 Task: Look for space in Maaseik, Belgium from 5th September, 2023 to 12th September, 2023 for 2 adults in price range Rs.10000 to Rs.15000.  With 1  bedroom having 1 bed and 1 bathroom. Property type can be hotel. Amenities needed are: heating, . Booking option can be shelf check-in. Required host language is English.
Action: Mouse moved to (302, 235)
Screenshot: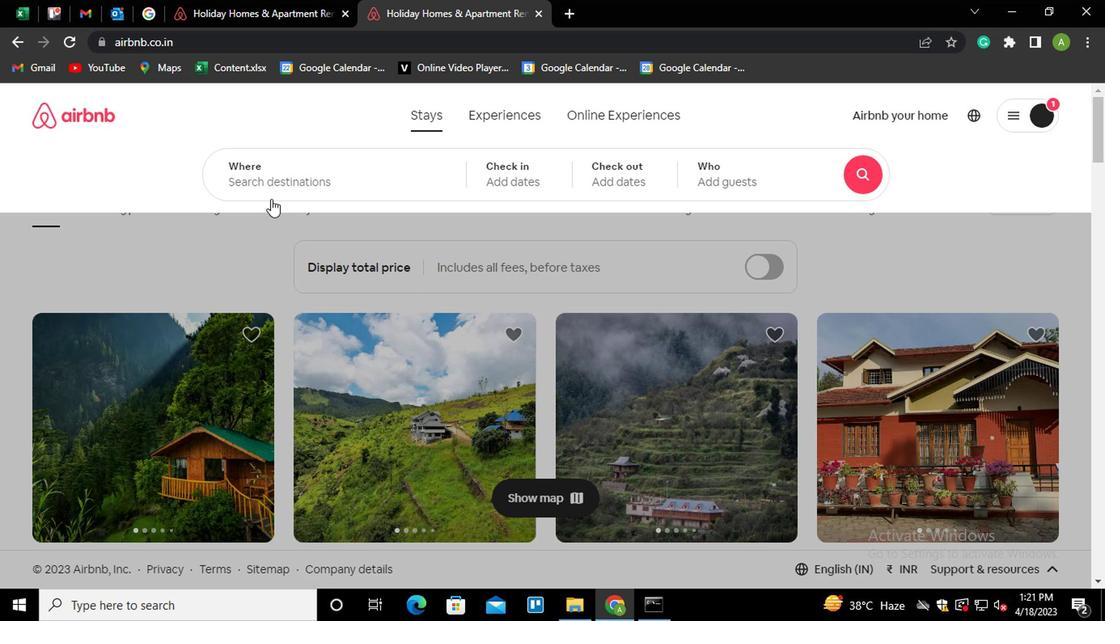 
Action: Mouse pressed left at (302, 235)
Screenshot: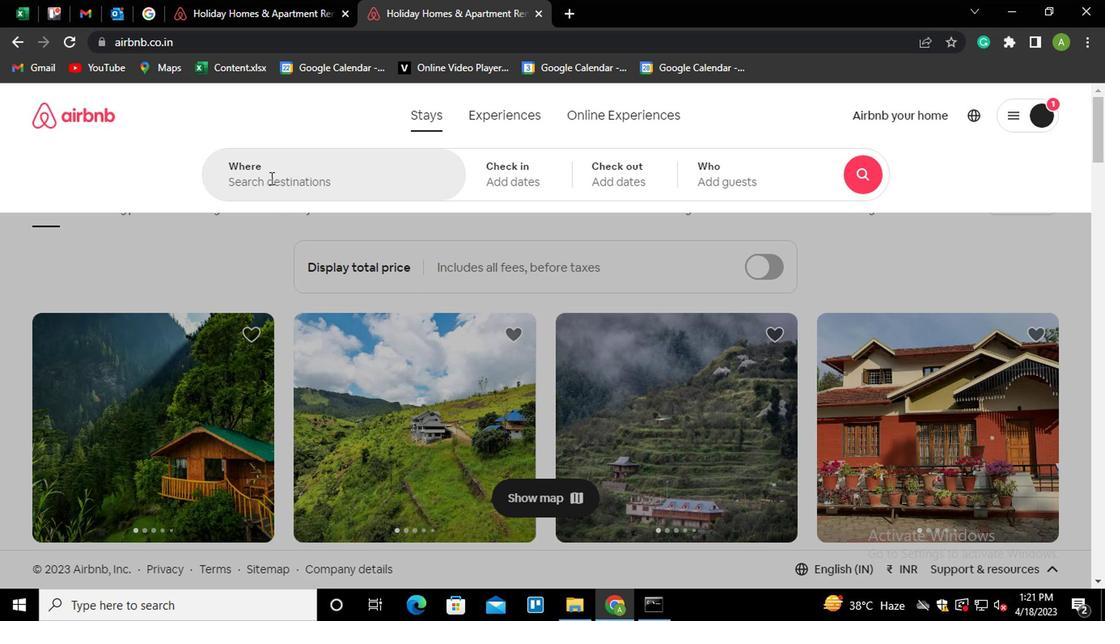 
Action: Mouse moved to (319, 254)
Screenshot: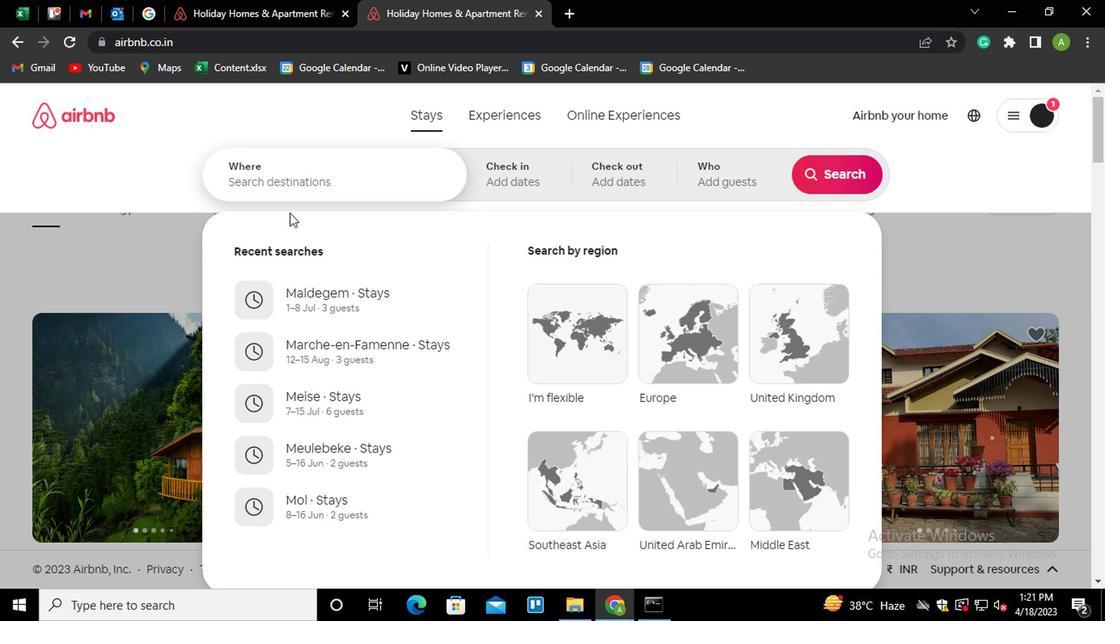 
Action: Key pressed <Key.shift>M
Screenshot: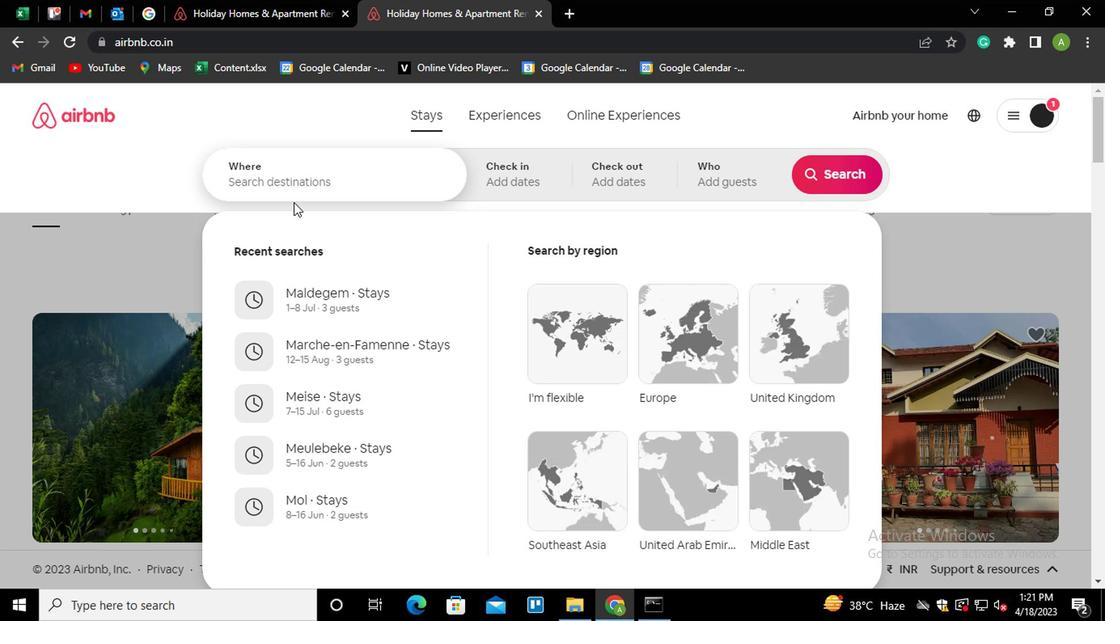 
Action: Mouse moved to (320, 253)
Screenshot: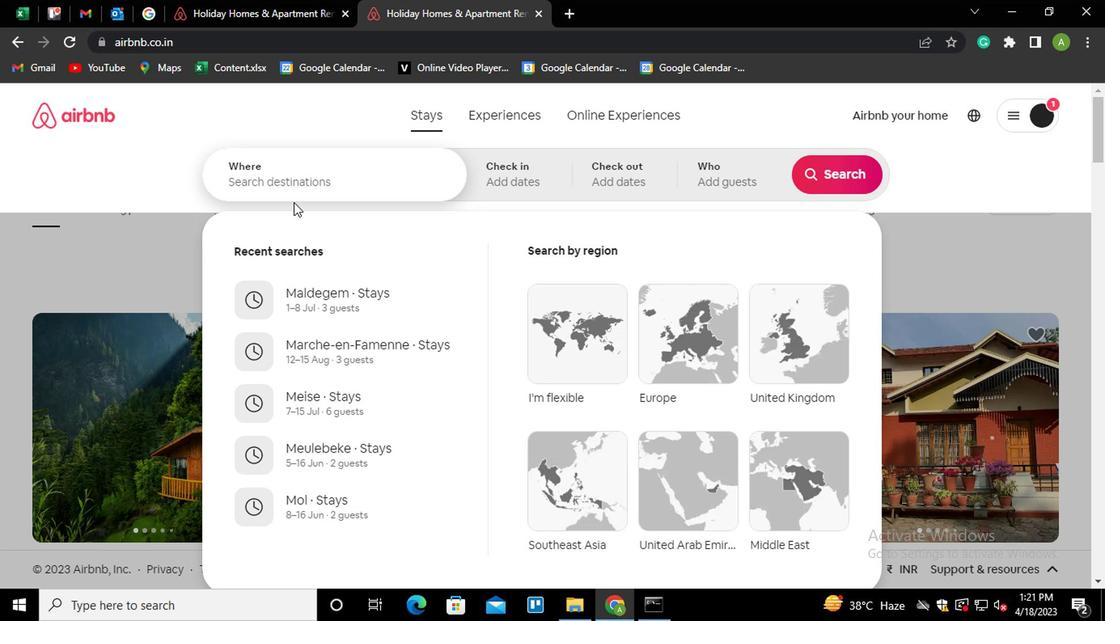 
Action: Key pressed AASEIK,<Key.space><Key.shift><Key.shift><Key.shift><Key.shift><Key.shift><Key.shift><Key.shift><Key.shift><Key.shift><Key.shift><Key.shift><Key.shift><Key.shift><Key.shift><Key.shift><Key.shift><Key.shift><Key.shift><Key.shift><Key.shift>B
Screenshot: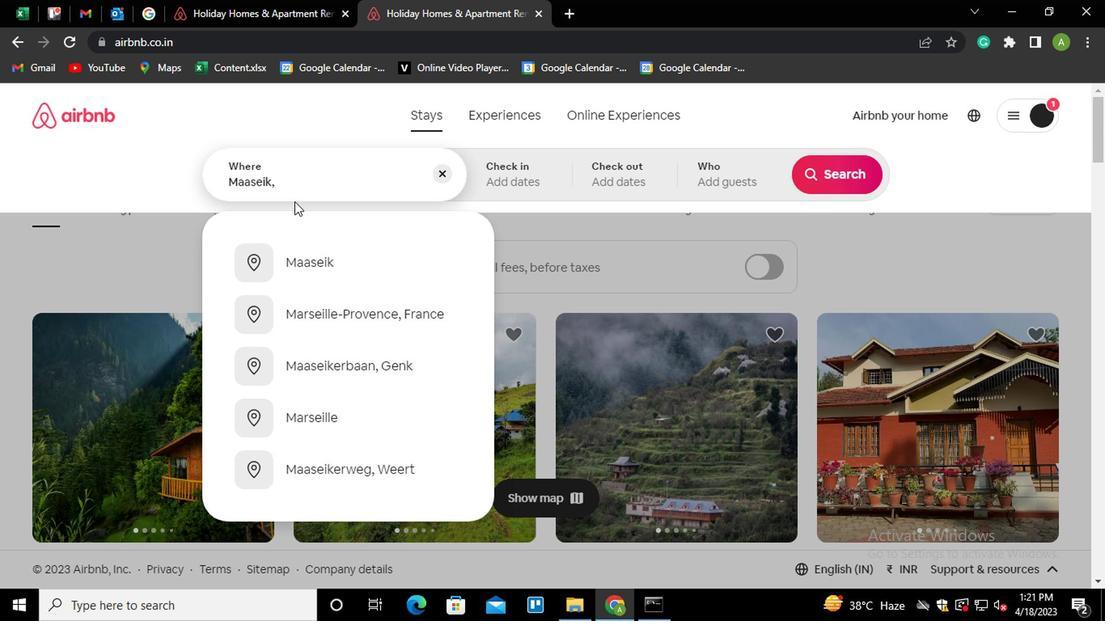 
Action: Mouse moved to (351, 304)
Screenshot: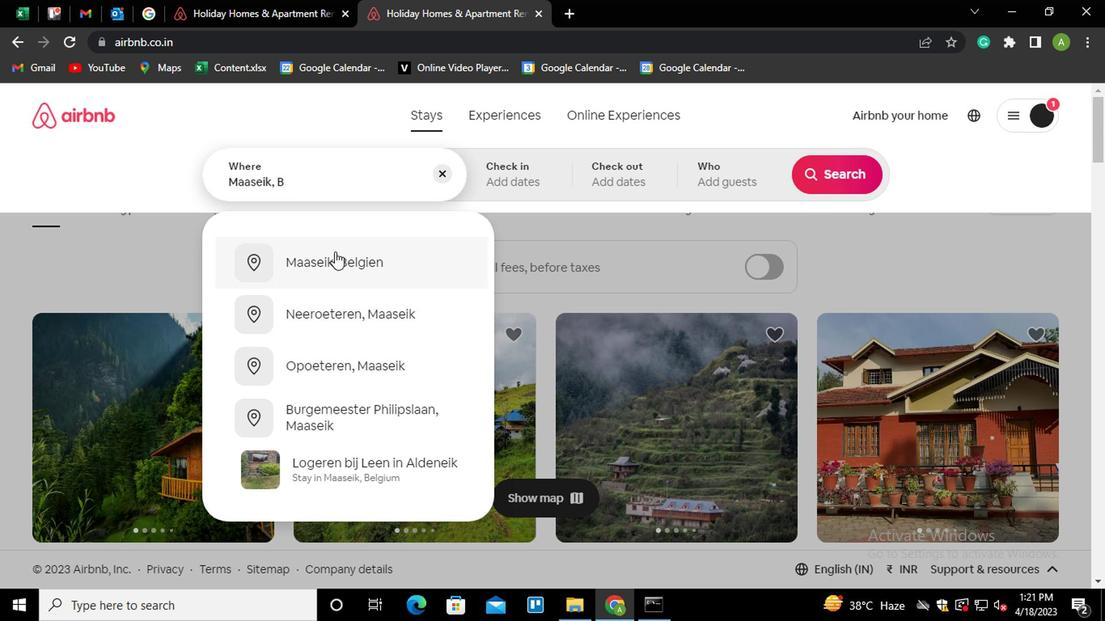
Action: Mouse pressed left at (351, 304)
Screenshot: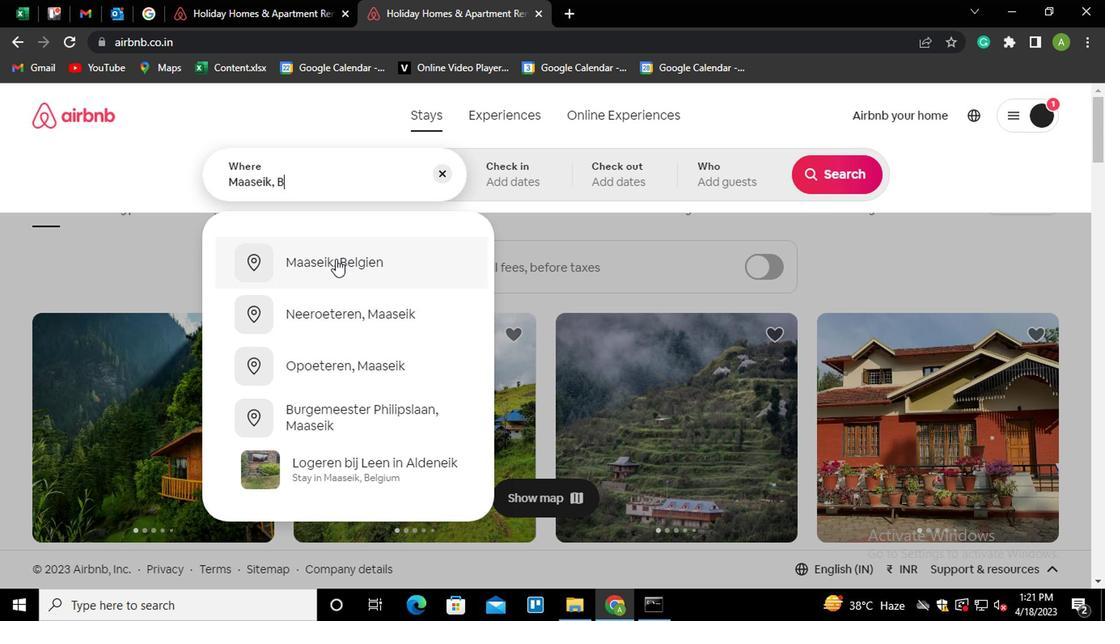 
Action: Mouse moved to (704, 327)
Screenshot: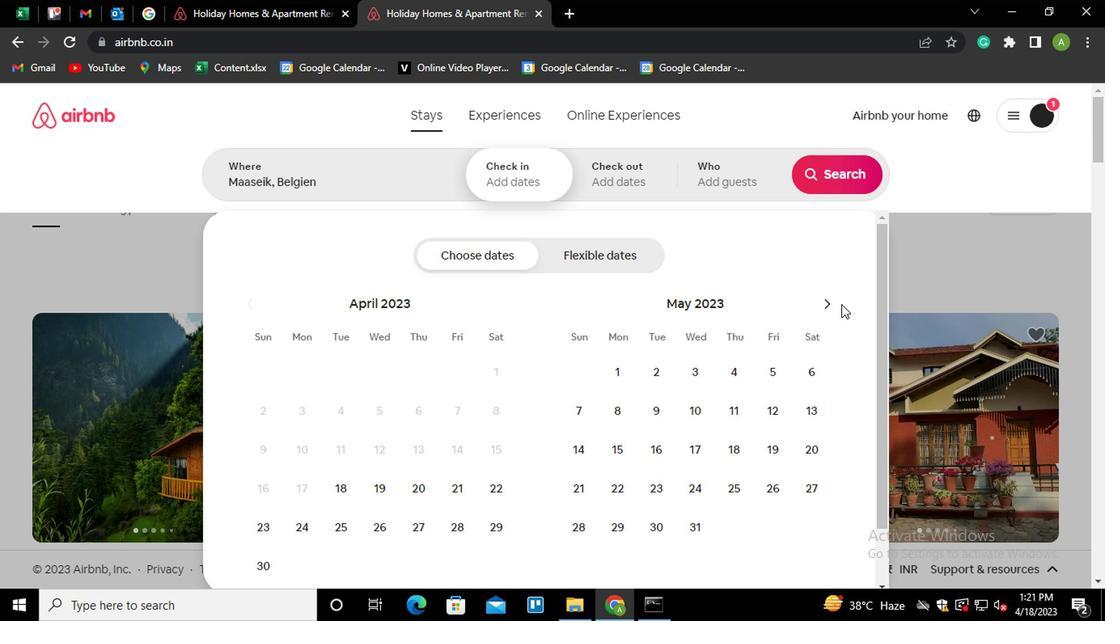 
Action: Mouse pressed left at (704, 327)
Screenshot: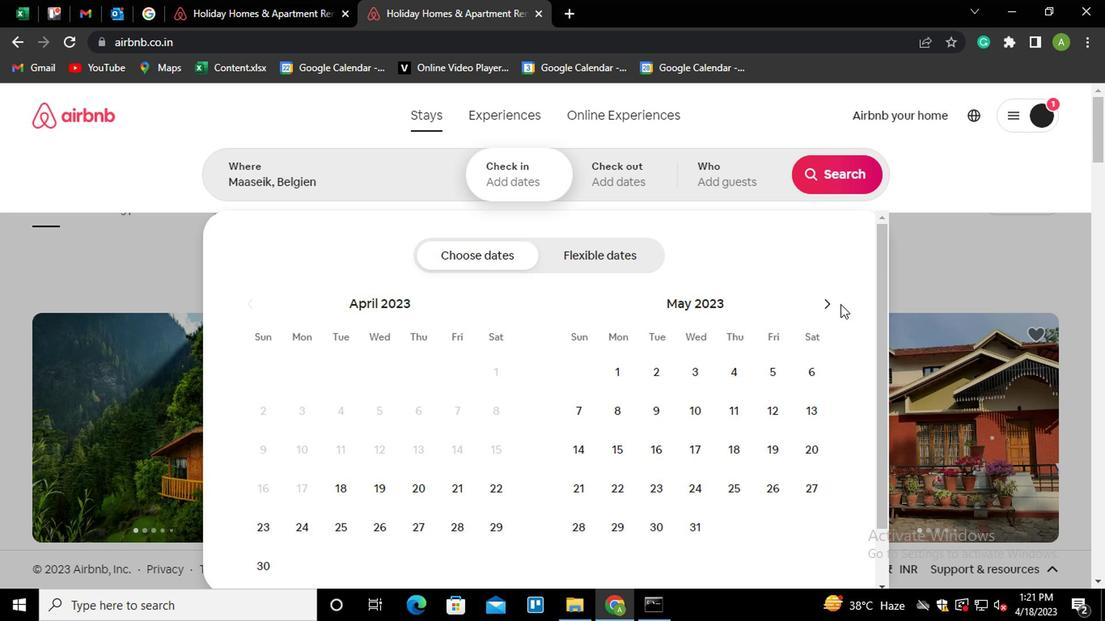 
Action: Mouse moved to (703, 327)
Screenshot: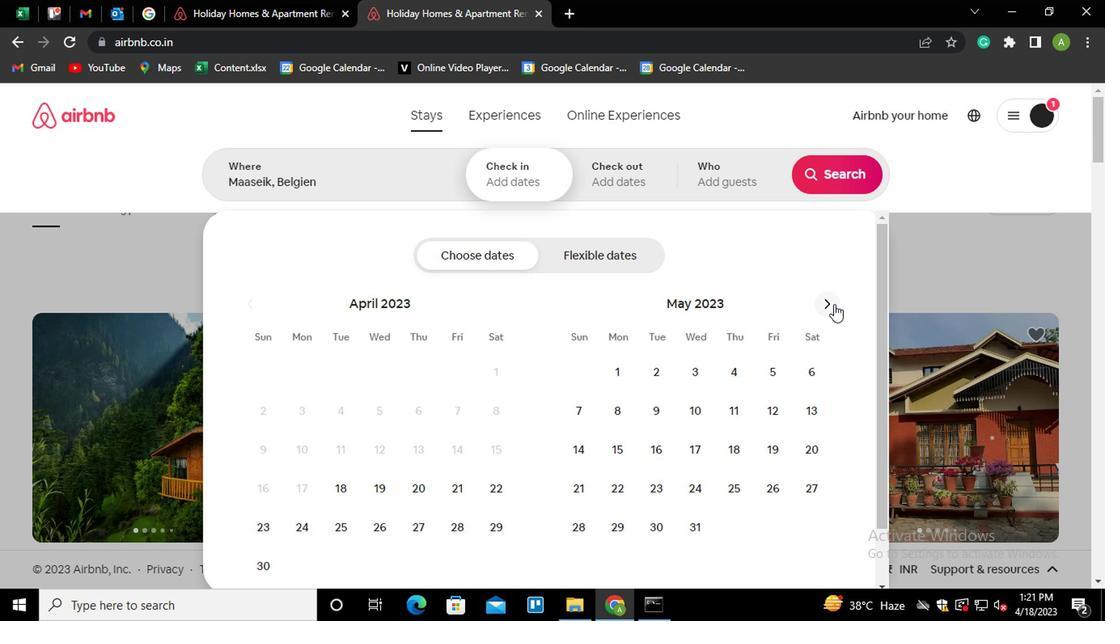 
Action: Mouse pressed left at (703, 327)
Screenshot: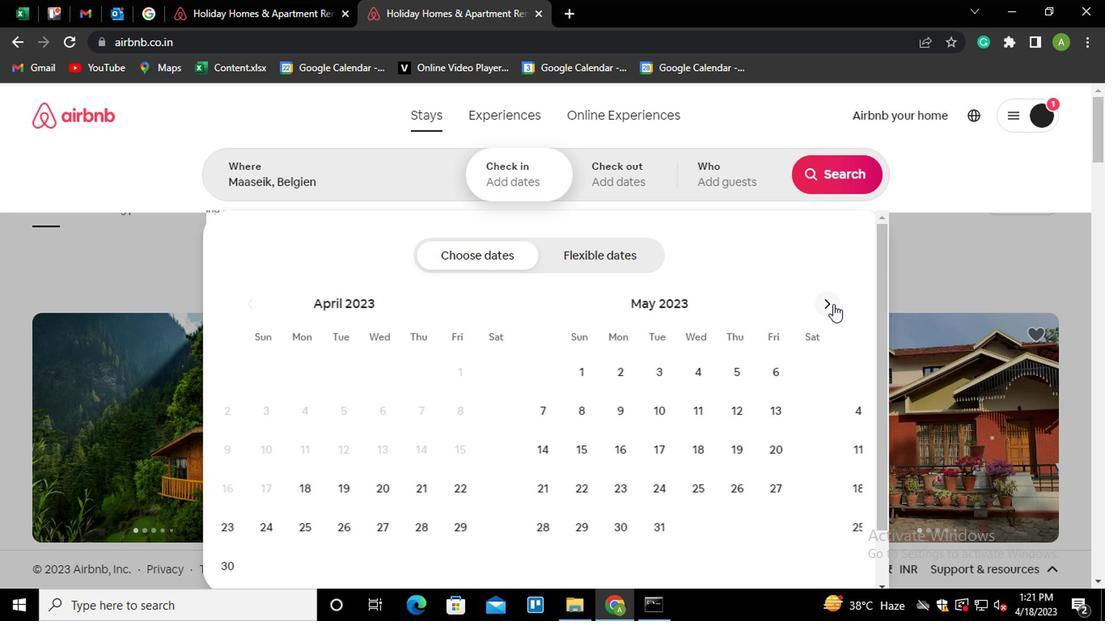 
Action: Mouse pressed left at (703, 327)
Screenshot: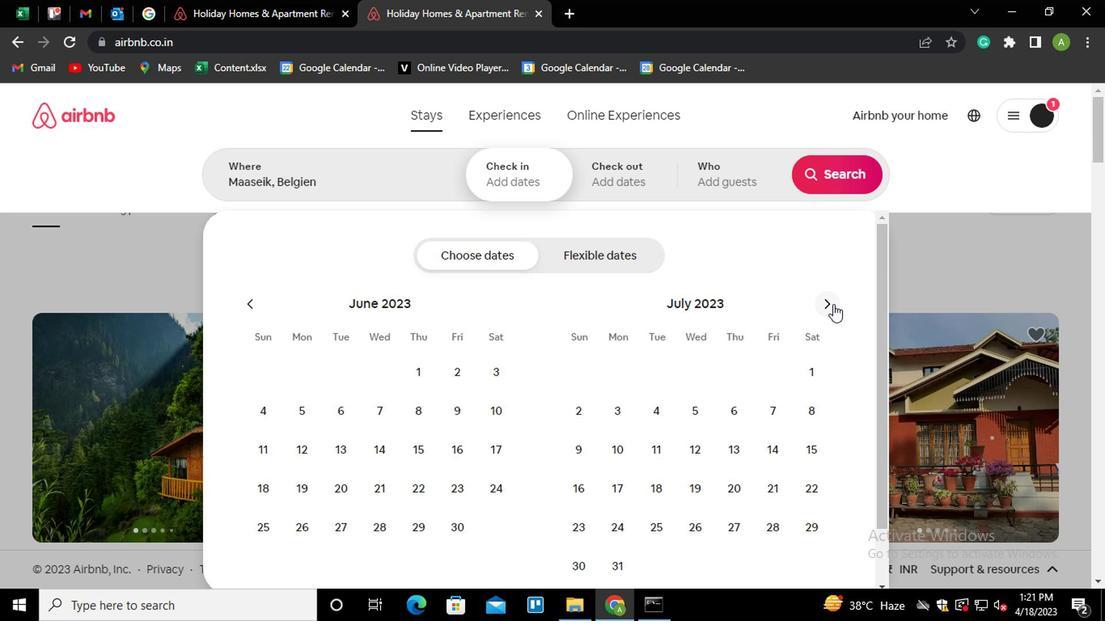 
Action: Mouse moved to (703, 326)
Screenshot: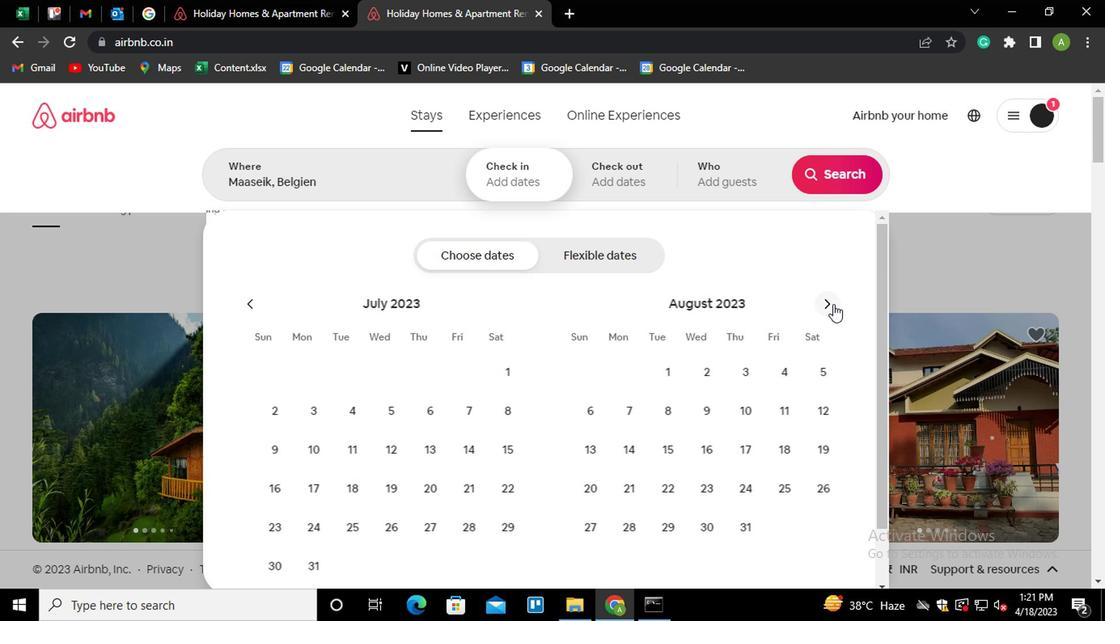 
Action: Mouse pressed left at (703, 326)
Screenshot: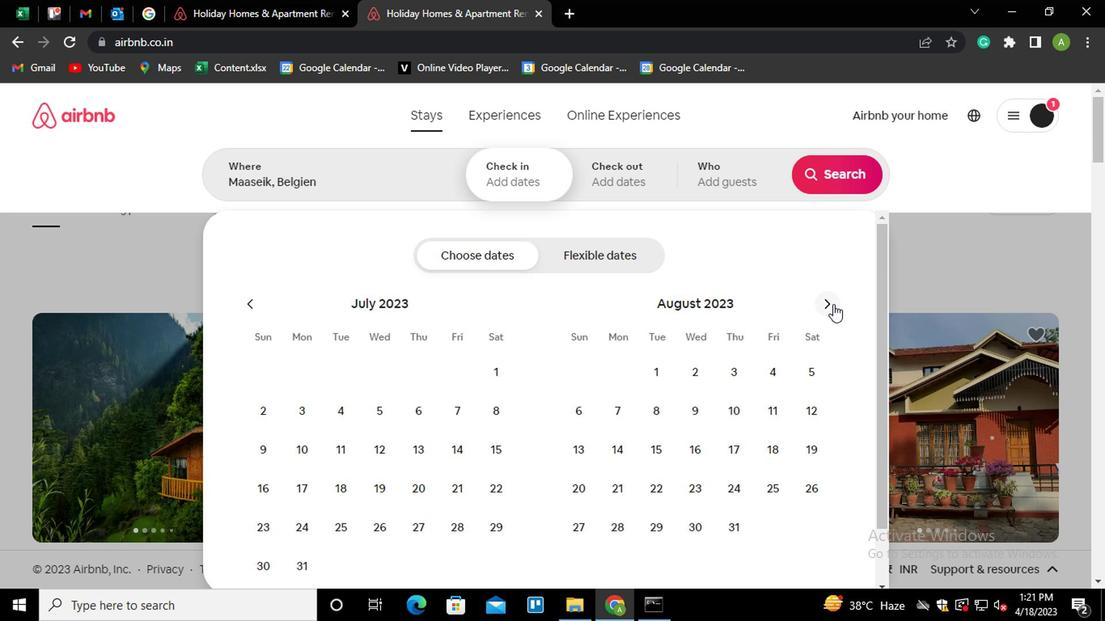 
Action: Mouse moved to (567, 404)
Screenshot: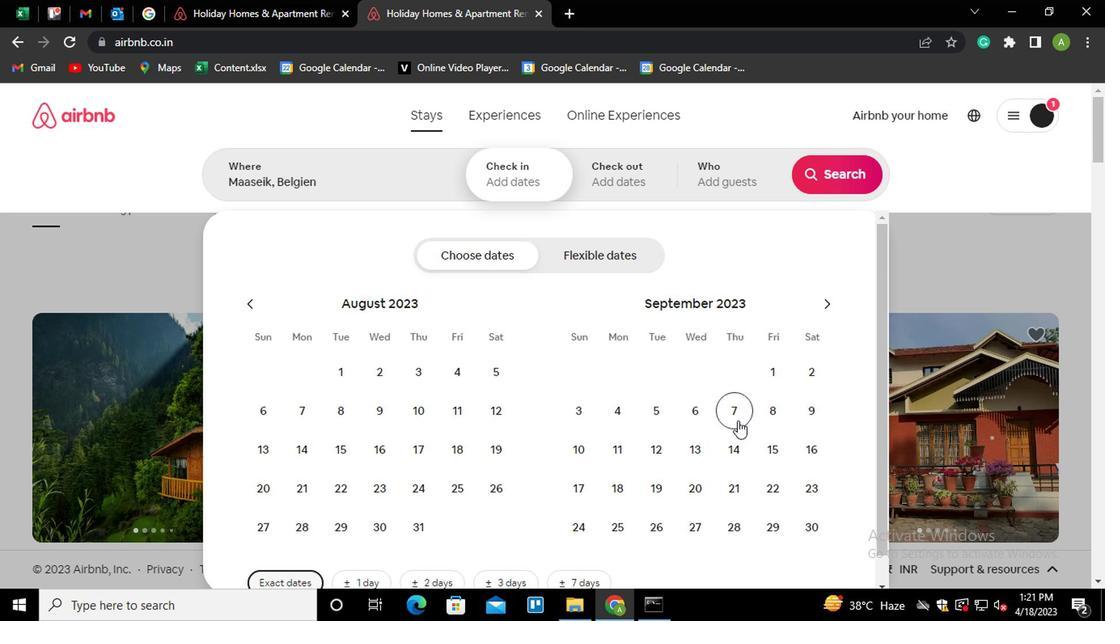
Action: Mouse pressed left at (567, 404)
Screenshot: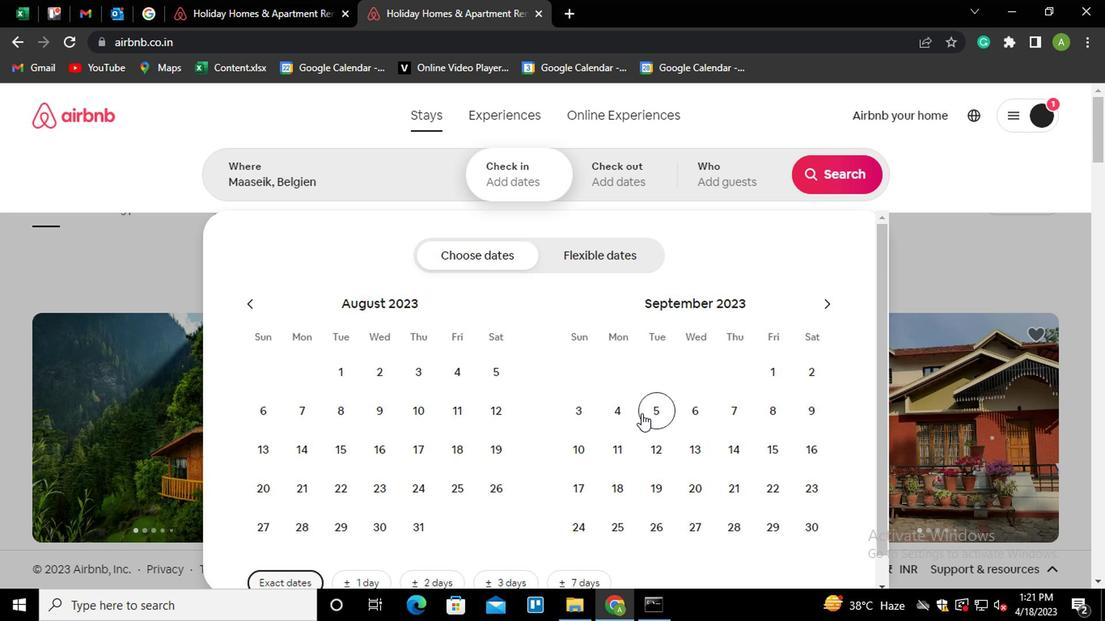 
Action: Mouse moved to (586, 422)
Screenshot: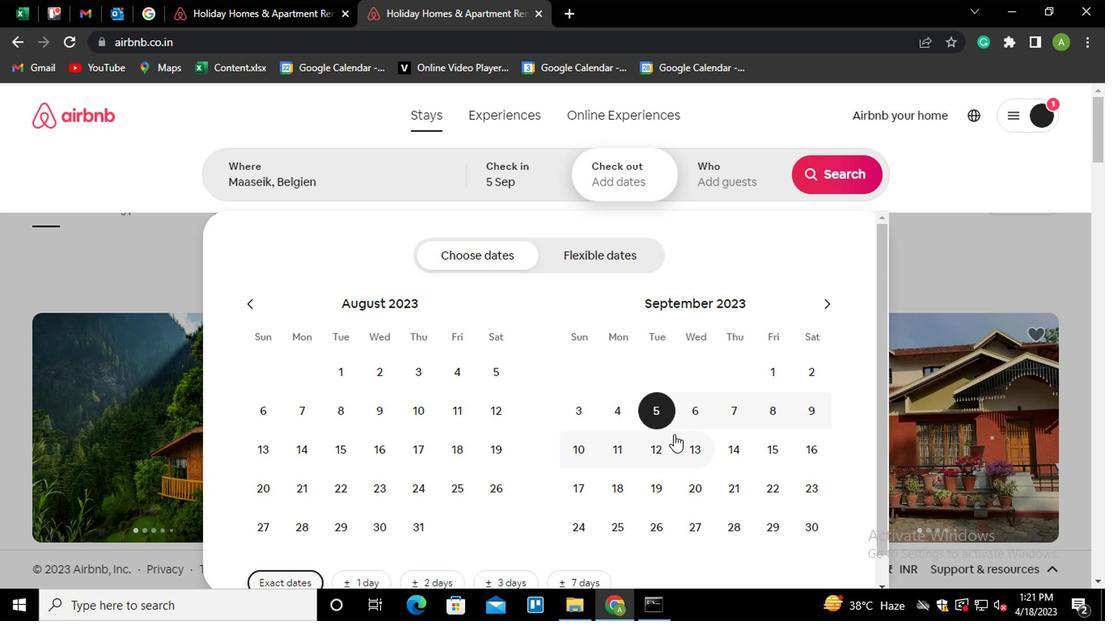 
Action: Mouse pressed left at (586, 422)
Screenshot: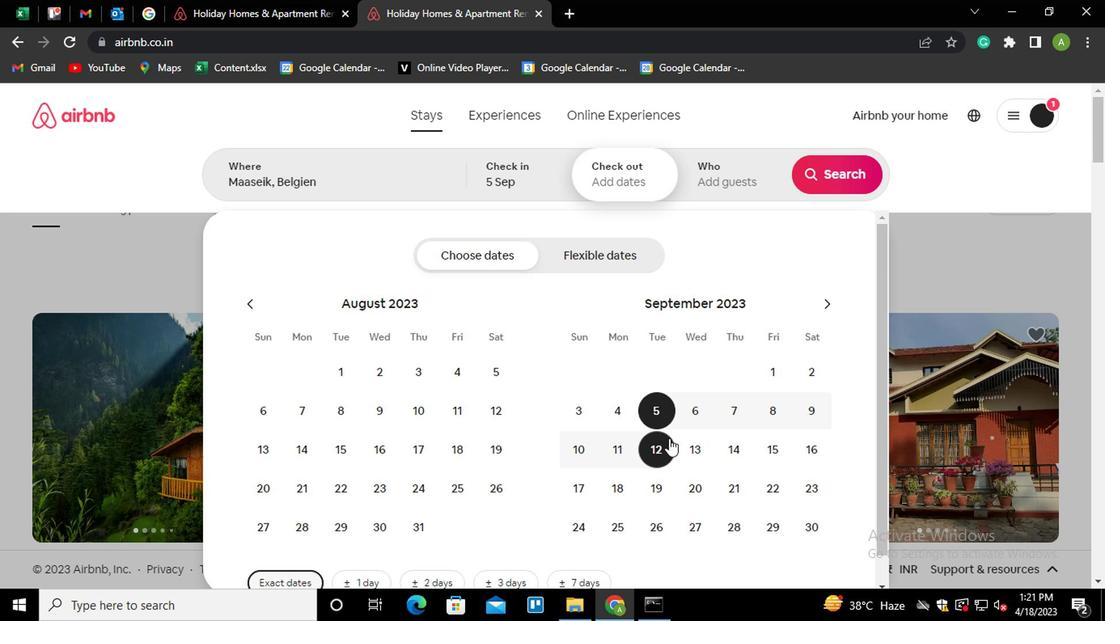 
Action: Mouse moved to (638, 247)
Screenshot: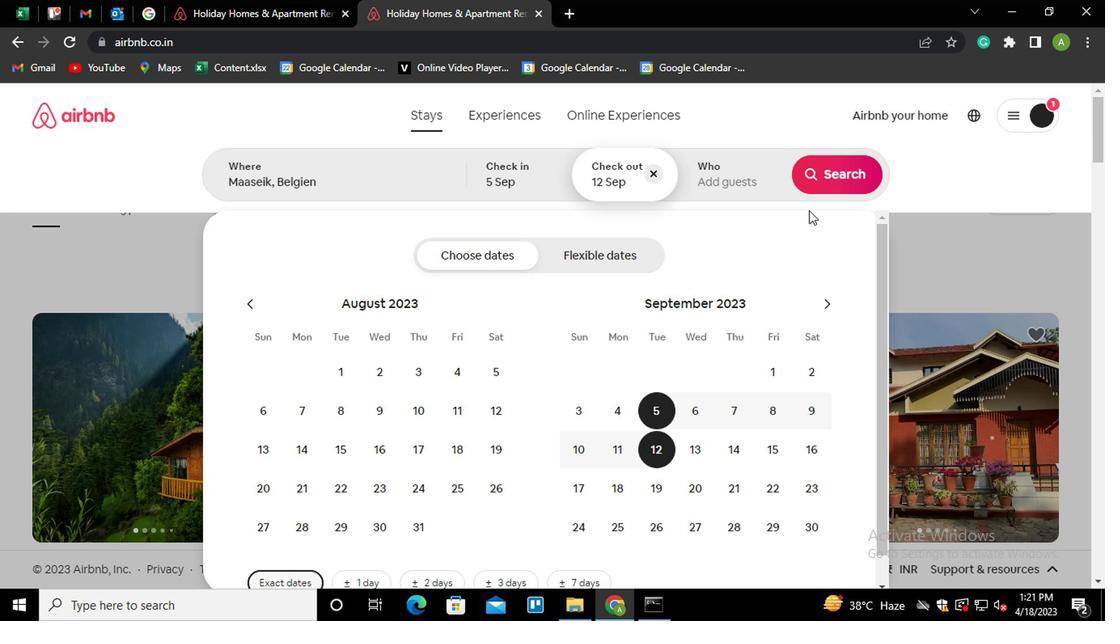 
Action: Mouse pressed left at (638, 247)
Screenshot: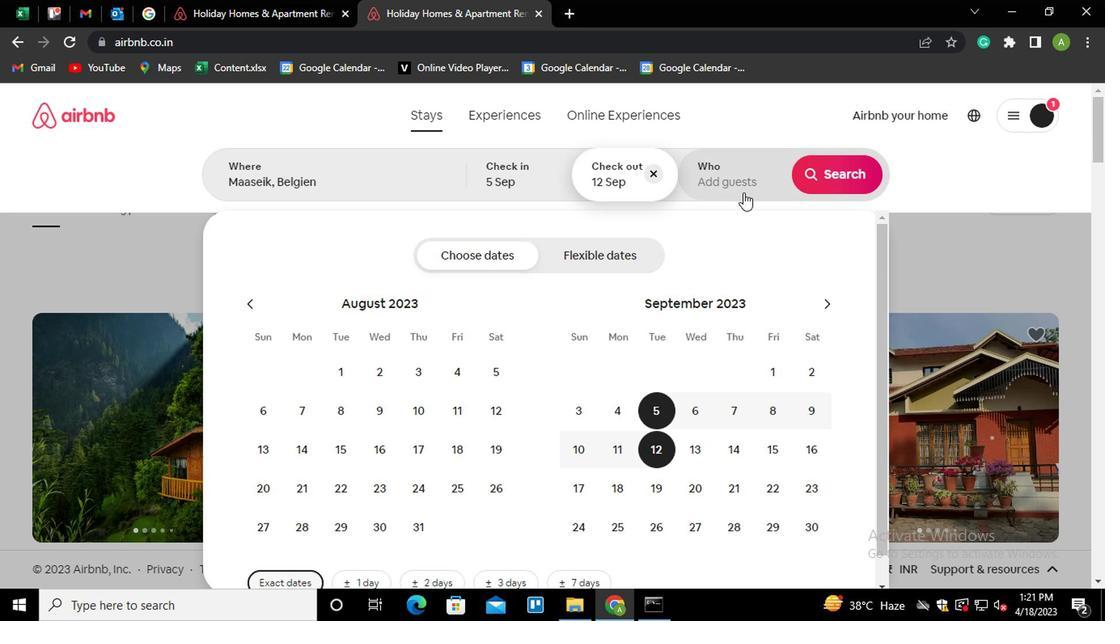 
Action: Mouse moved to (707, 295)
Screenshot: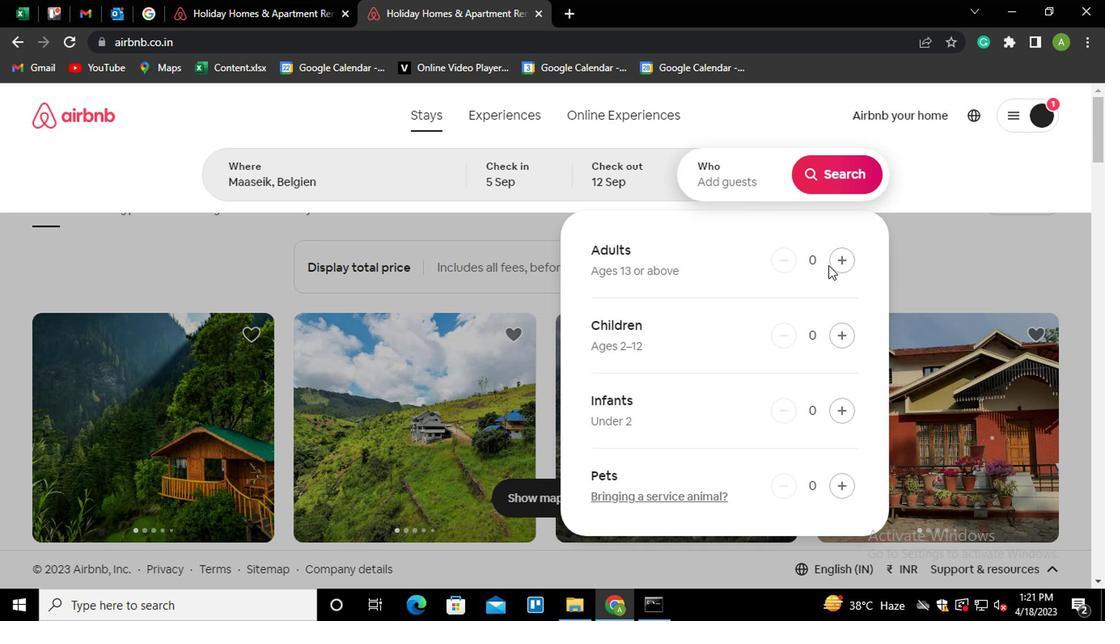 
Action: Mouse pressed left at (707, 295)
Screenshot: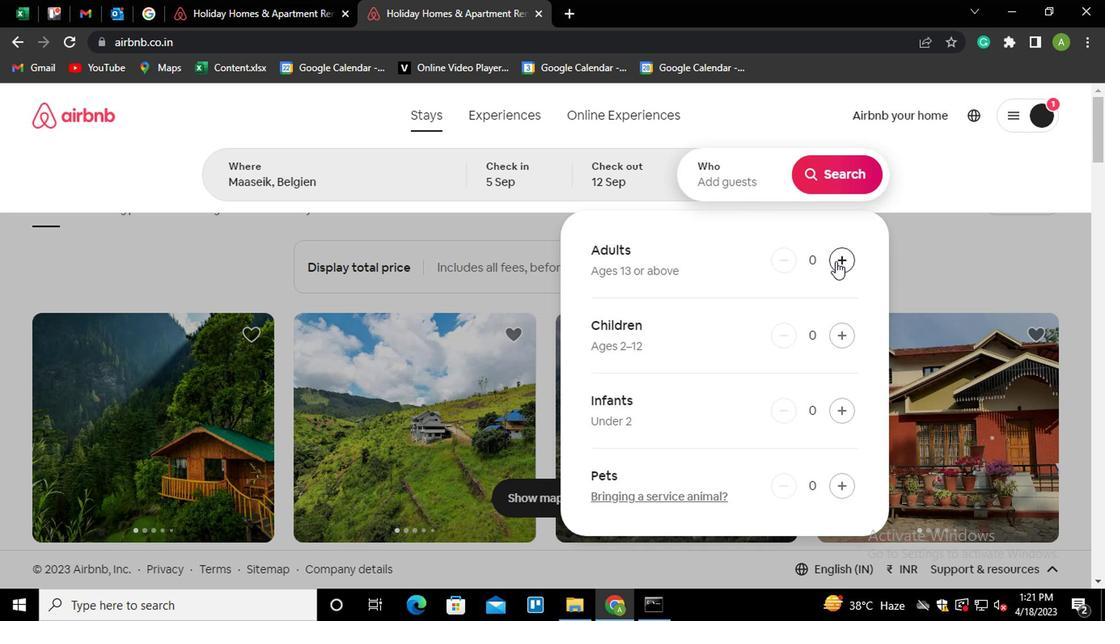 
Action: Mouse moved to (707, 295)
Screenshot: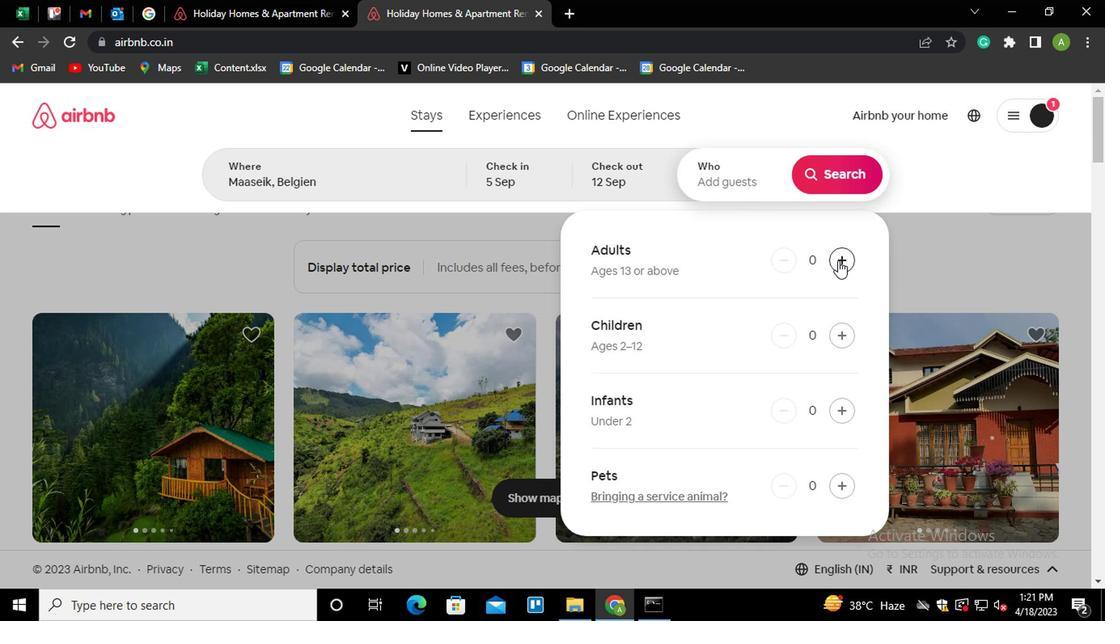 
Action: Mouse pressed left at (707, 295)
Screenshot: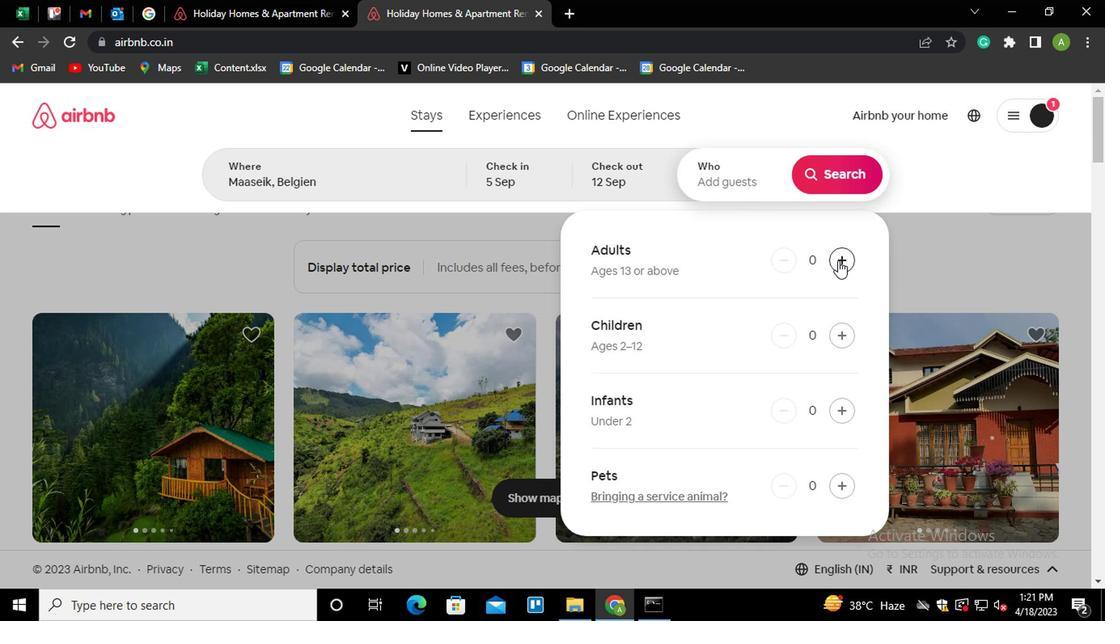 
Action: Mouse moved to (700, 233)
Screenshot: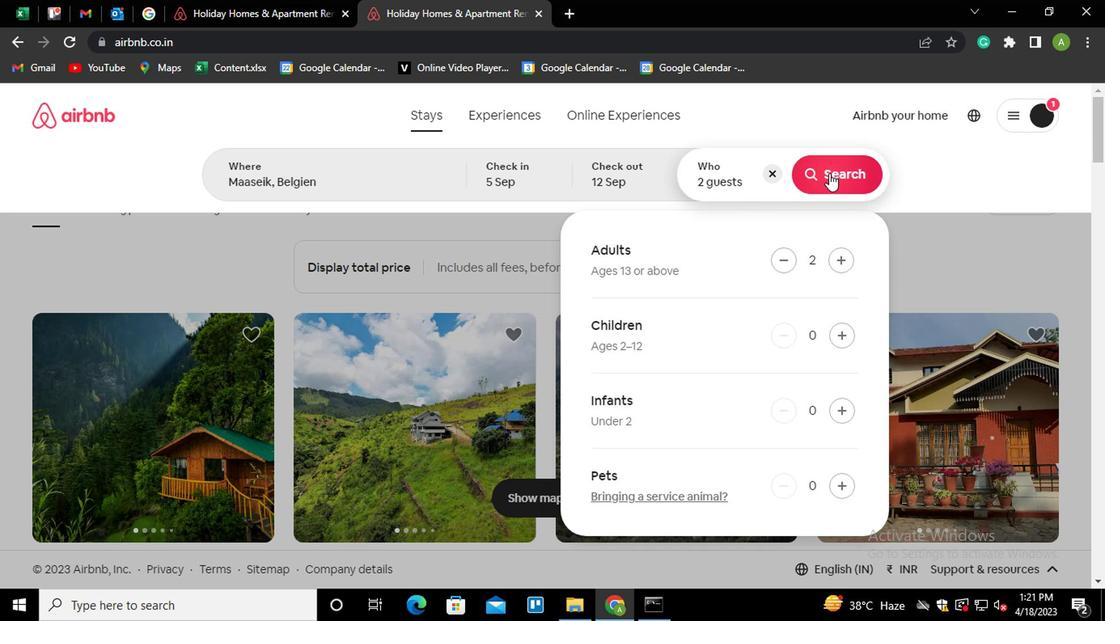 
Action: Mouse pressed left at (700, 233)
Screenshot: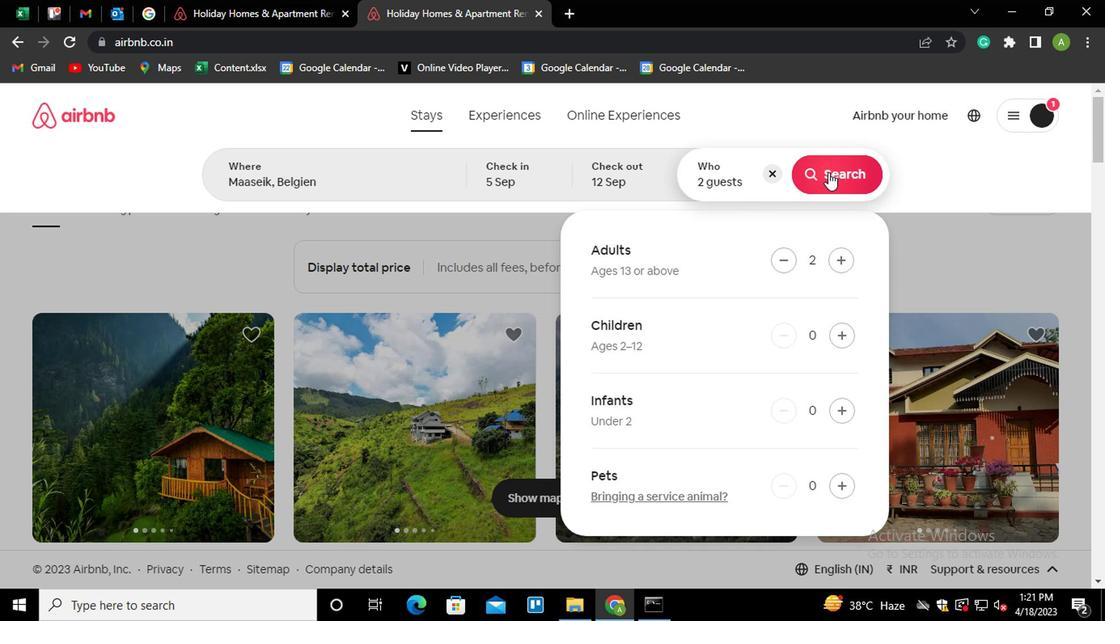 
Action: Mouse moved to (844, 230)
Screenshot: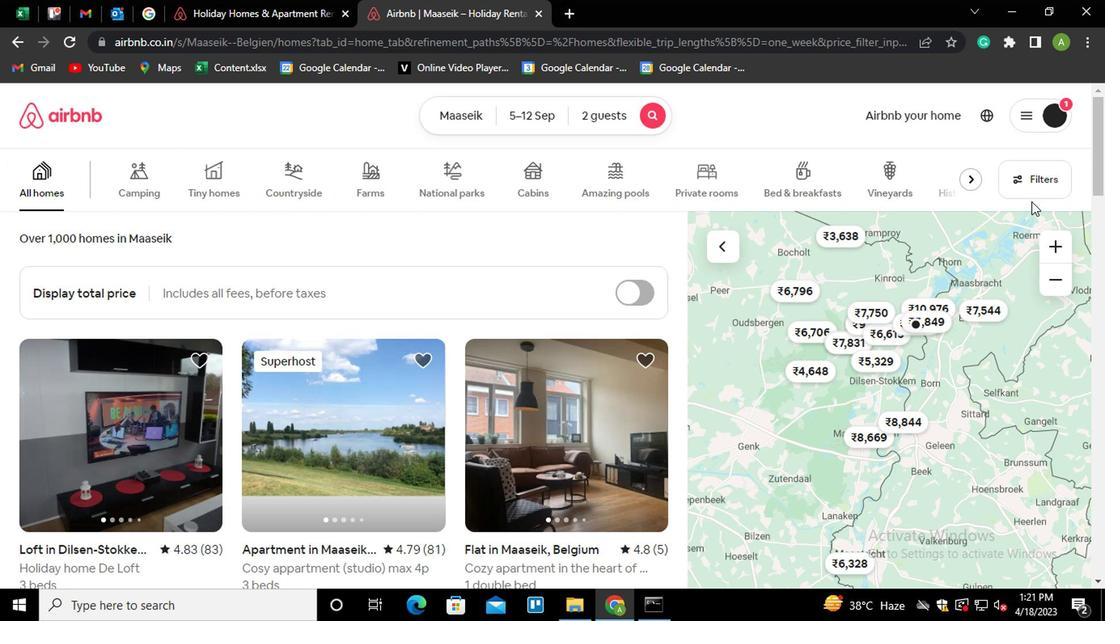
Action: Mouse pressed left at (844, 230)
Screenshot: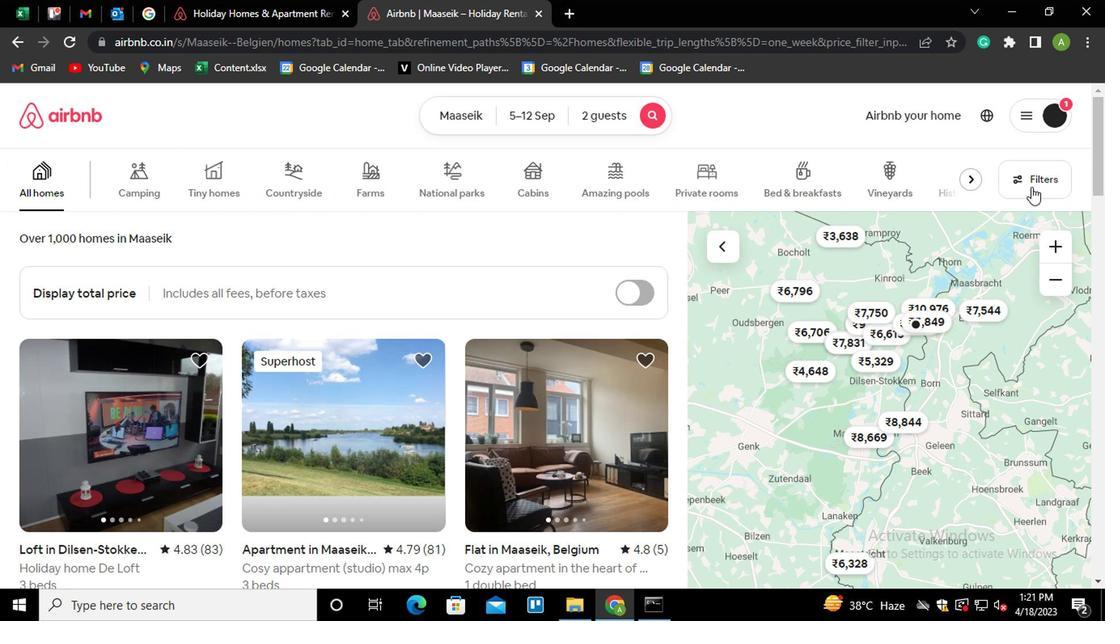 
Action: Mouse moved to (404, 381)
Screenshot: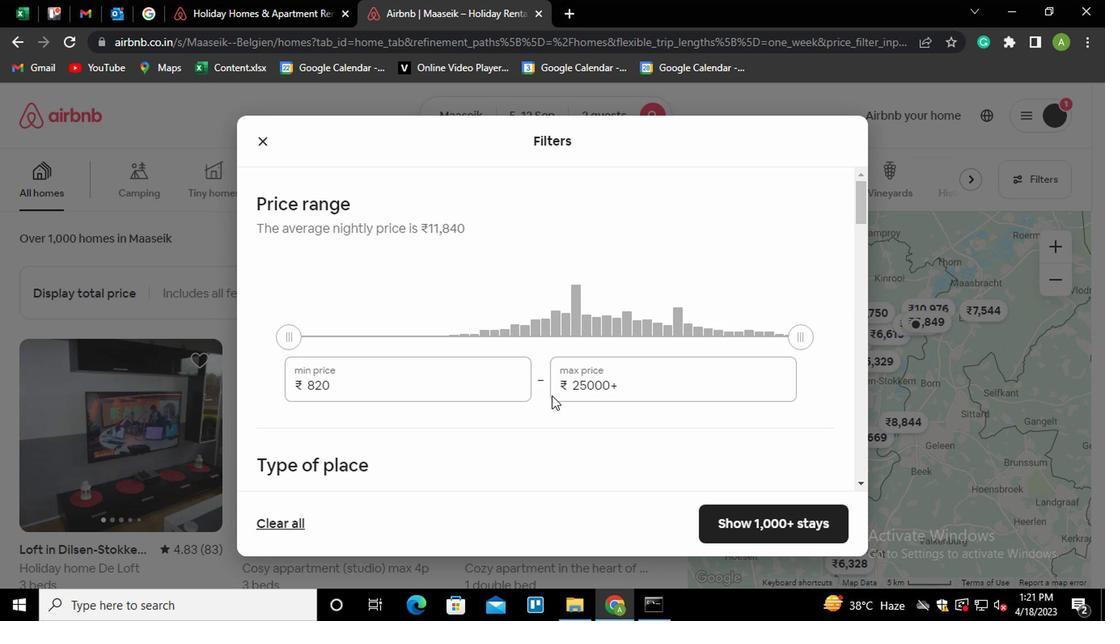 
Action: Mouse pressed left at (404, 381)
Screenshot: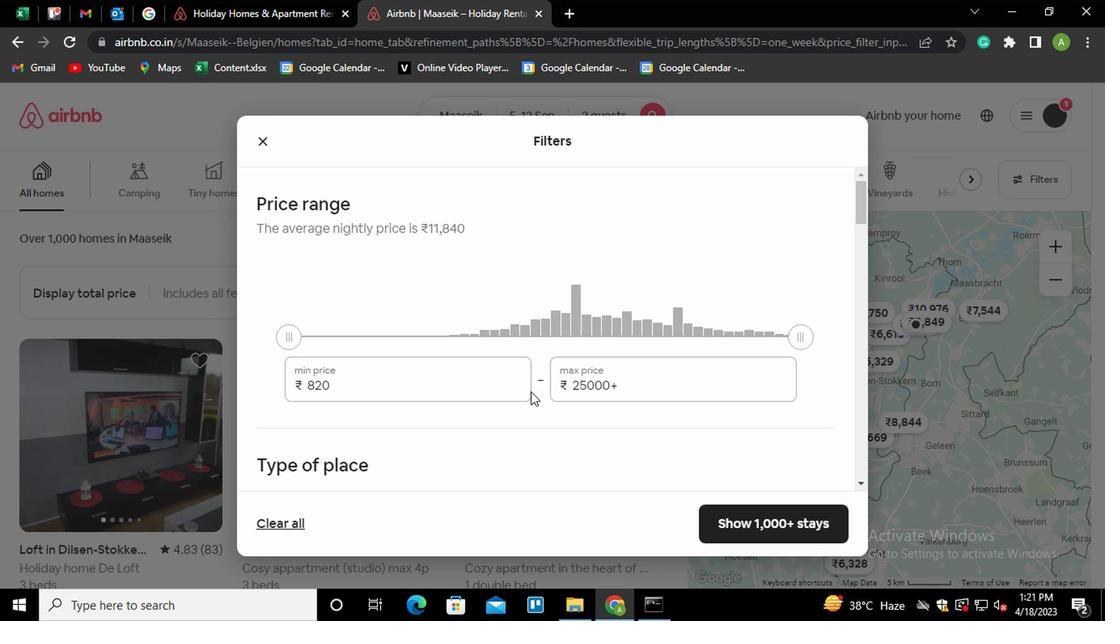 
Action: Mouse moved to (404, 381)
Screenshot: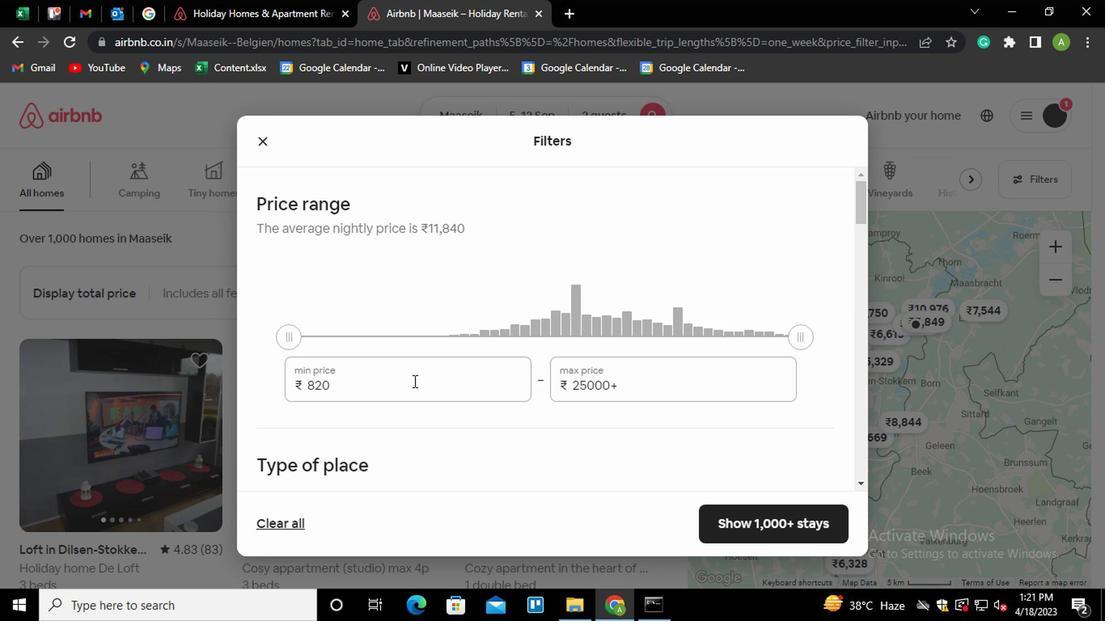
Action: Key pressed <Key.shift_r><Key.home>10000
Screenshot: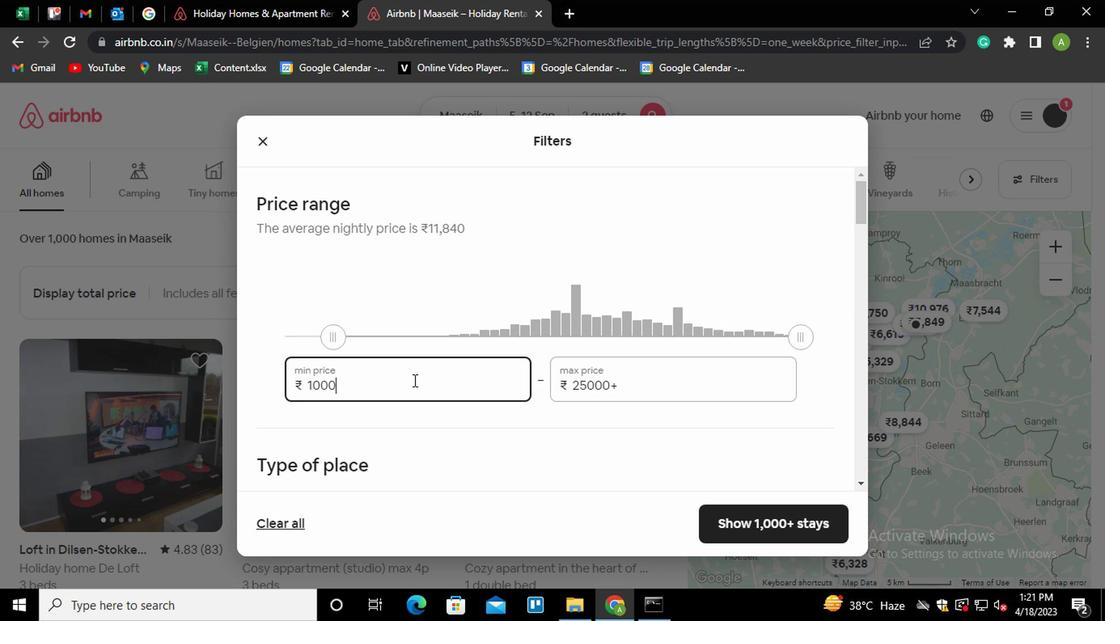 
Action: Mouse moved to (573, 388)
Screenshot: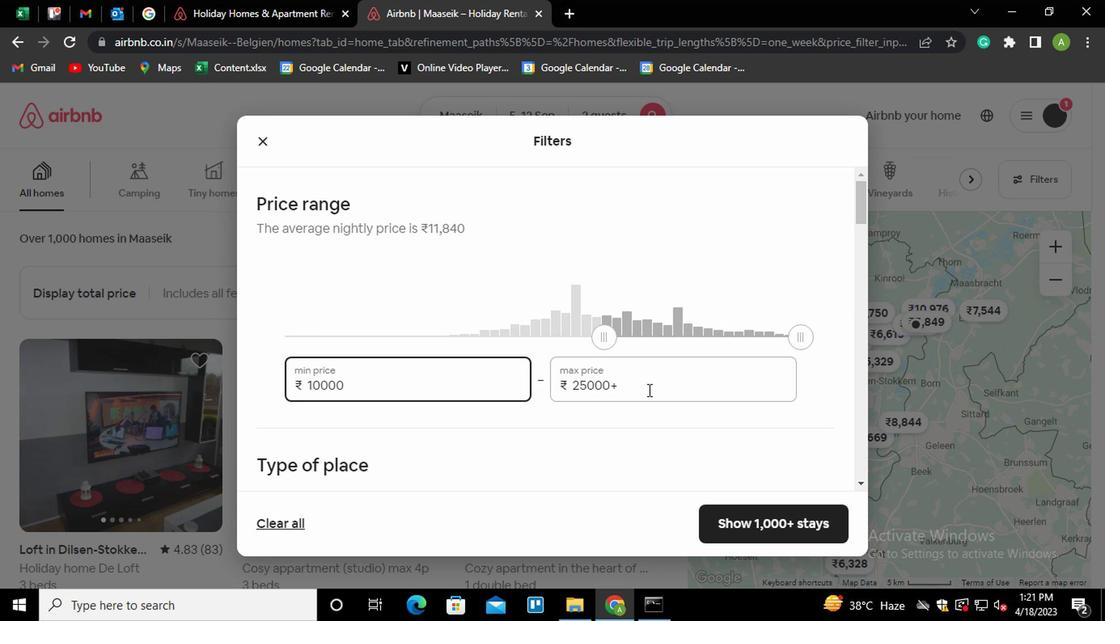 
Action: Mouse pressed left at (573, 388)
Screenshot: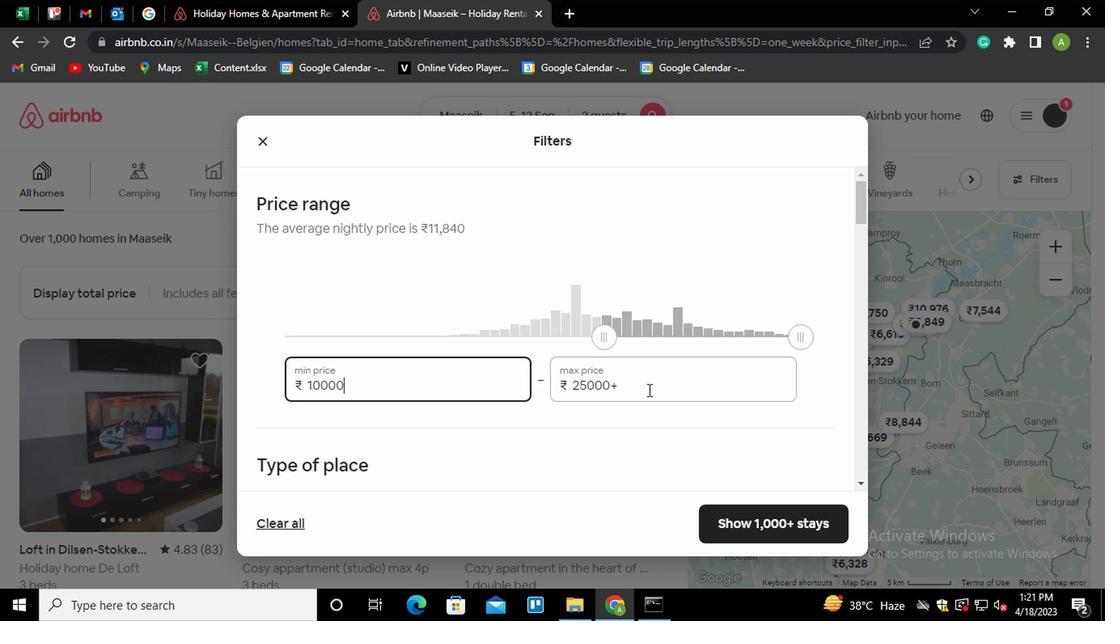 
Action: Key pressed <Key.shift_r><Key.home>15000
Screenshot: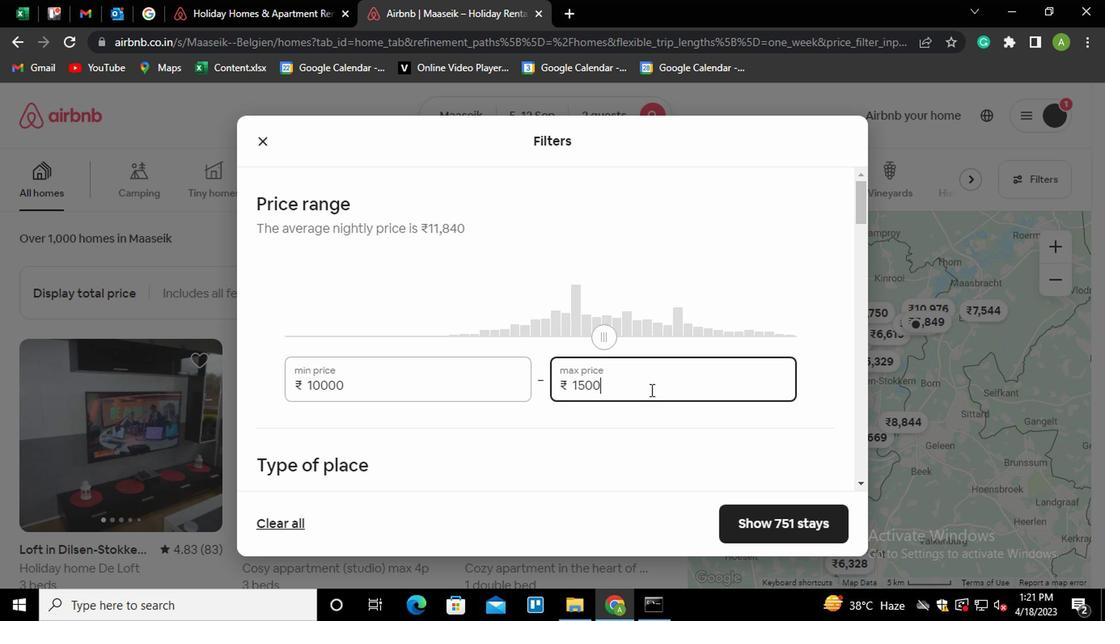 
Action: Mouse moved to (559, 411)
Screenshot: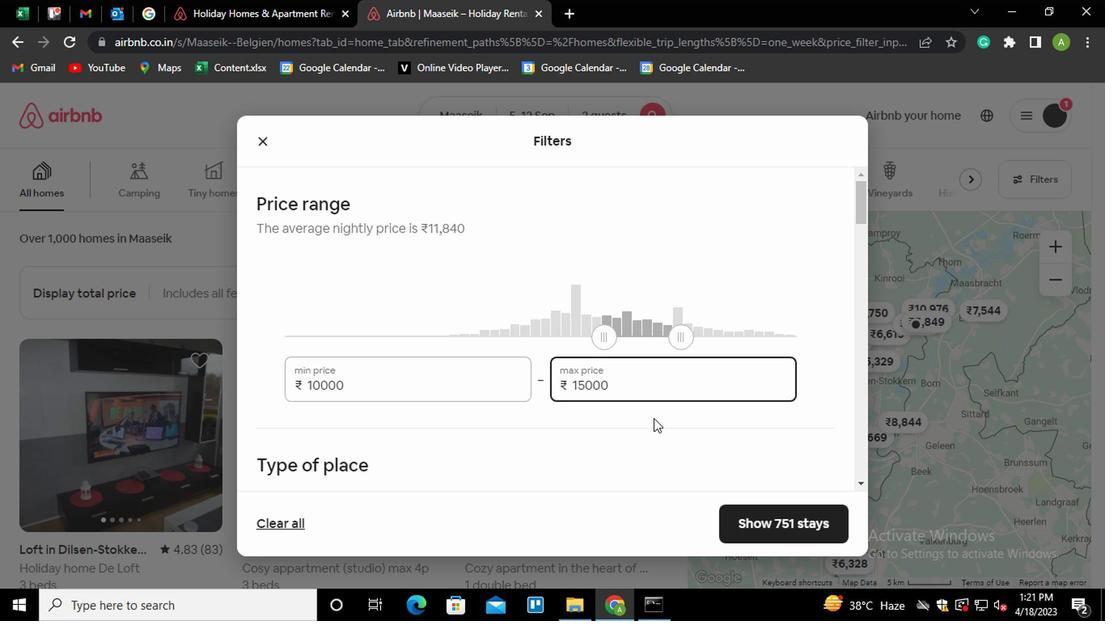 
Action: Mouse scrolled (559, 410) with delta (0, 0)
Screenshot: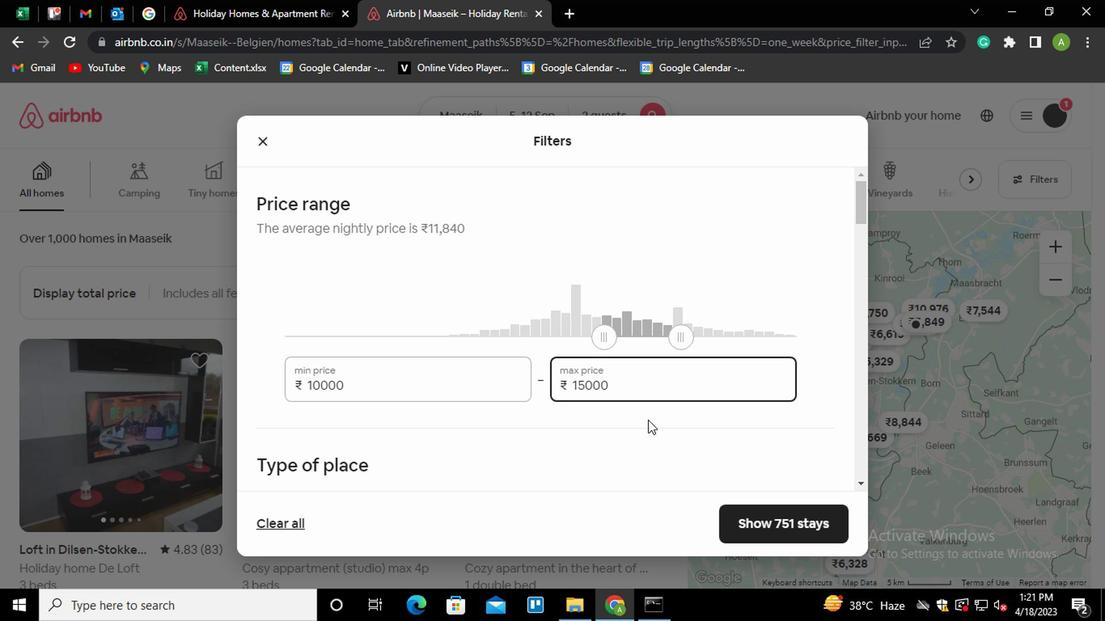 
Action: Mouse scrolled (559, 410) with delta (0, 0)
Screenshot: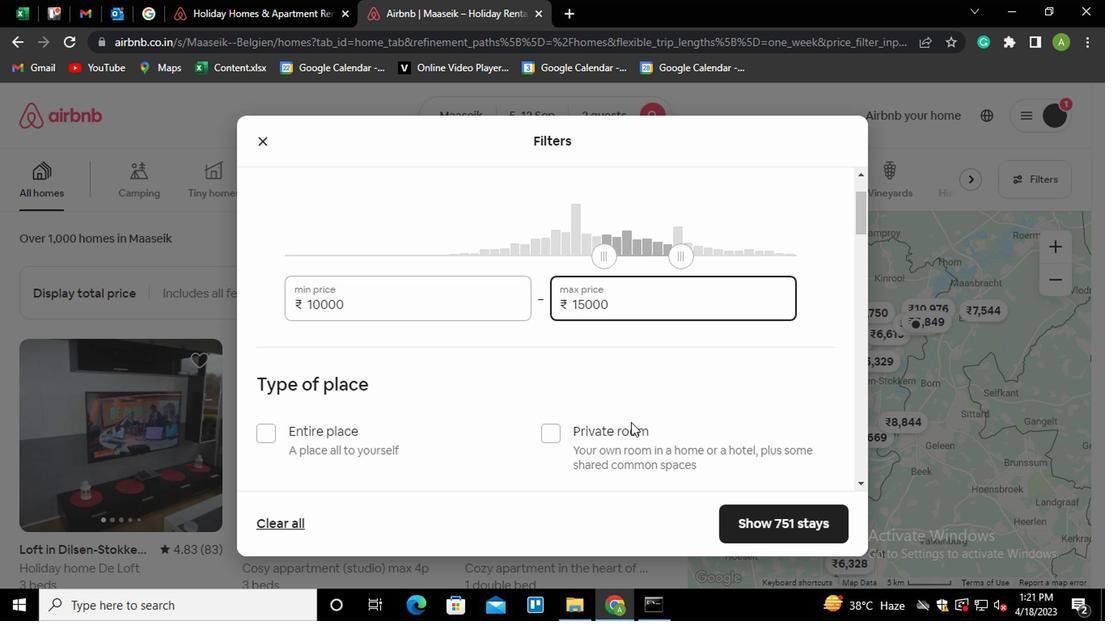 
Action: Mouse moved to (507, 411)
Screenshot: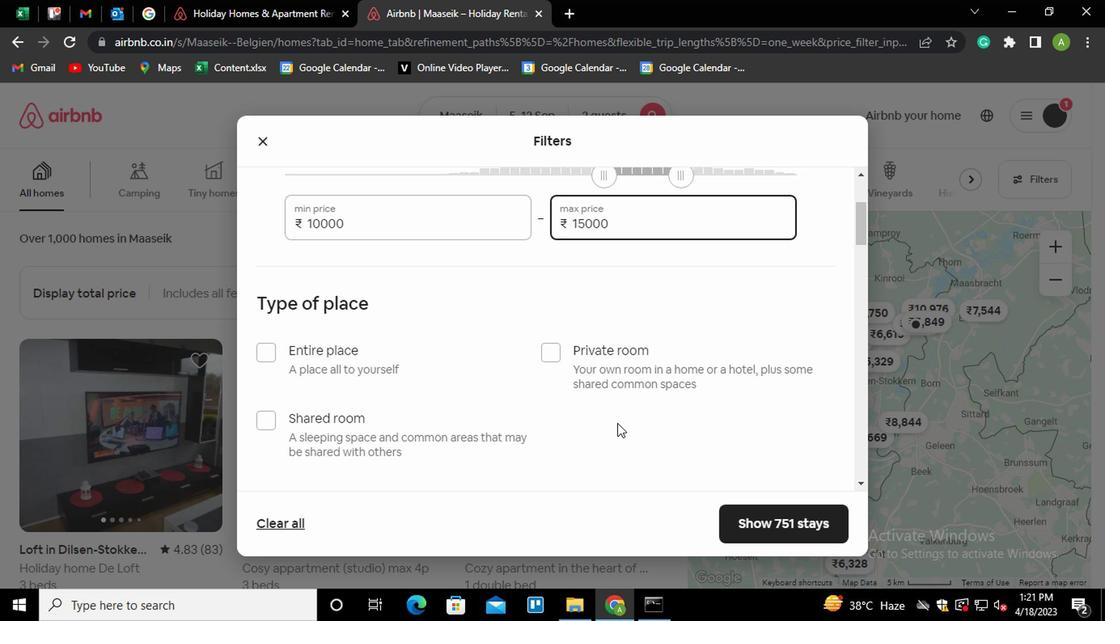 
Action: Mouse scrolled (507, 411) with delta (0, 0)
Screenshot: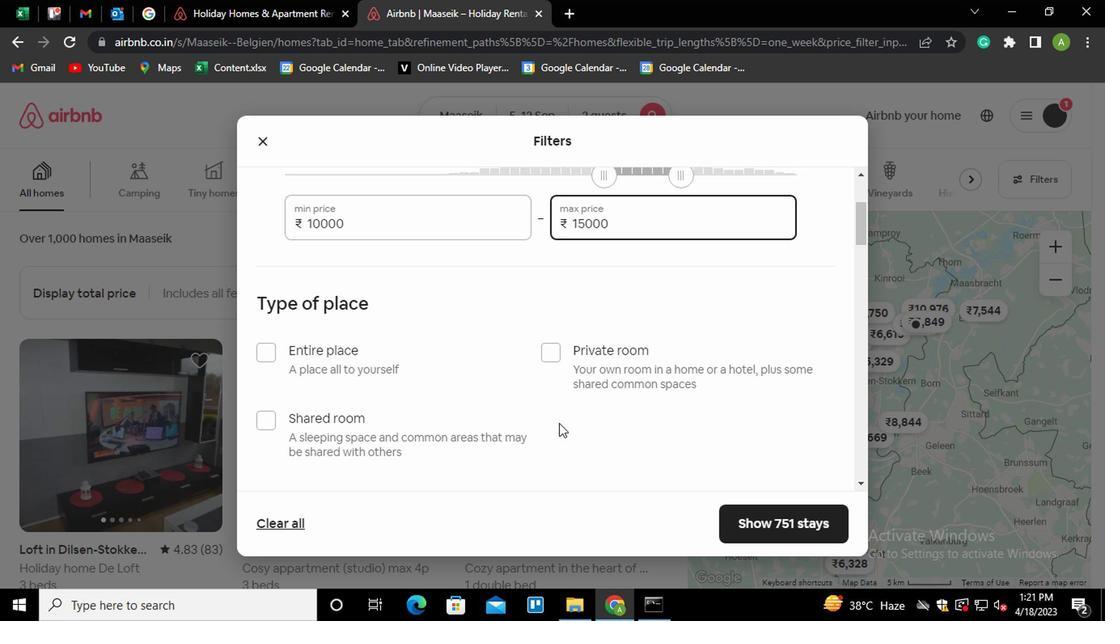 
Action: Mouse moved to (509, 411)
Screenshot: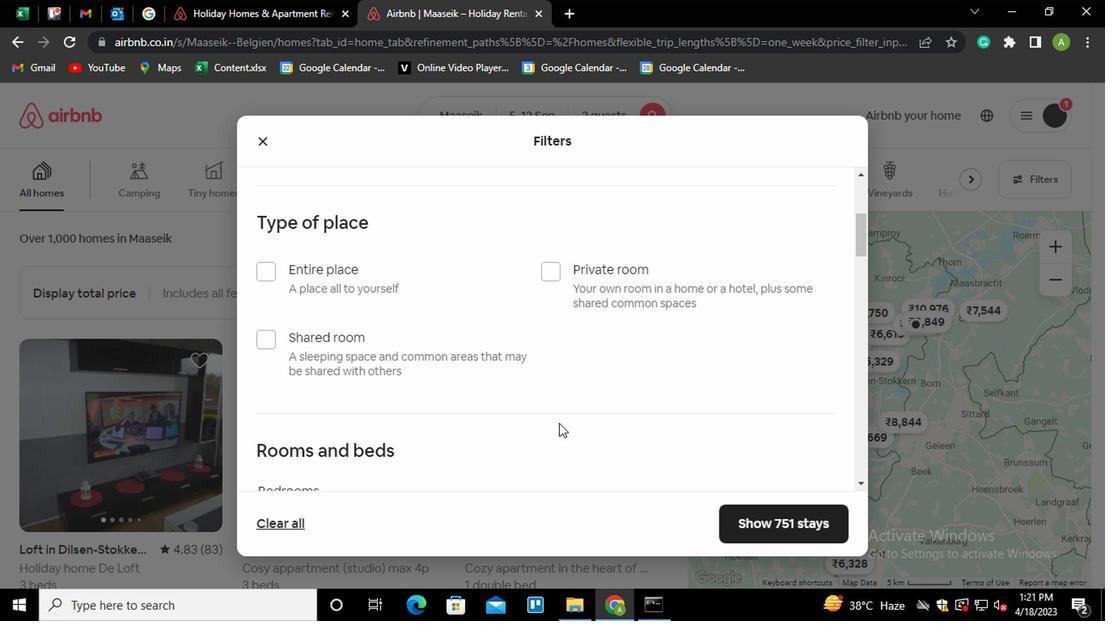 
Action: Mouse scrolled (509, 411) with delta (0, 0)
Screenshot: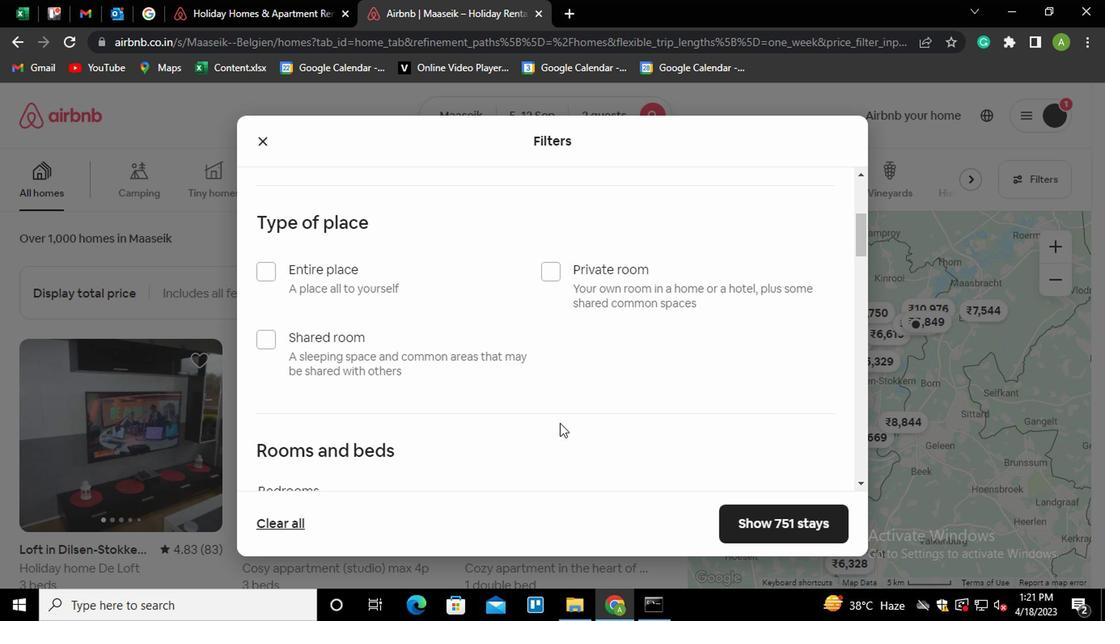 
Action: Mouse moved to (504, 416)
Screenshot: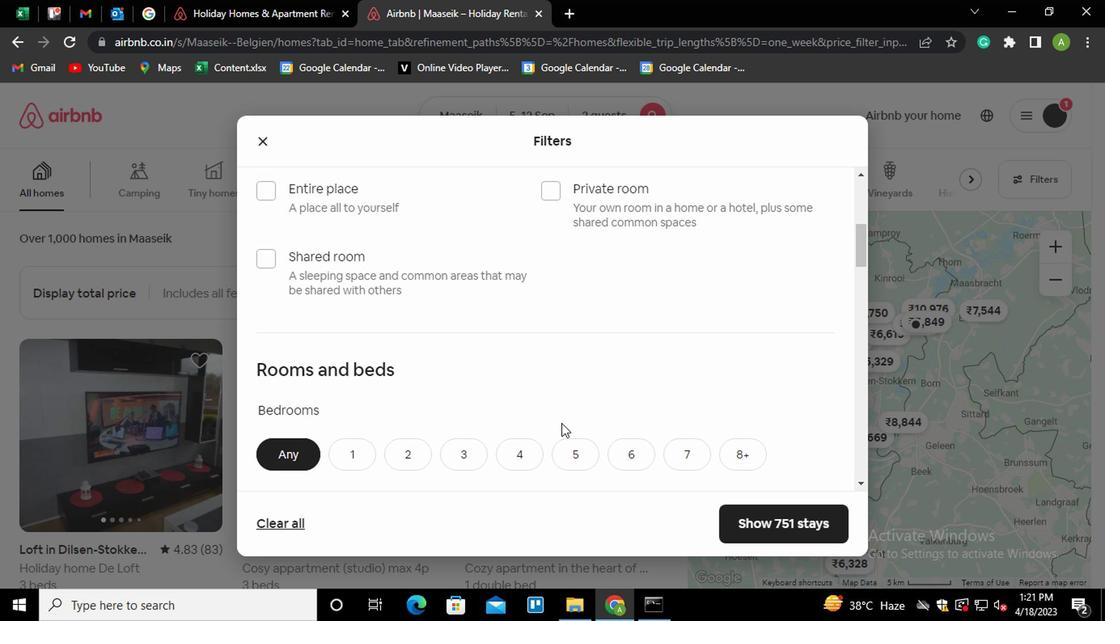 
Action: Mouse scrolled (504, 416) with delta (0, 0)
Screenshot: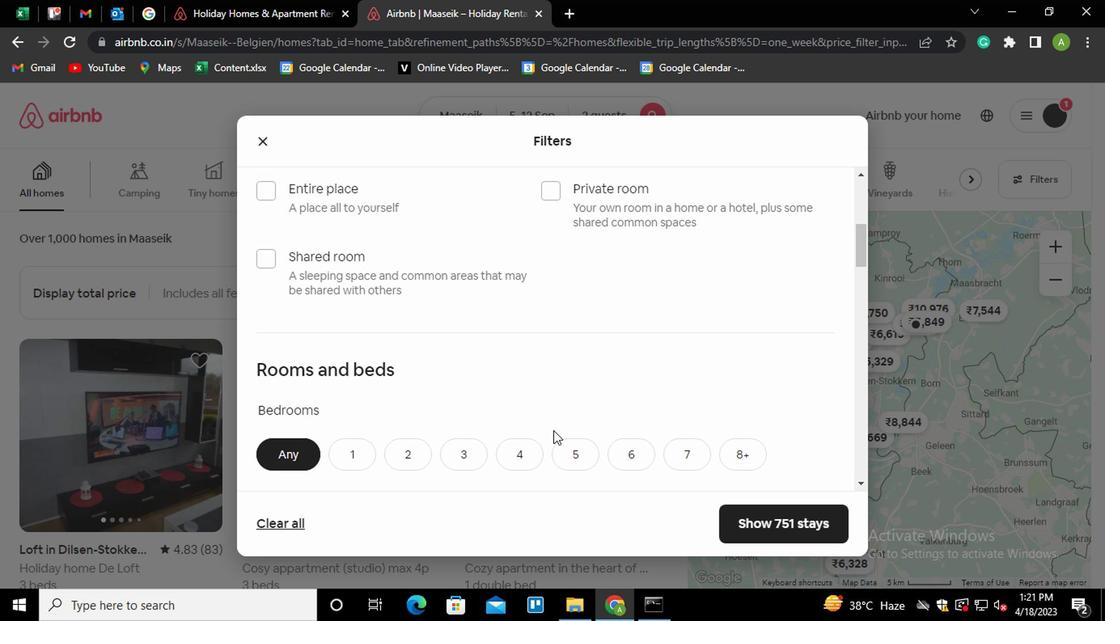 
Action: Mouse moved to (364, 369)
Screenshot: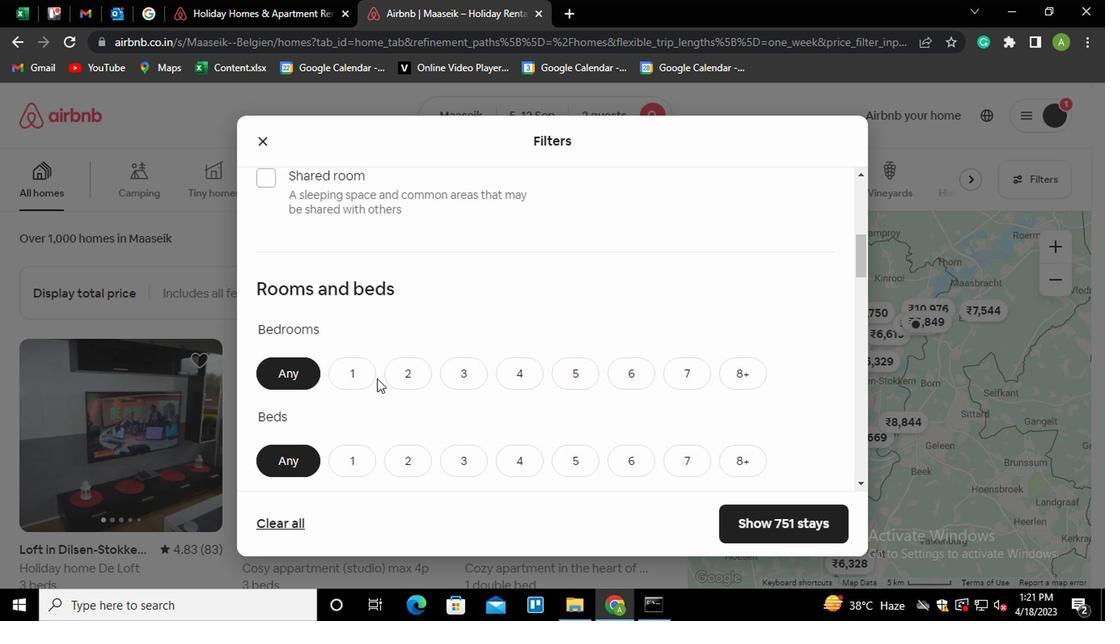 
Action: Mouse pressed left at (364, 369)
Screenshot: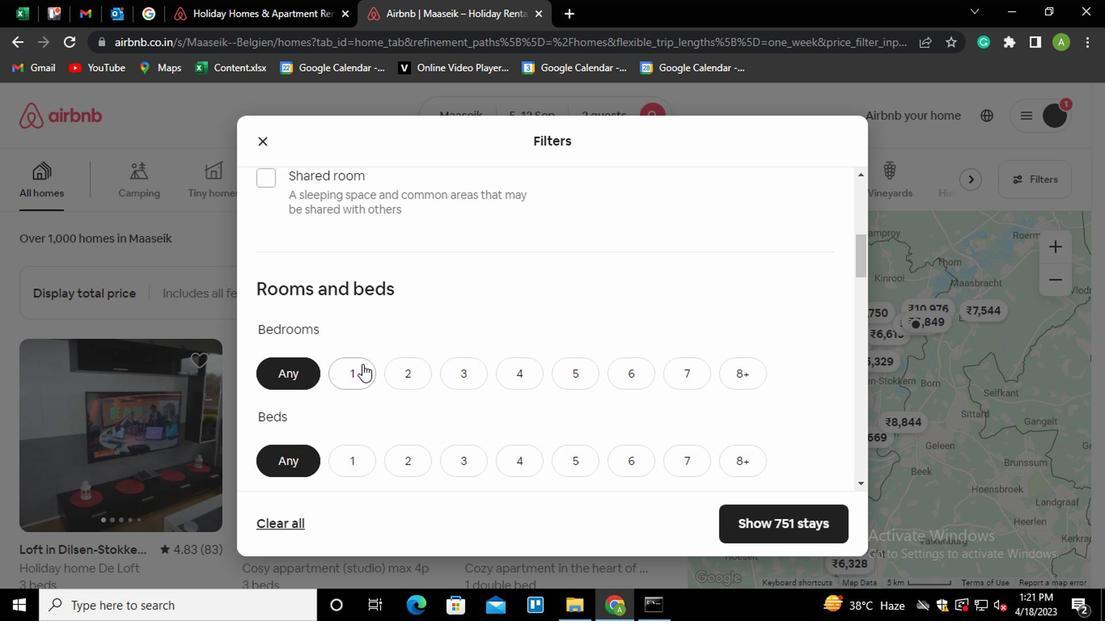 
Action: Mouse moved to (407, 365)
Screenshot: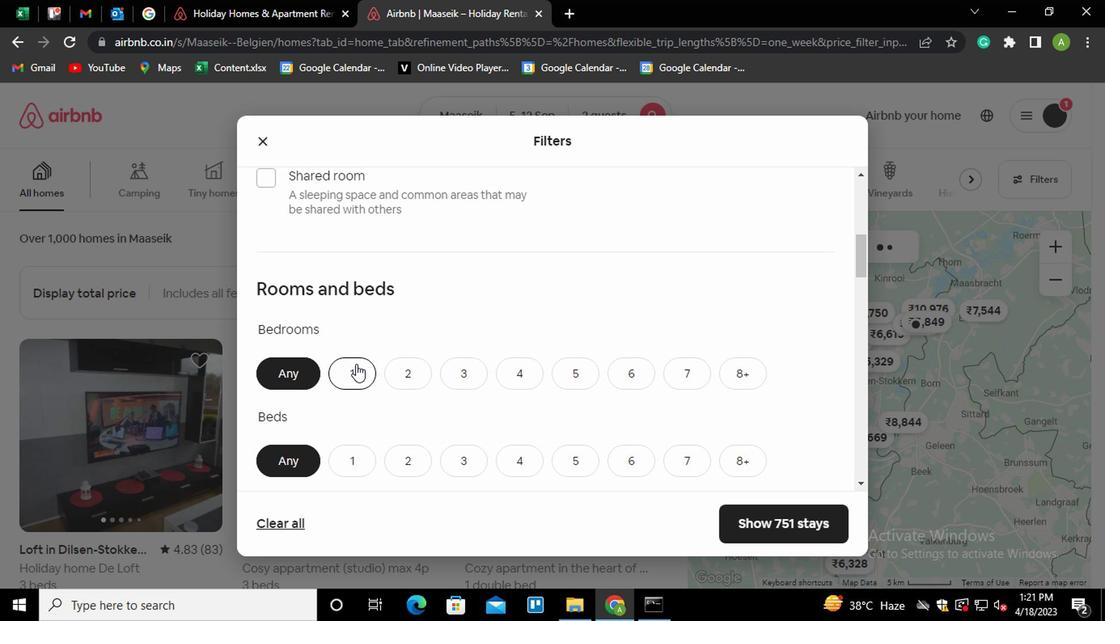 
Action: Mouse scrolled (407, 364) with delta (0, 0)
Screenshot: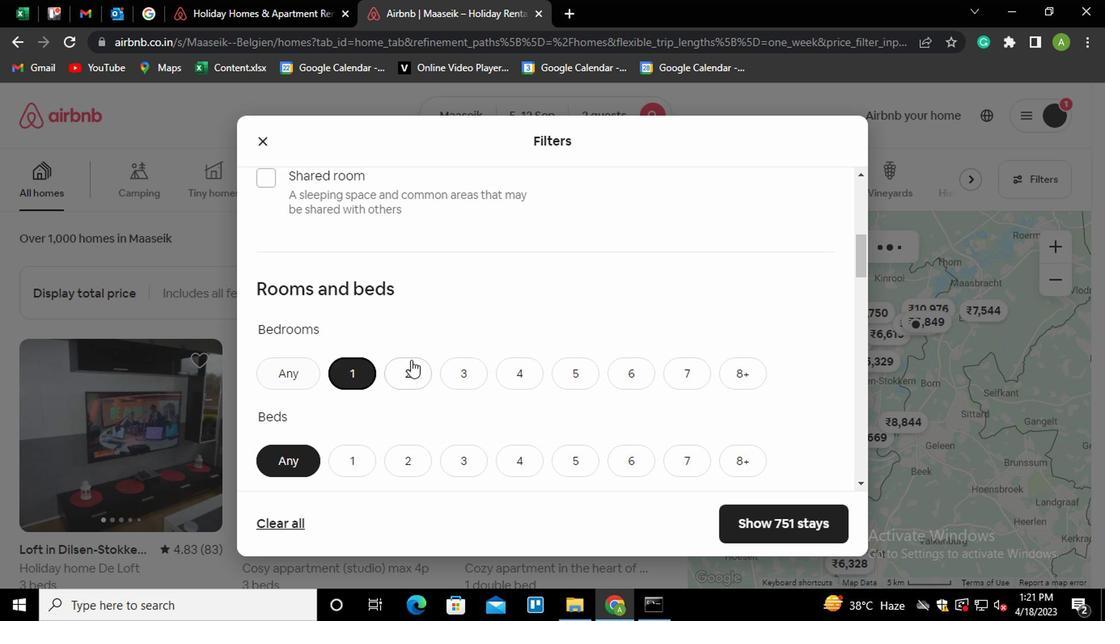 
Action: Mouse moved to (369, 381)
Screenshot: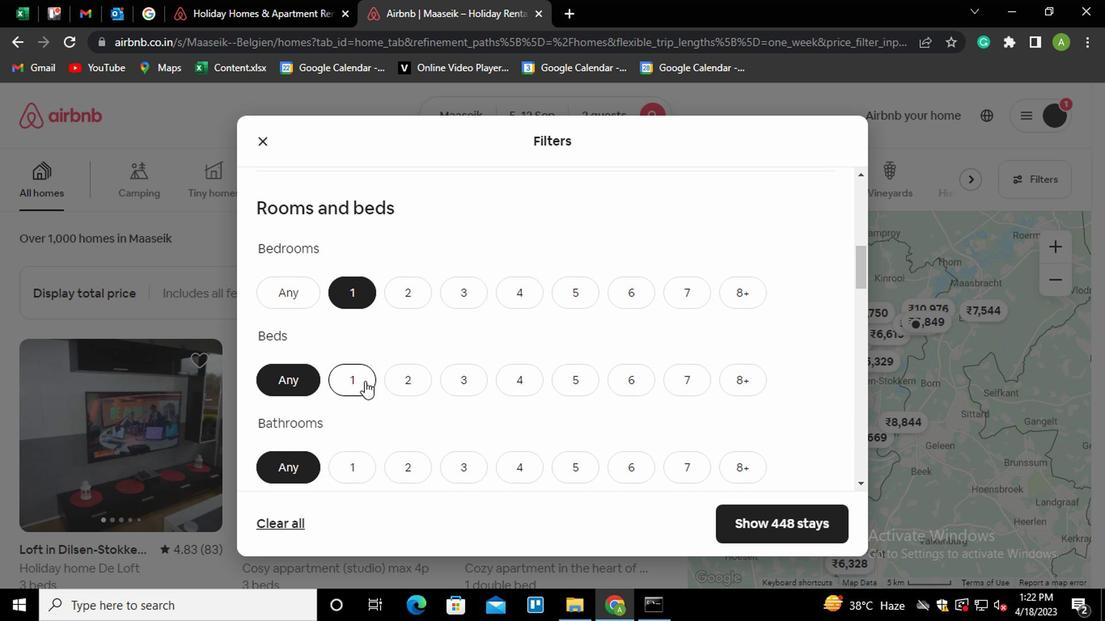 
Action: Mouse pressed left at (369, 381)
Screenshot: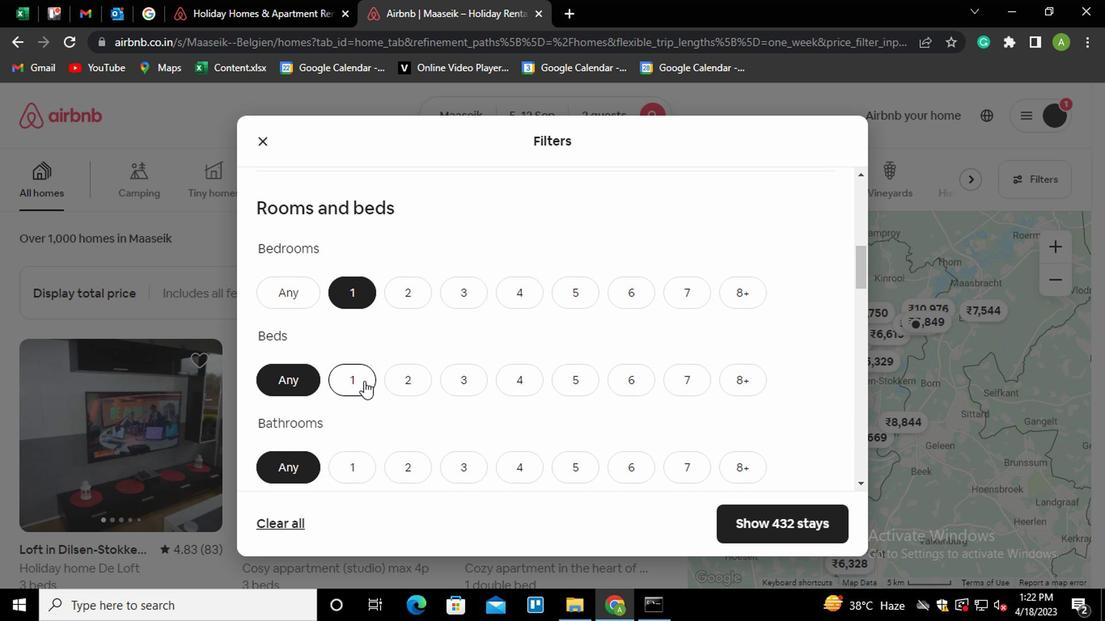 
Action: Mouse scrolled (369, 381) with delta (0, 0)
Screenshot: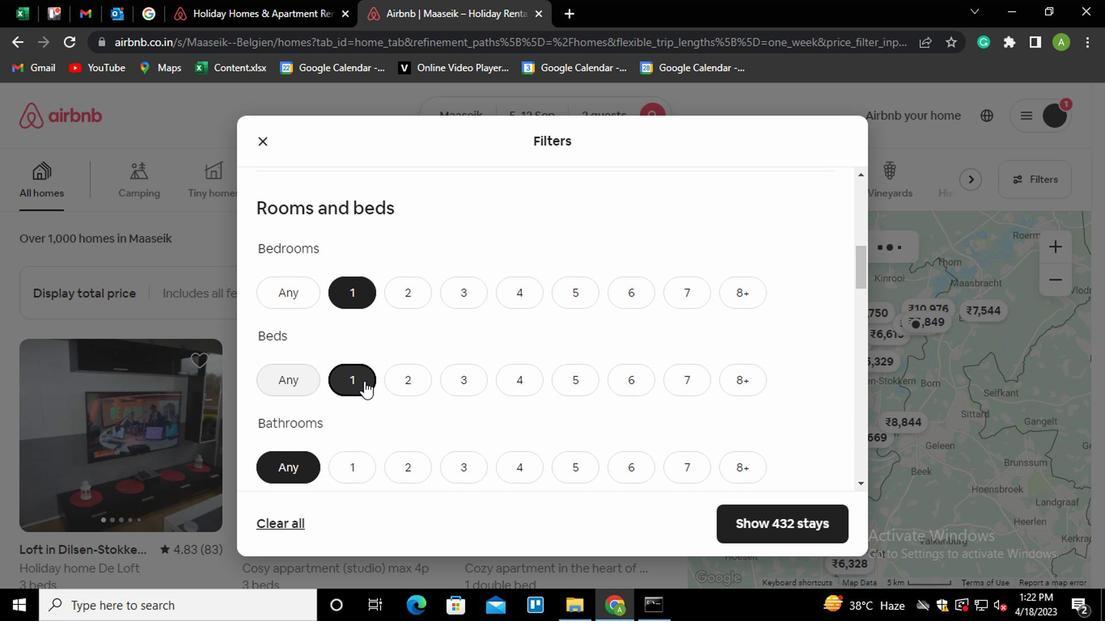 
Action: Mouse pressed left at (369, 381)
Screenshot: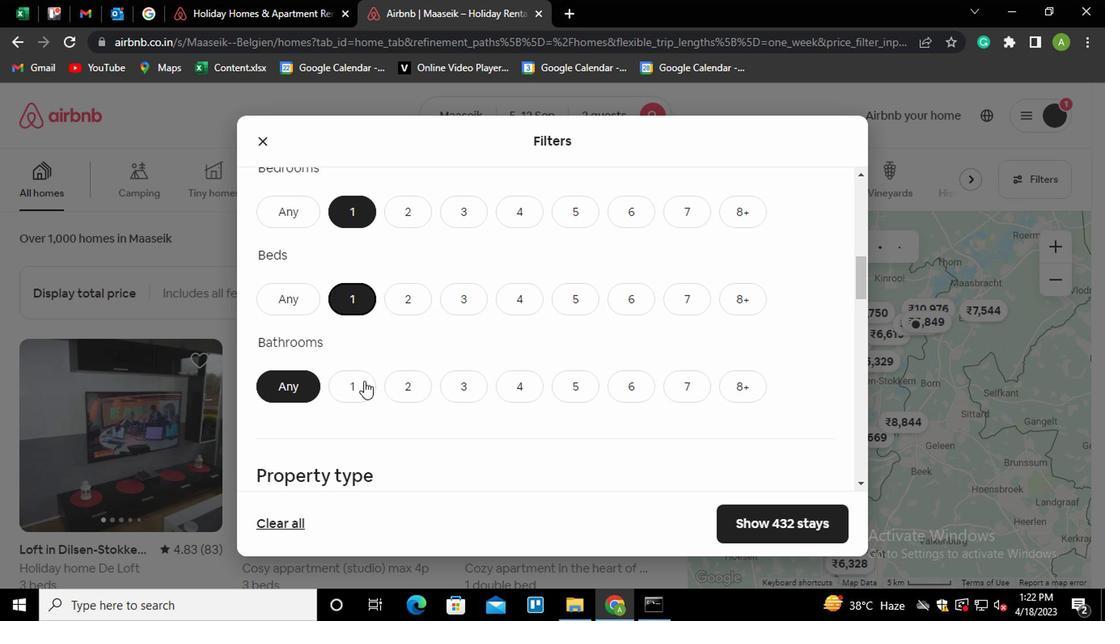 
Action: Mouse moved to (431, 392)
Screenshot: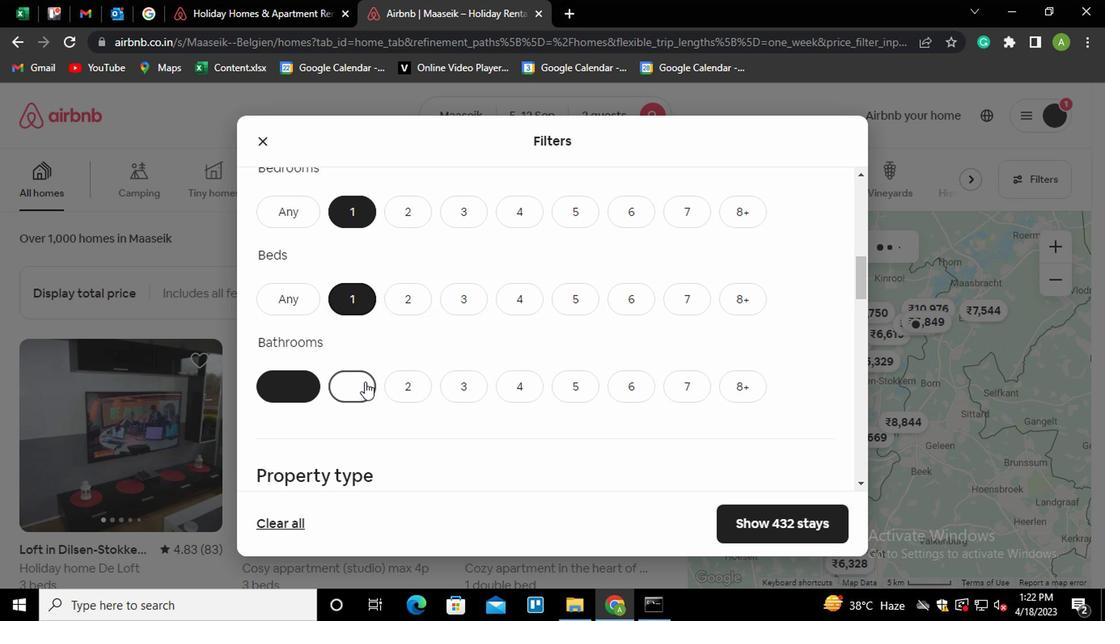 
Action: Mouse scrolled (431, 392) with delta (0, 0)
Screenshot: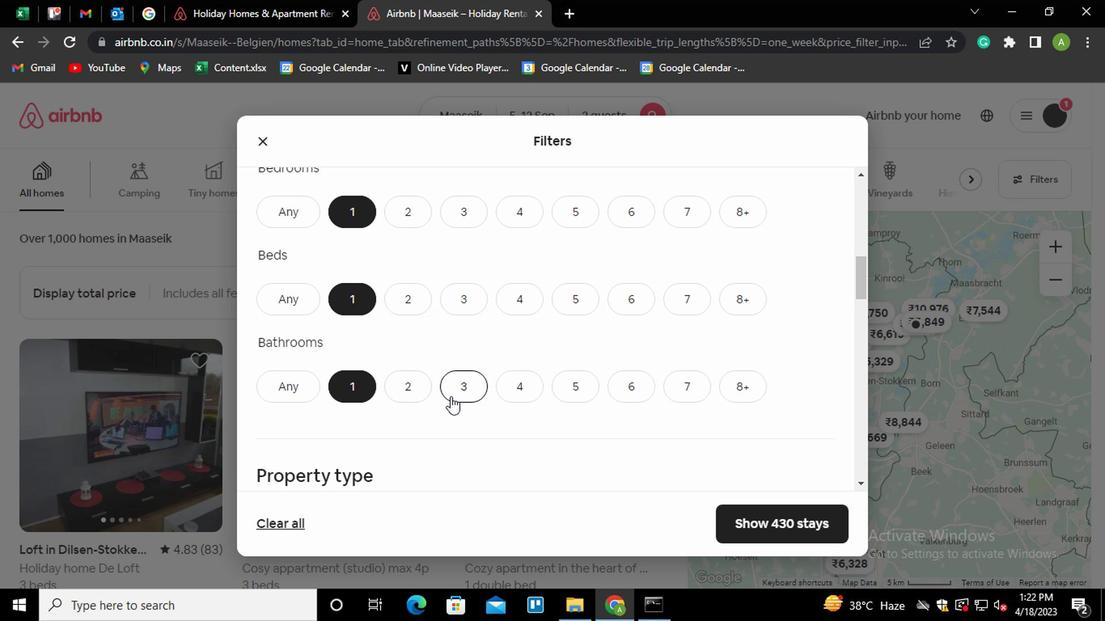 
Action: Mouse scrolled (431, 392) with delta (0, 0)
Screenshot: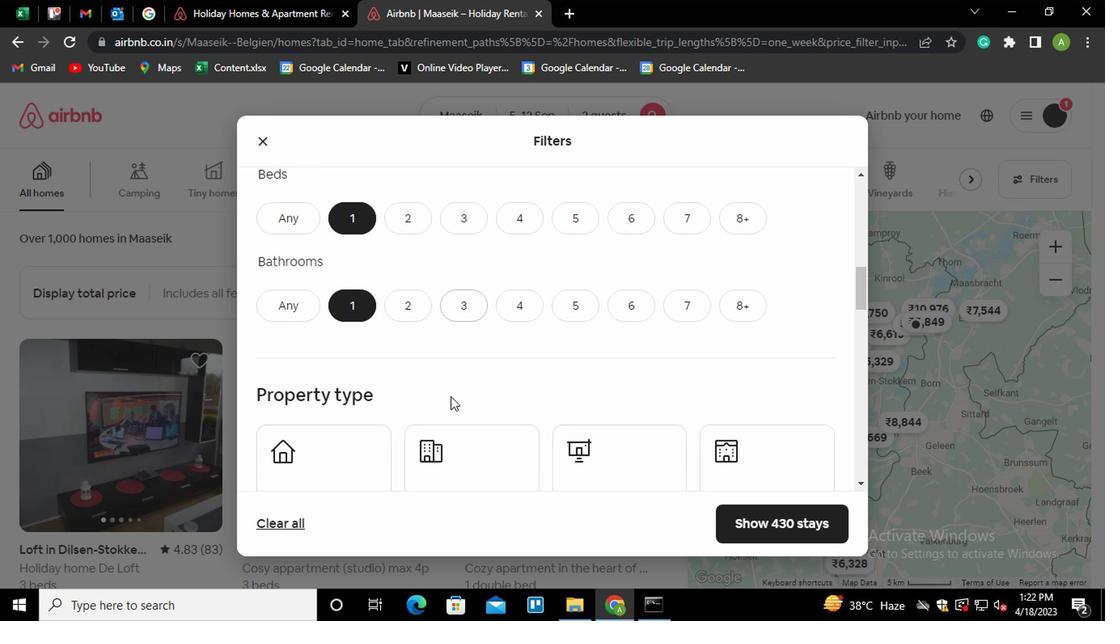 
Action: Mouse moved to (333, 401)
Screenshot: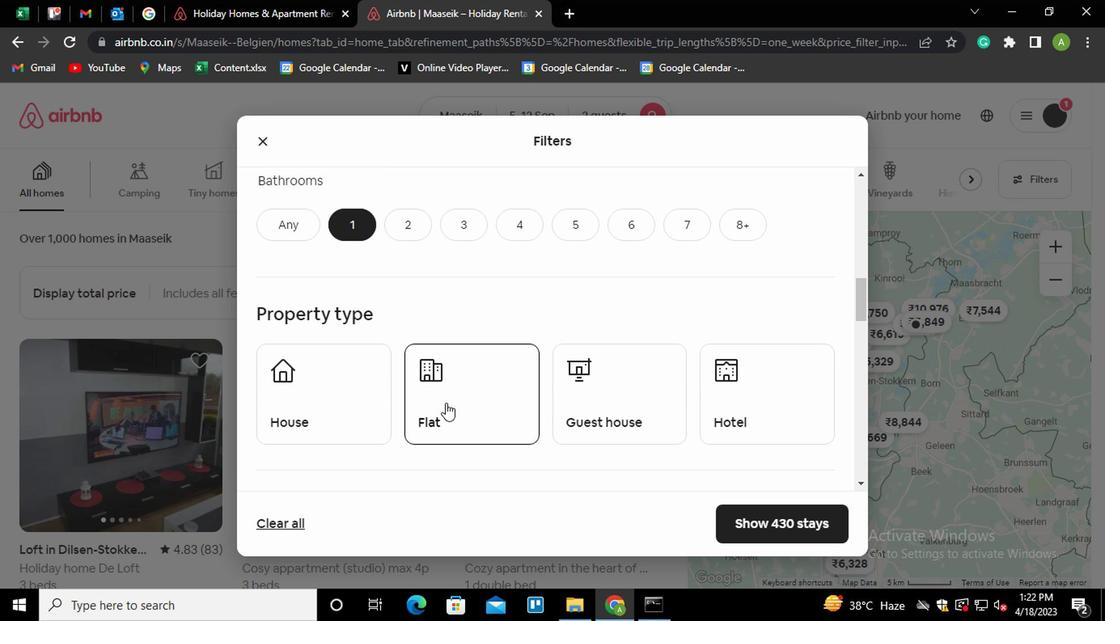 
Action: Mouse pressed left at (333, 401)
Screenshot: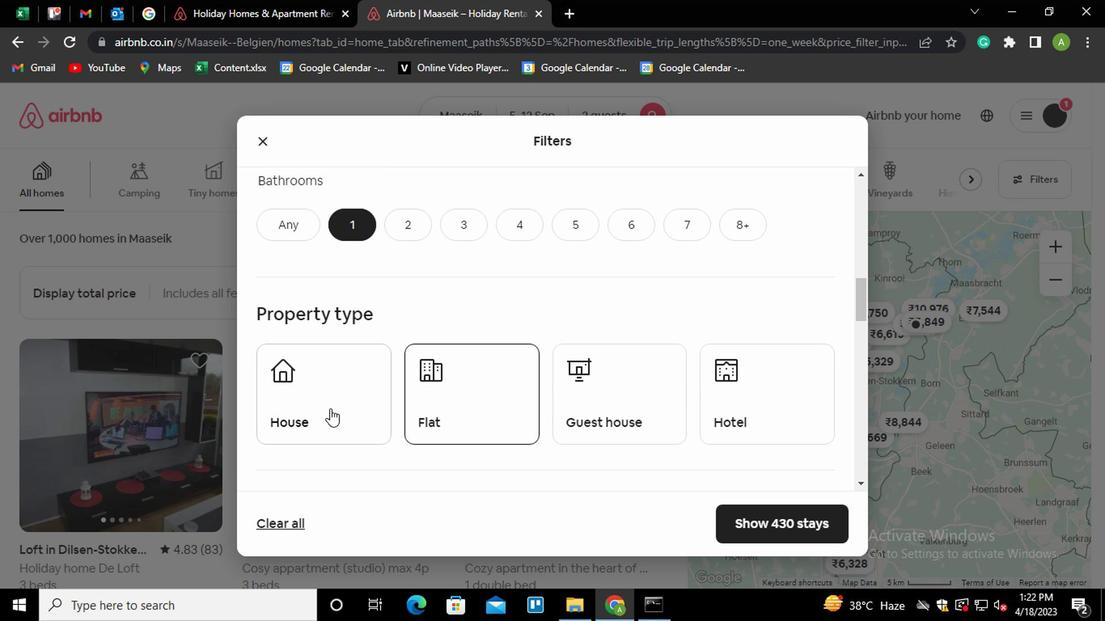 
Action: Mouse moved to (612, 397)
Screenshot: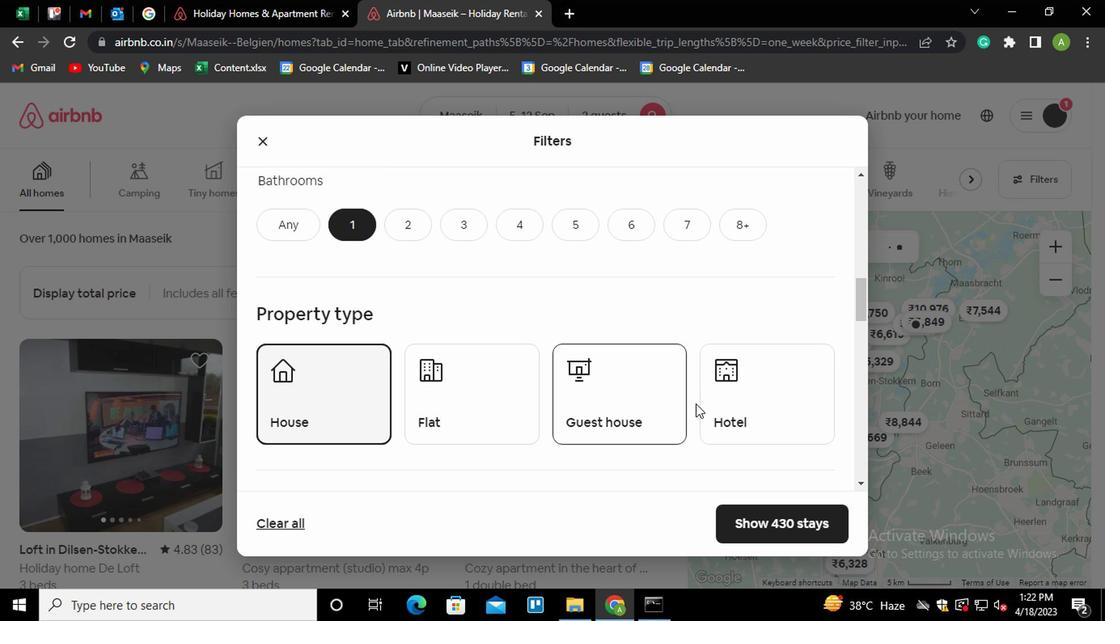 
Action: Mouse pressed left at (612, 397)
Screenshot: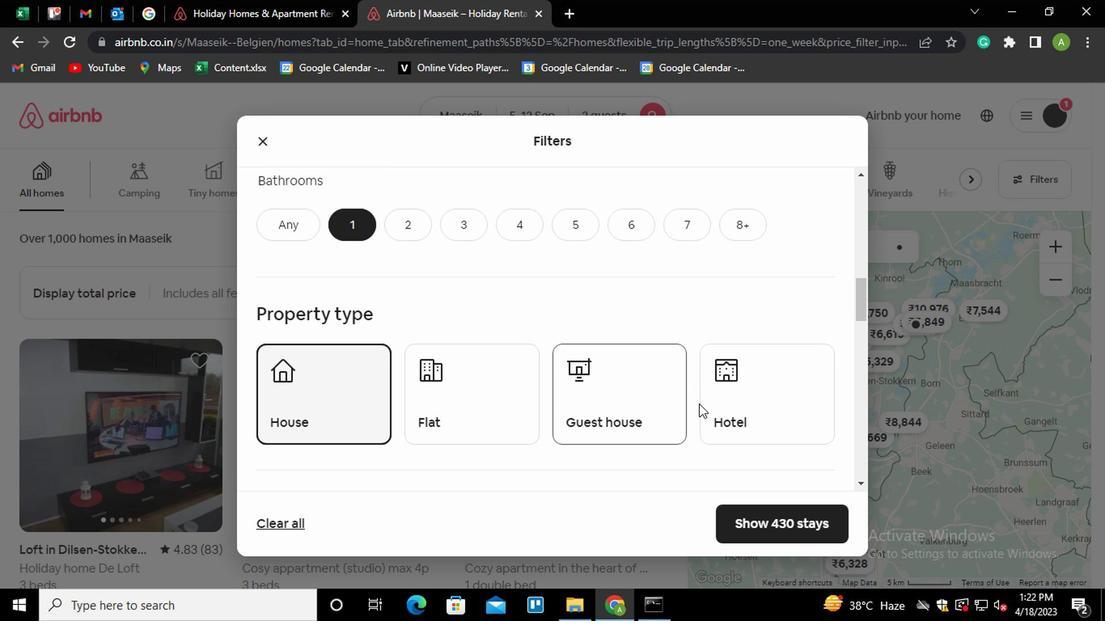 
Action: Mouse moved to (601, 402)
Screenshot: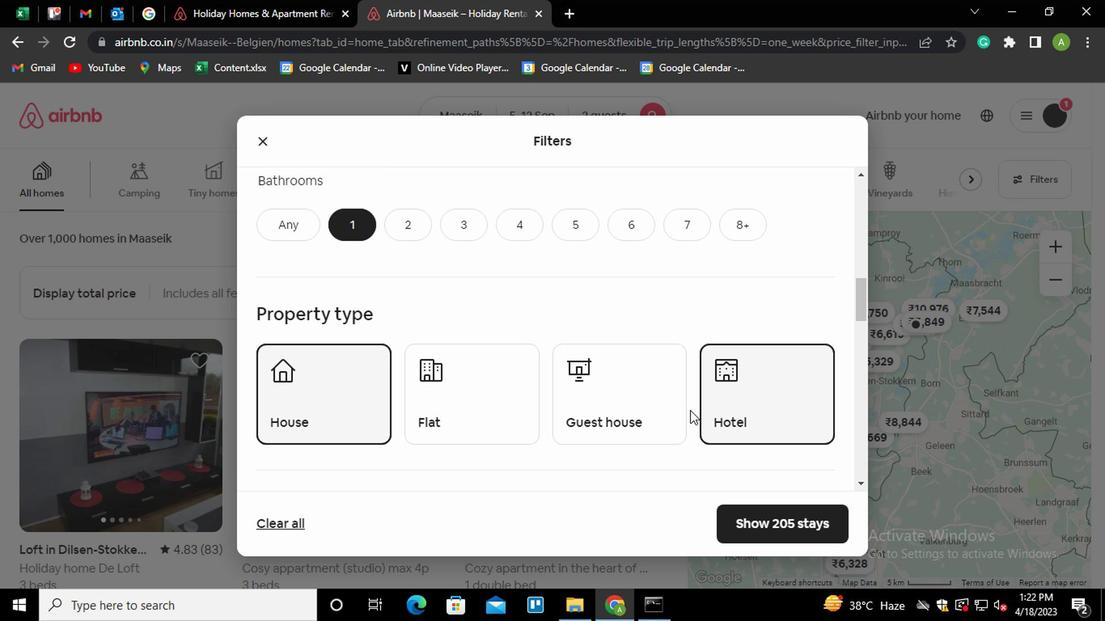 
Action: Mouse scrolled (601, 401) with delta (0, 0)
Screenshot: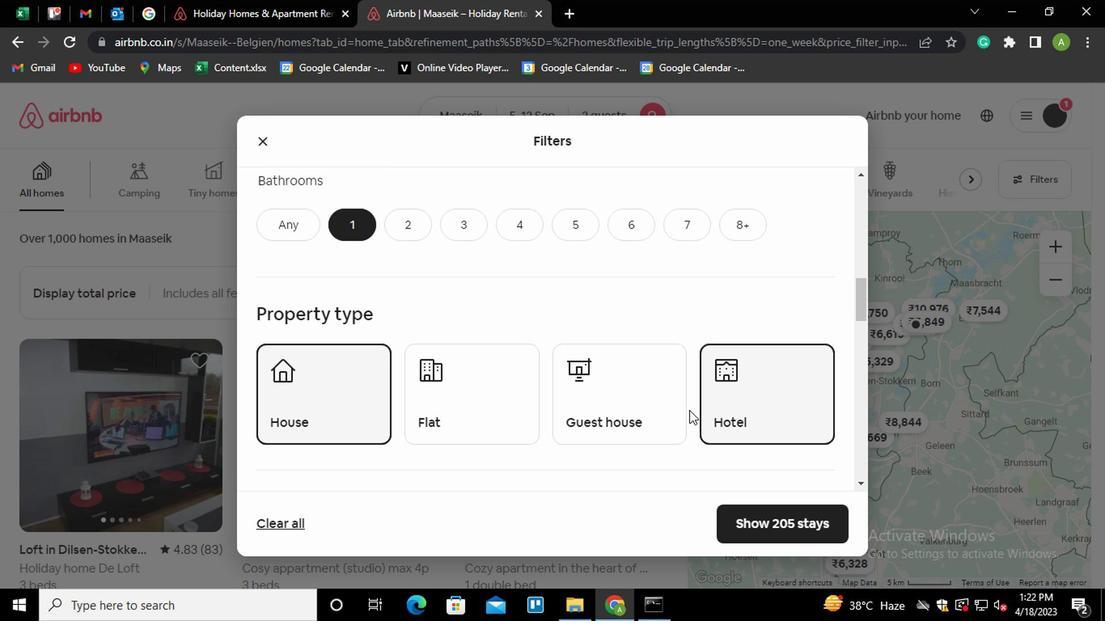 
Action: Mouse moved to (600, 402)
Screenshot: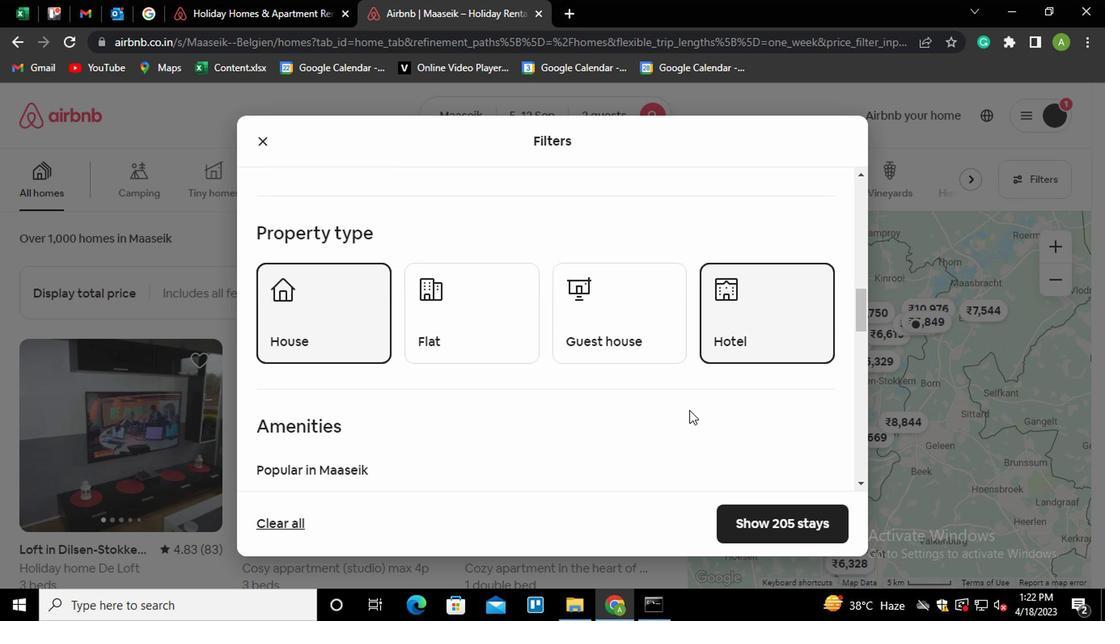 
Action: Mouse scrolled (600, 401) with delta (0, 0)
Screenshot: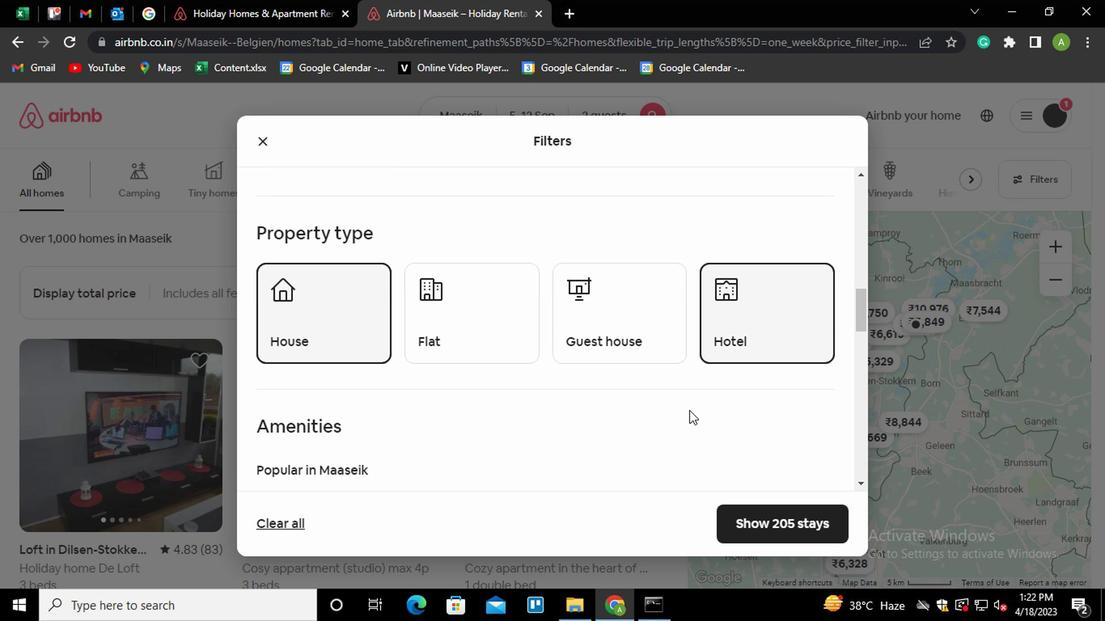 
Action: Mouse moved to (600, 402)
Screenshot: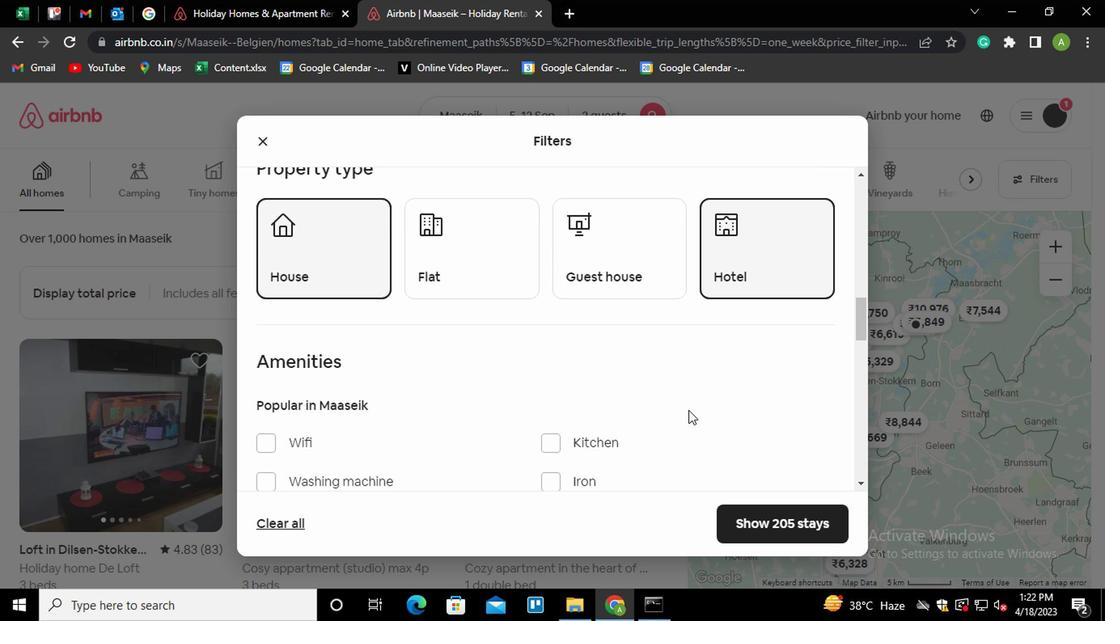 
Action: Mouse scrolled (600, 401) with delta (0, 0)
Screenshot: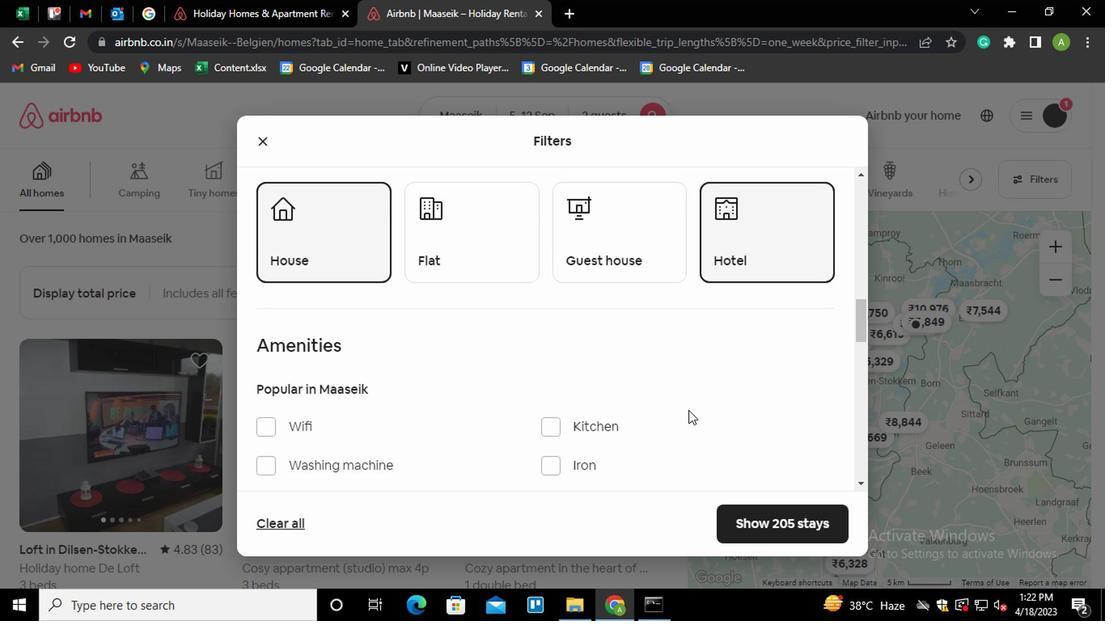 
Action: Mouse scrolled (600, 401) with delta (0, 0)
Screenshot: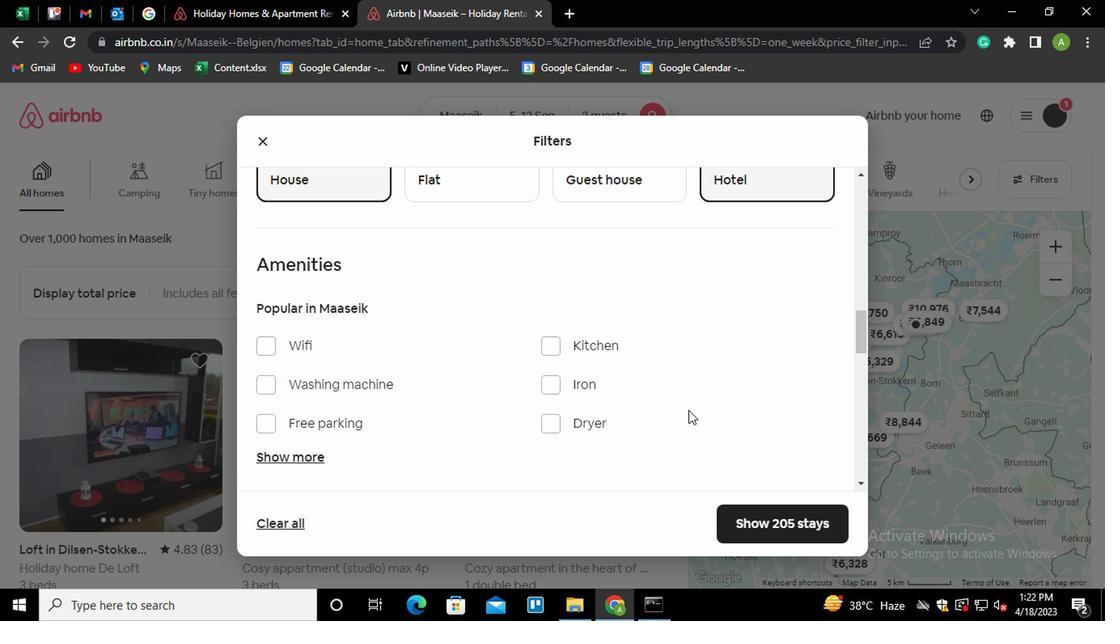 
Action: Mouse moved to (302, 377)
Screenshot: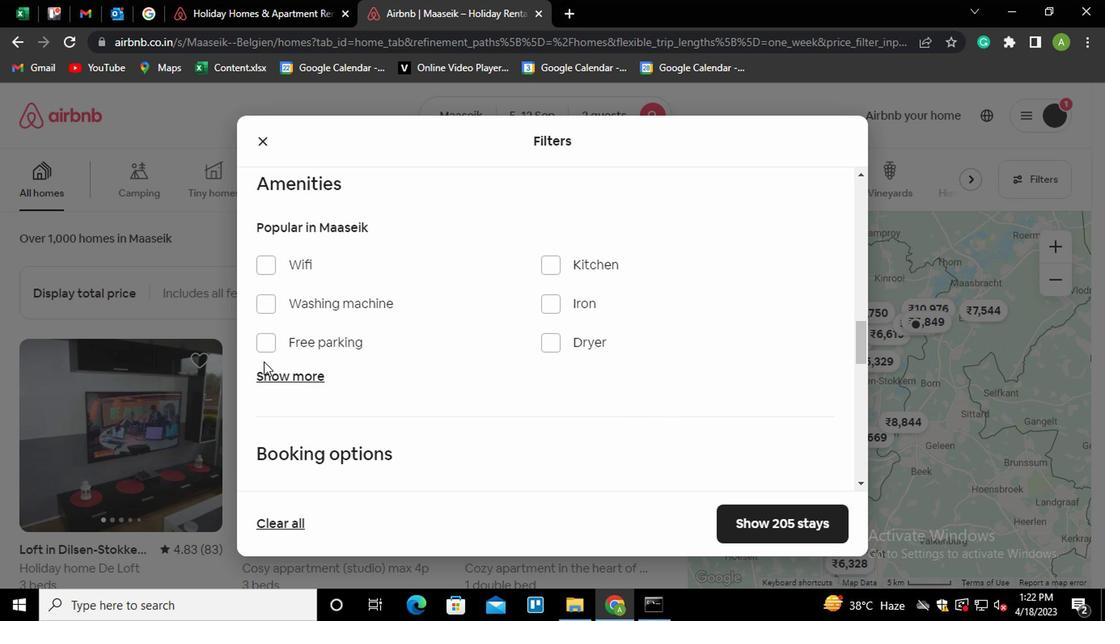 
Action: Mouse pressed left at (302, 377)
Screenshot: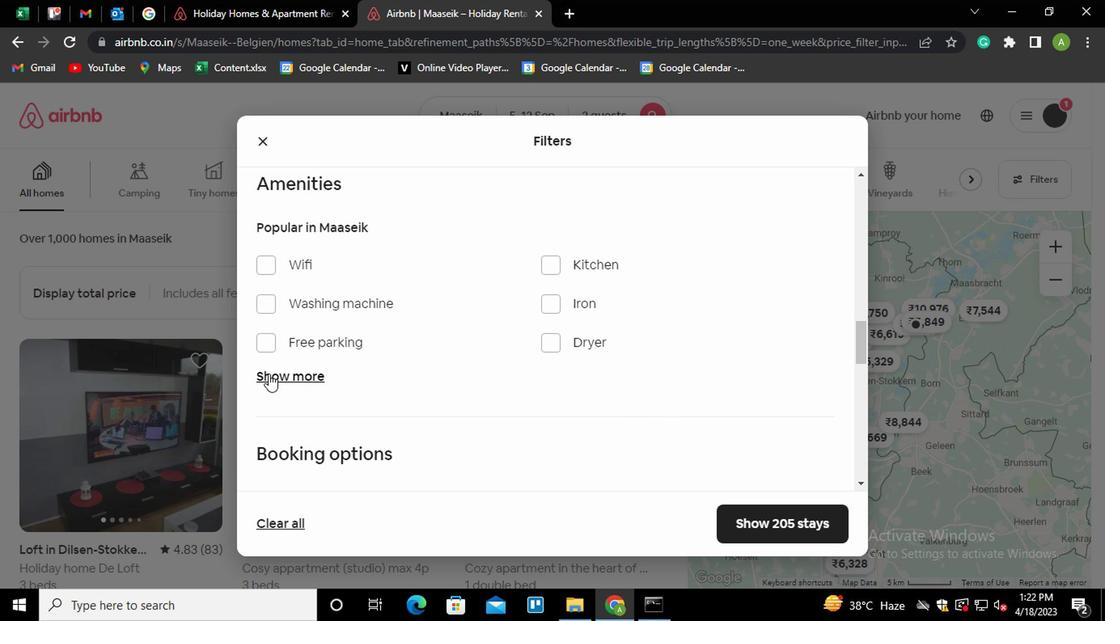 
Action: Mouse moved to (529, 415)
Screenshot: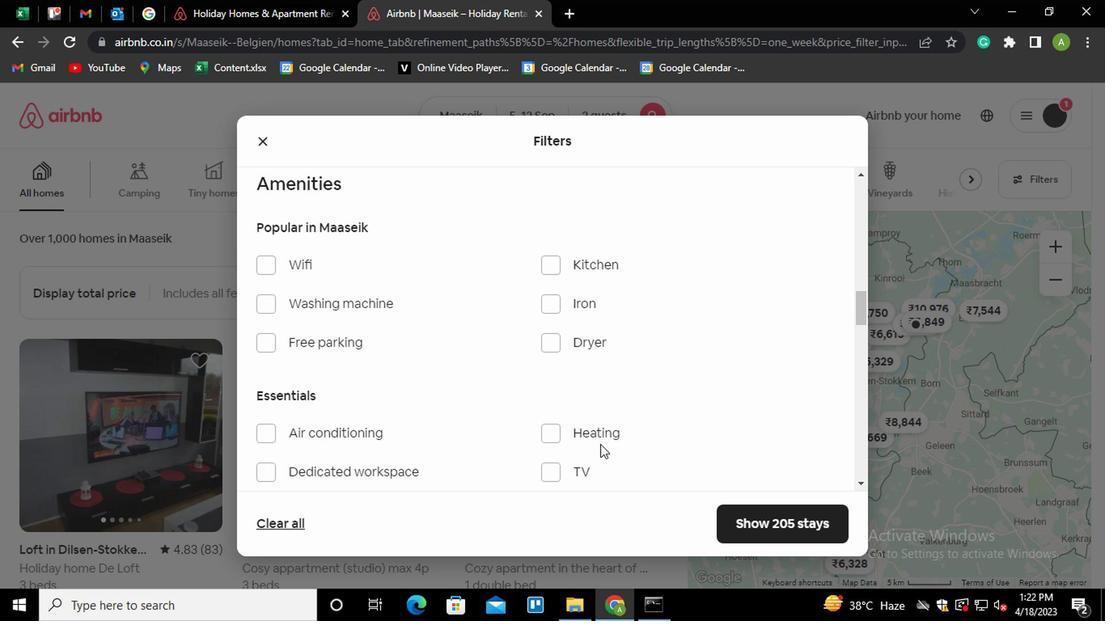 
Action: Mouse pressed left at (529, 415)
Screenshot: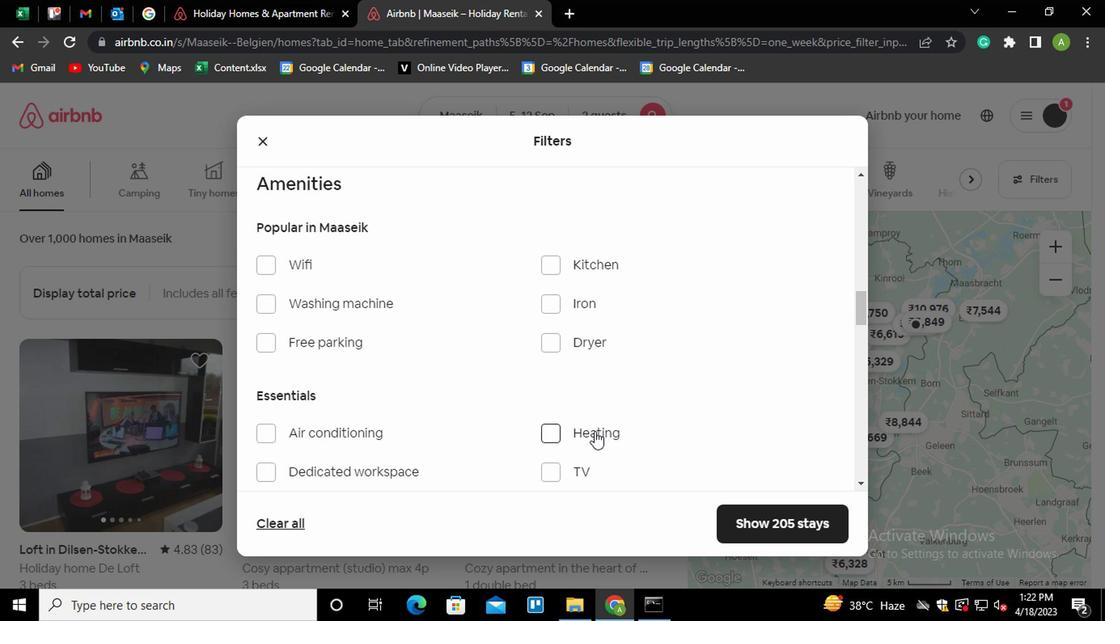 
Action: Mouse moved to (608, 403)
Screenshot: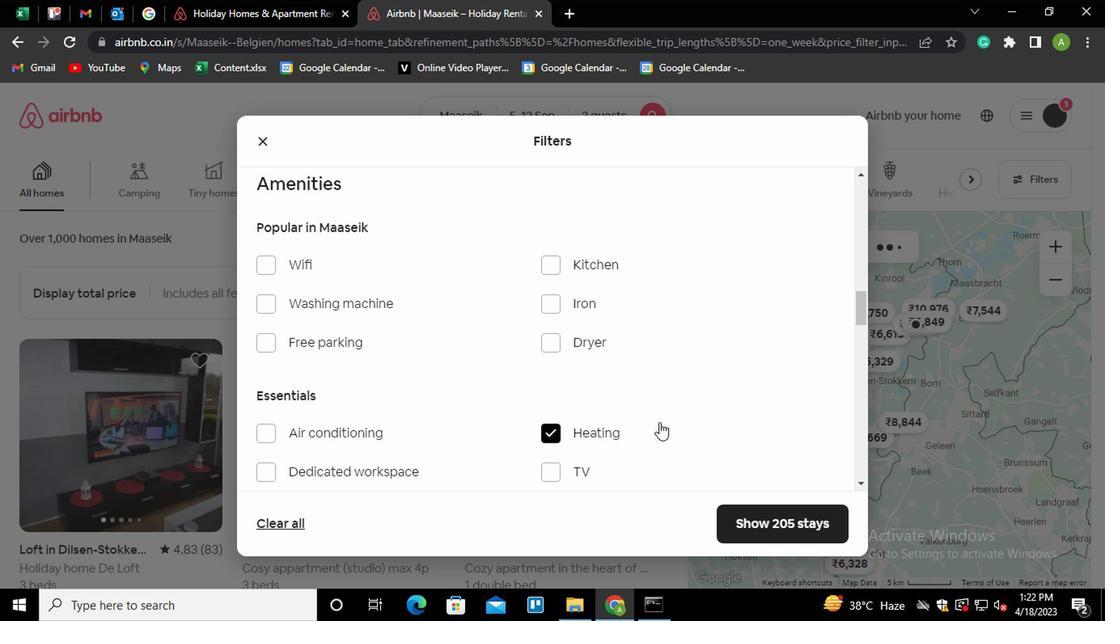 
Action: Mouse scrolled (608, 403) with delta (0, 0)
Screenshot: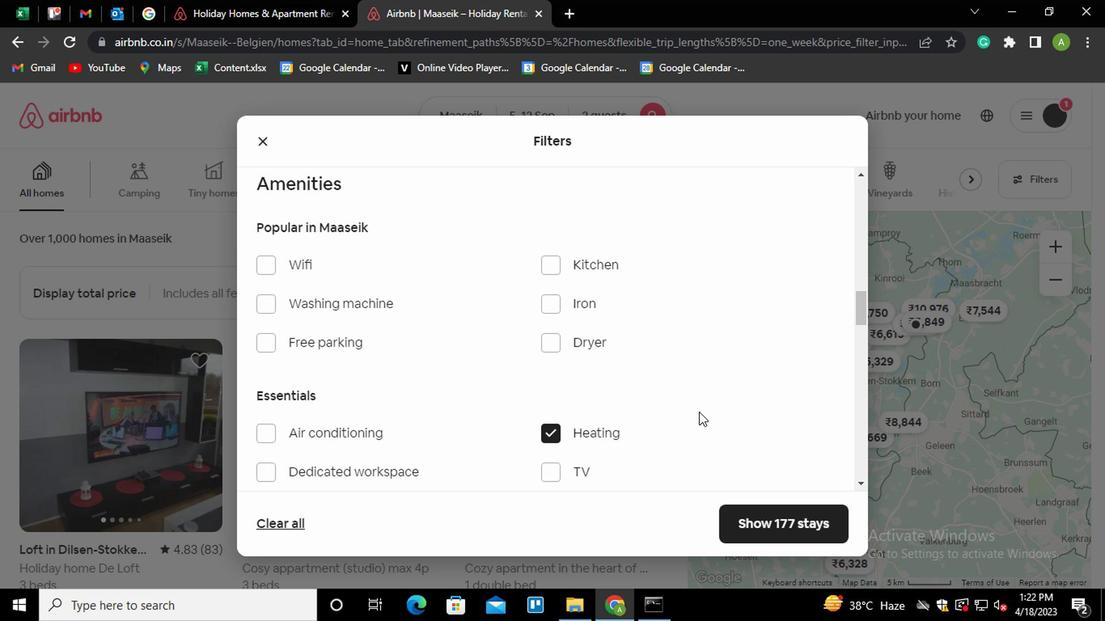 
Action: Mouse scrolled (608, 403) with delta (0, 0)
Screenshot: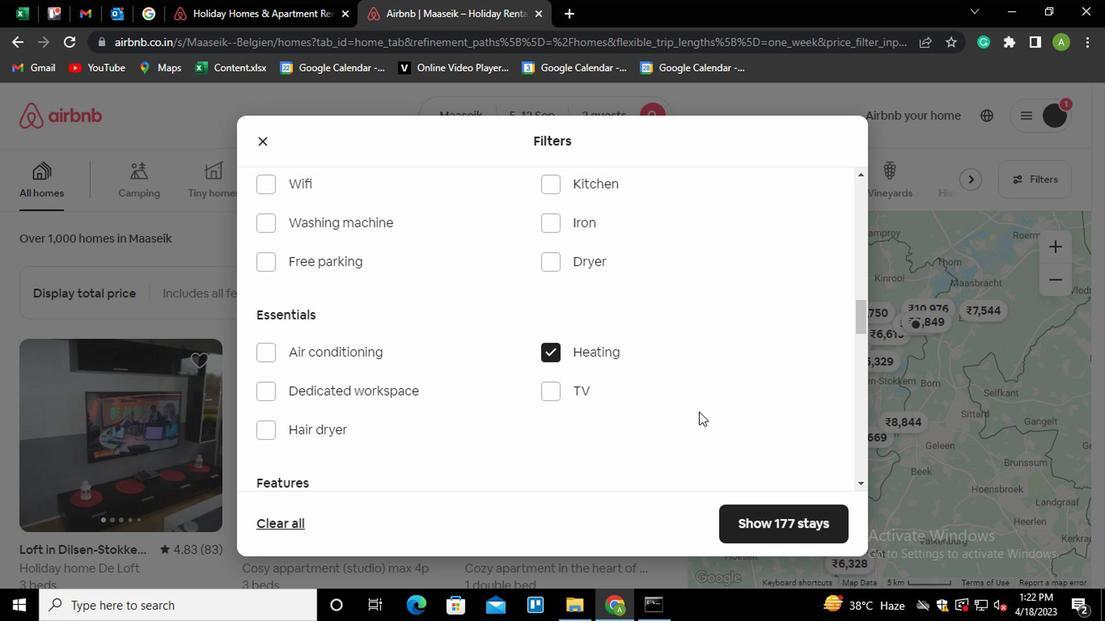 
Action: Mouse scrolled (608, 403) with delta (0, 0)
Screenshot: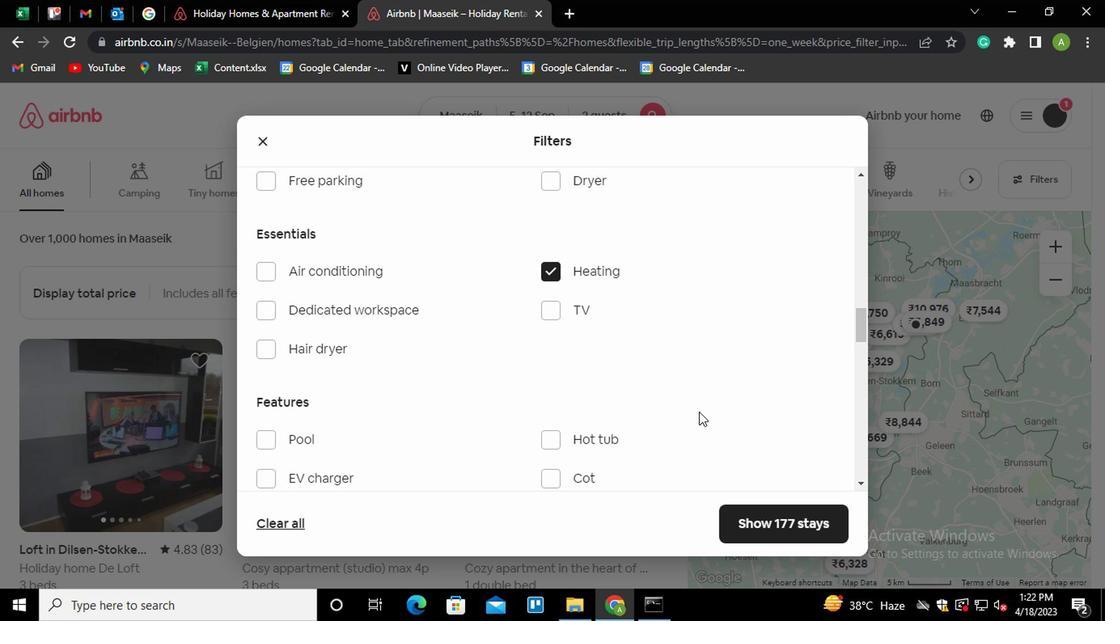 
Action: Mouse scrolled (608, 403) with delta (0, 0)
Screenshot: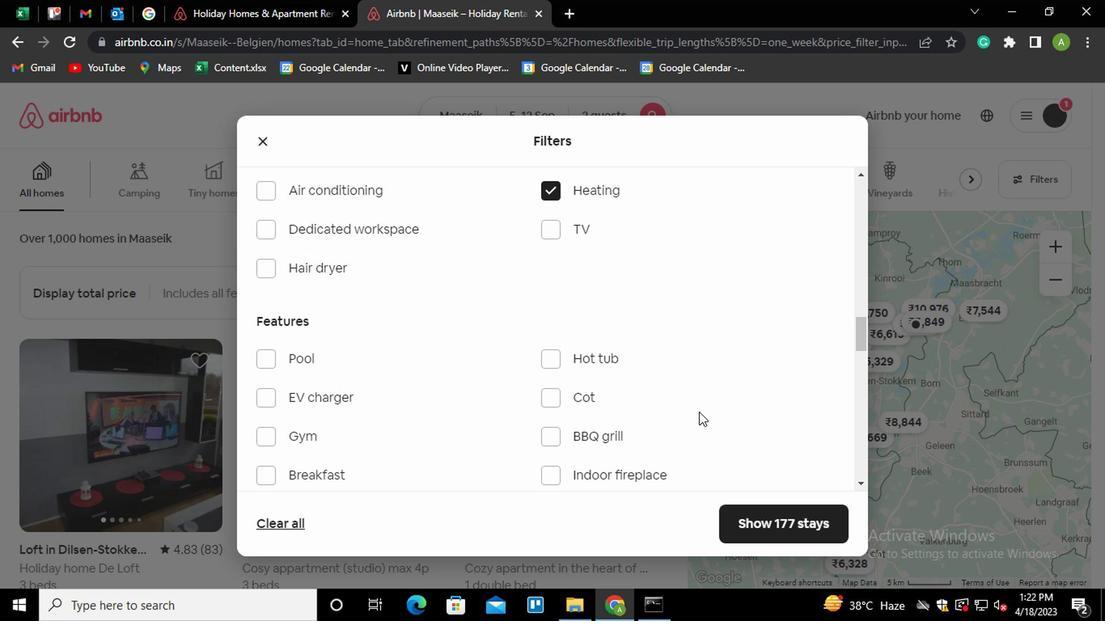 
Action: Mouse scrolled (608, 403) with delta (0, 0)
Screenshot: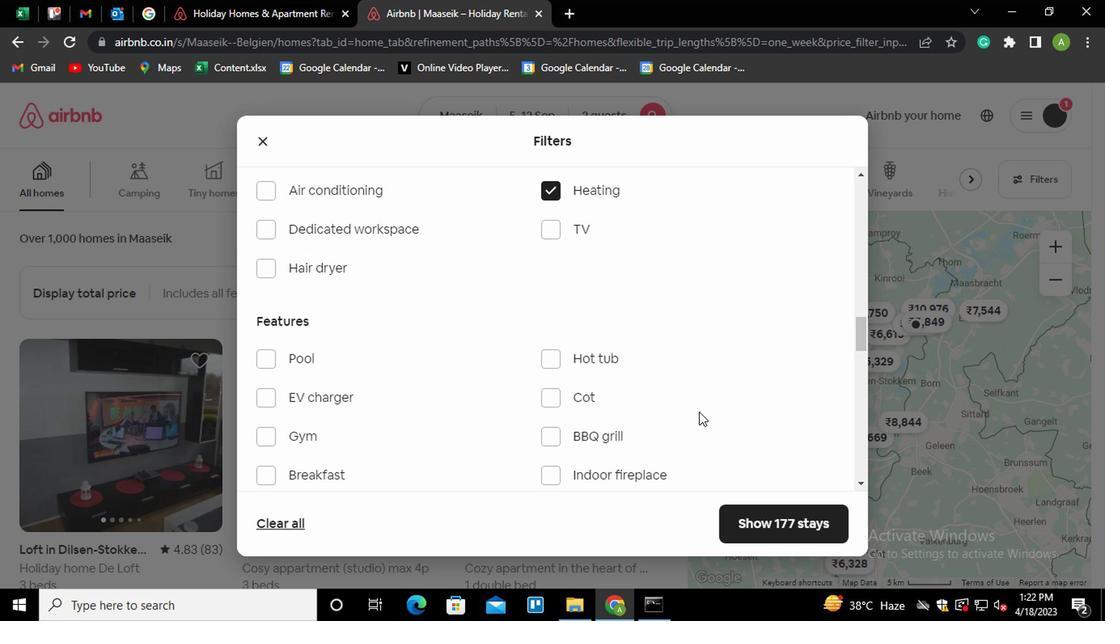 
Action: Mouse scrolled (608, 403) with delta (0, 0)
Screenshot: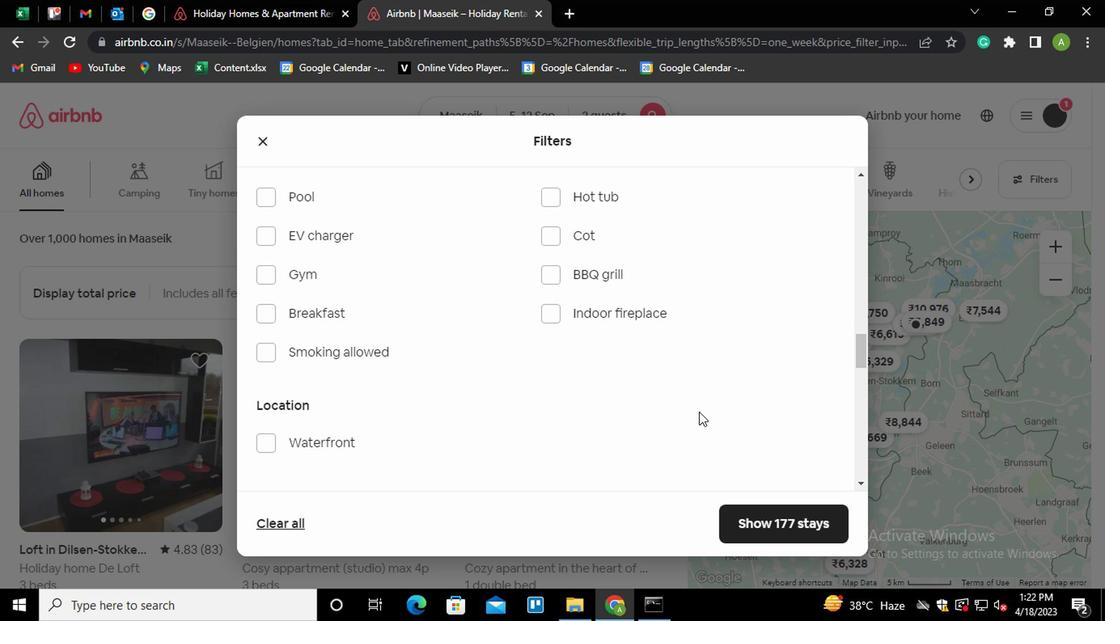 
Action: Mouse scrolled (608, 403) with delta (0, 0)
Screenshot: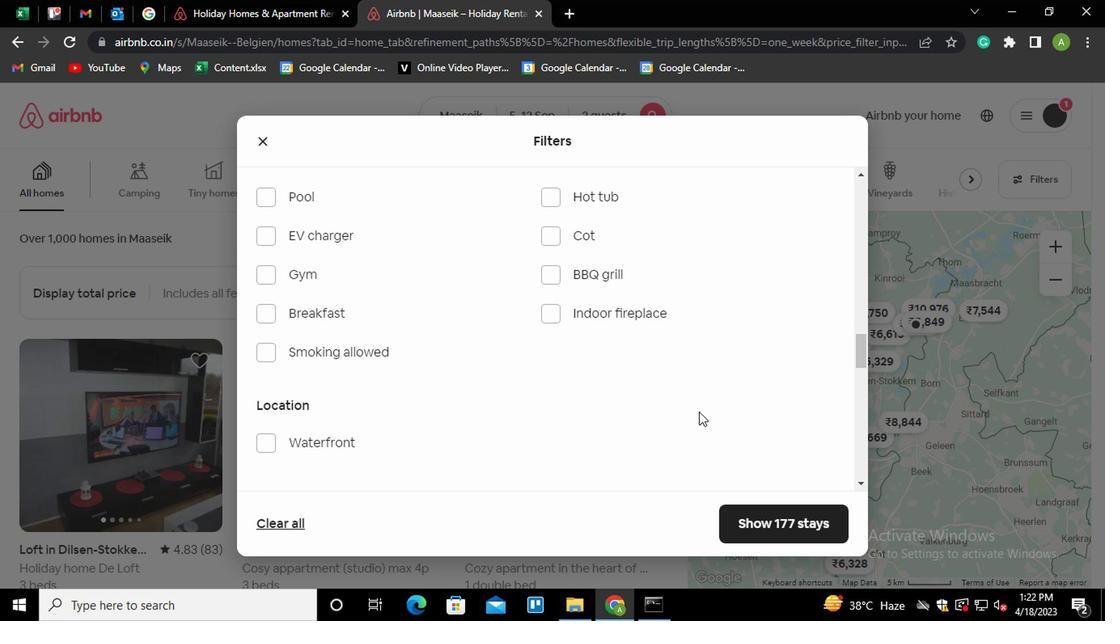 
Action: Mouse scrolled (608, 403) with delta (0, 0)
Screenshot: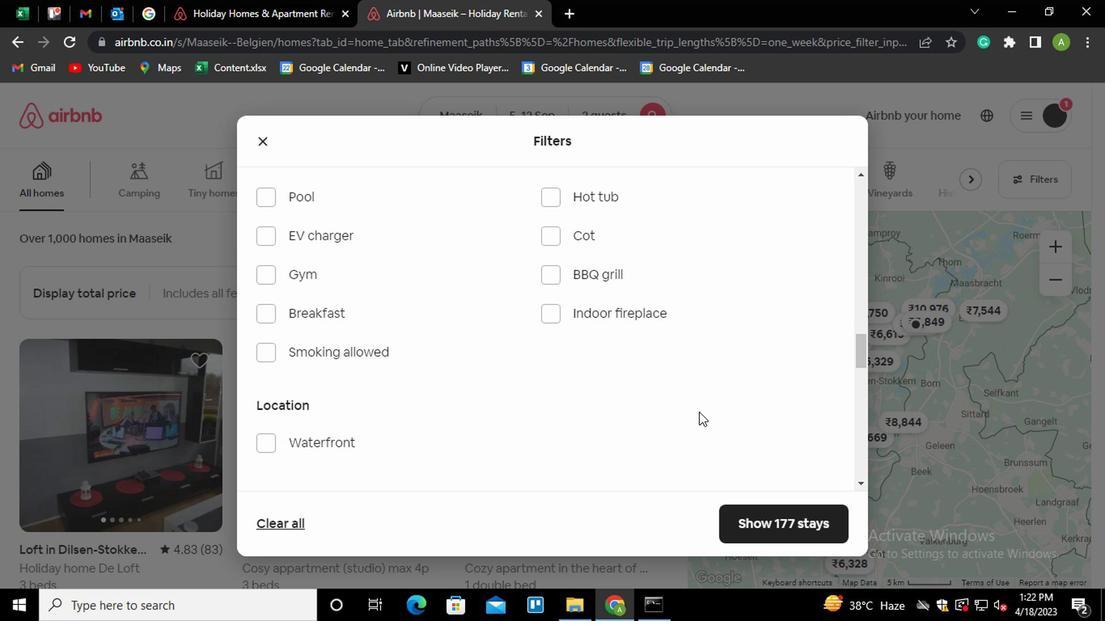 
Action: Mouse scrolled (608, 403) with delta (0, 0)
Screenshot: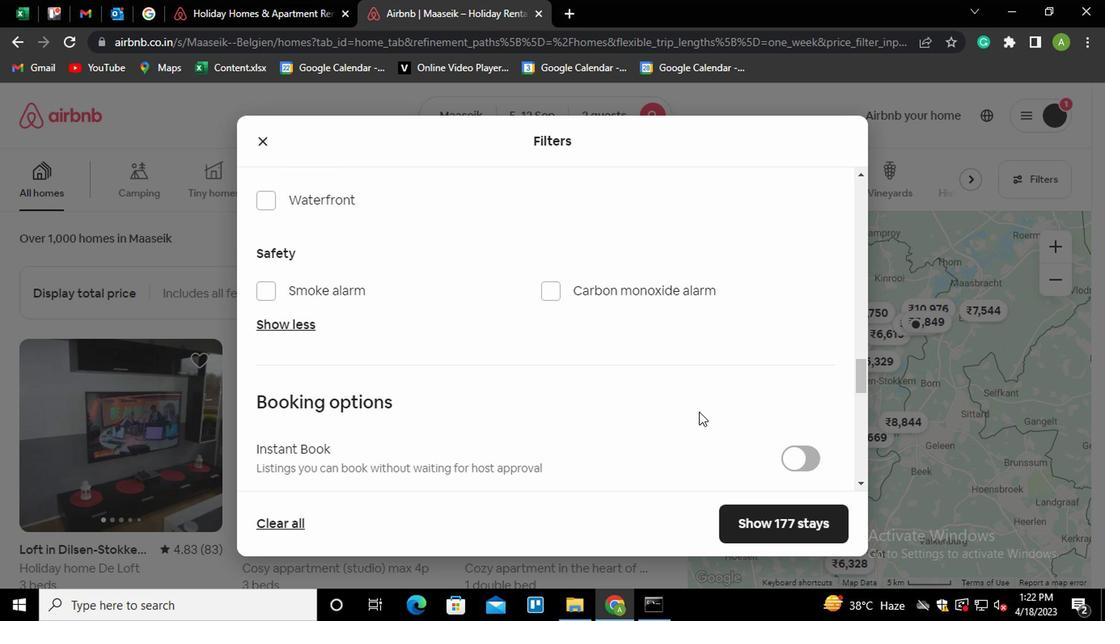 
Action: Mouse moved to (671, 414)
Screenshot: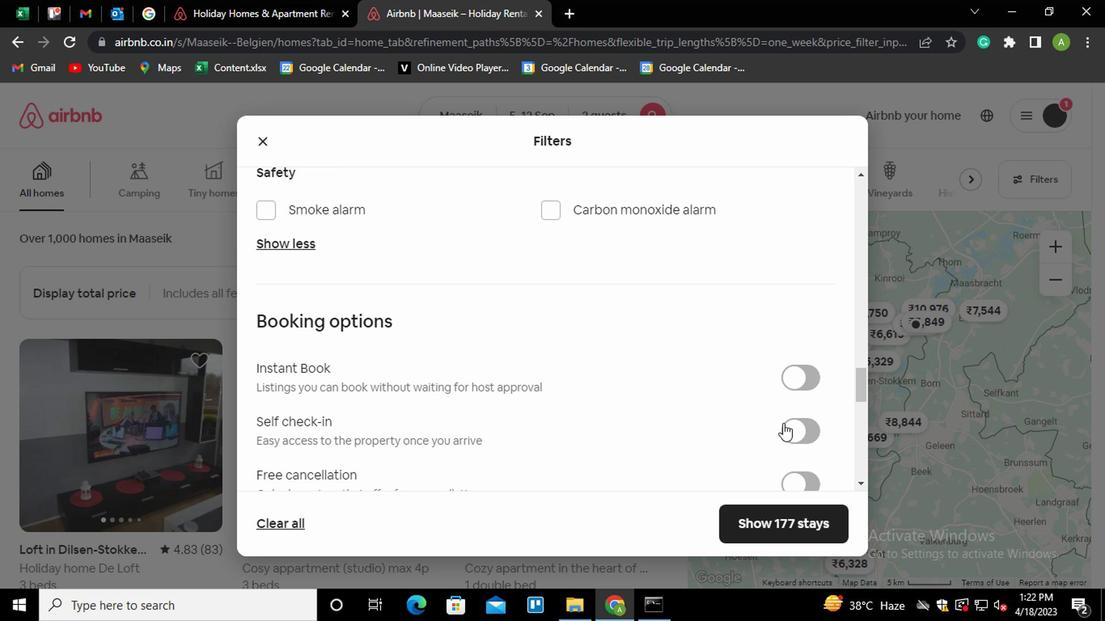 
Action: Mouse pressed left at (671, 414)
Screenshot: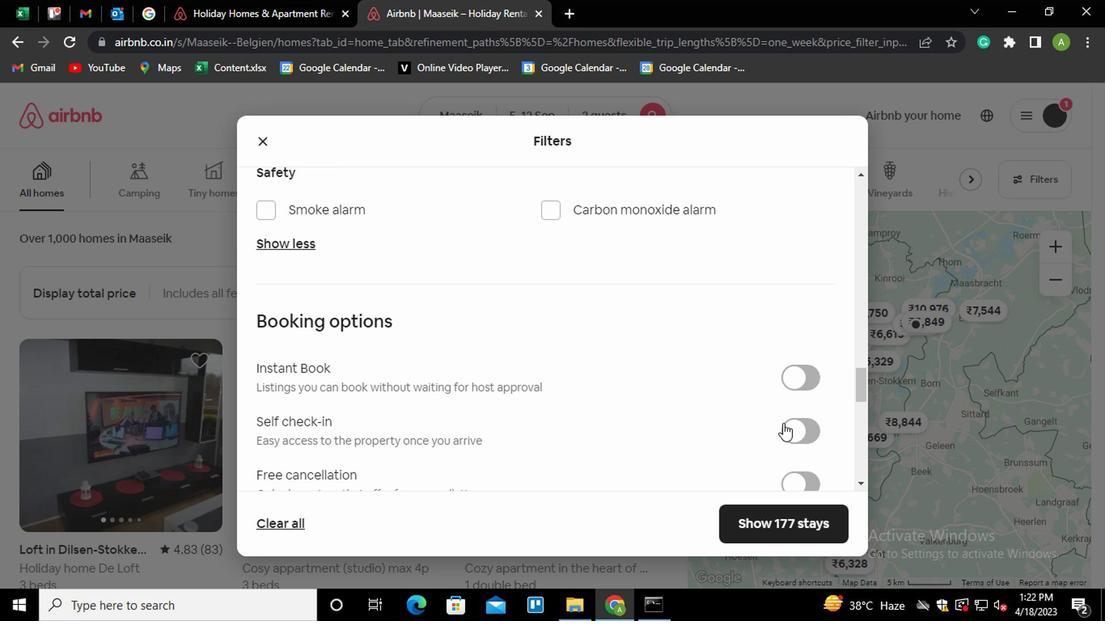 
Action: Mouse moved to (609, 400)
Screenshot: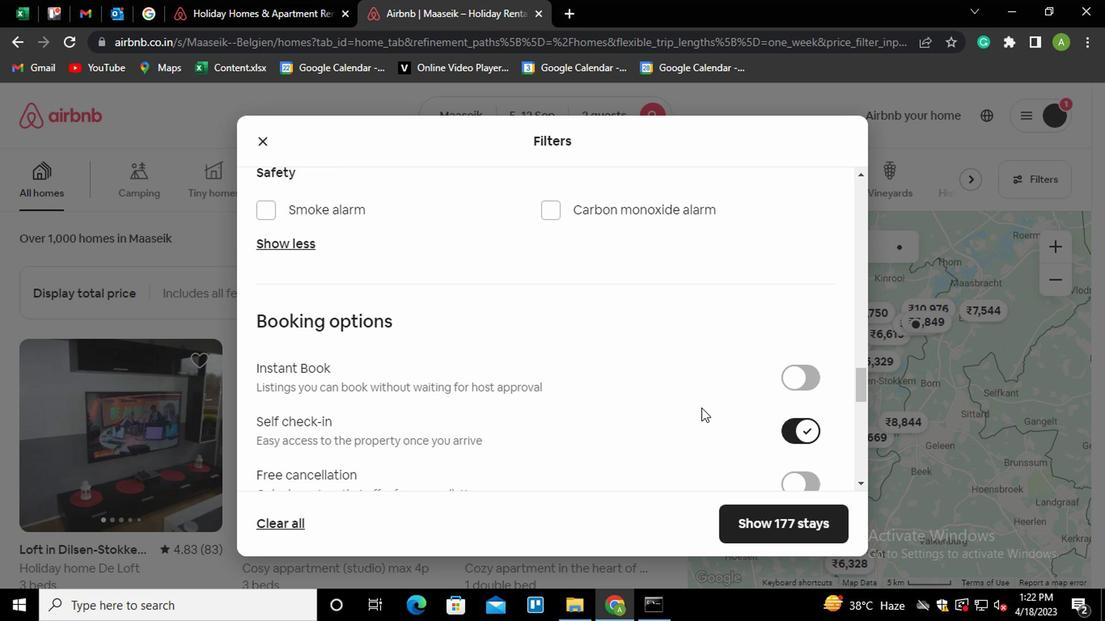 
Action: Mouse scrolled (609, 399) with delta (0, 0)
Screenshot: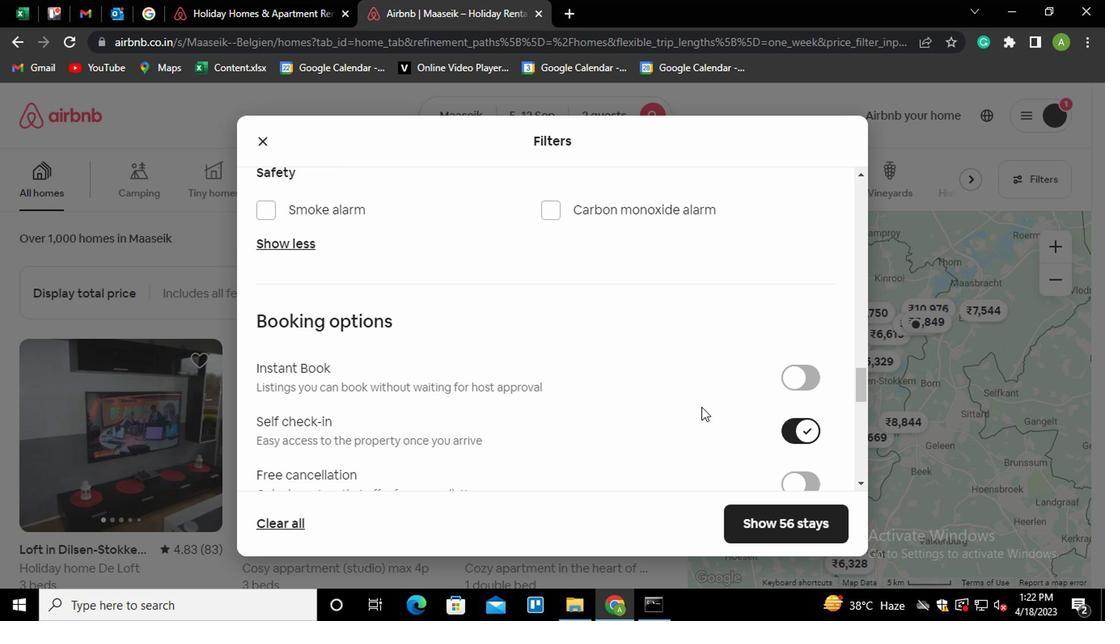 
Action: Mouse moved to (609, 400)
Screenshot: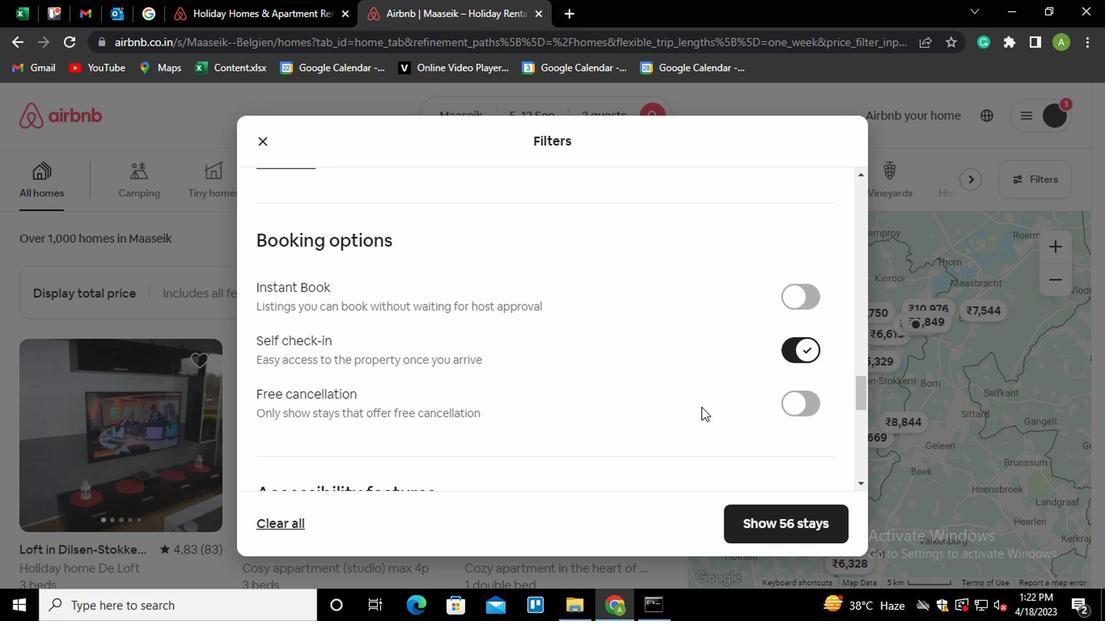 
Action: Mouse scrolled (609, 399) with delta (0, 0)
Screenshot: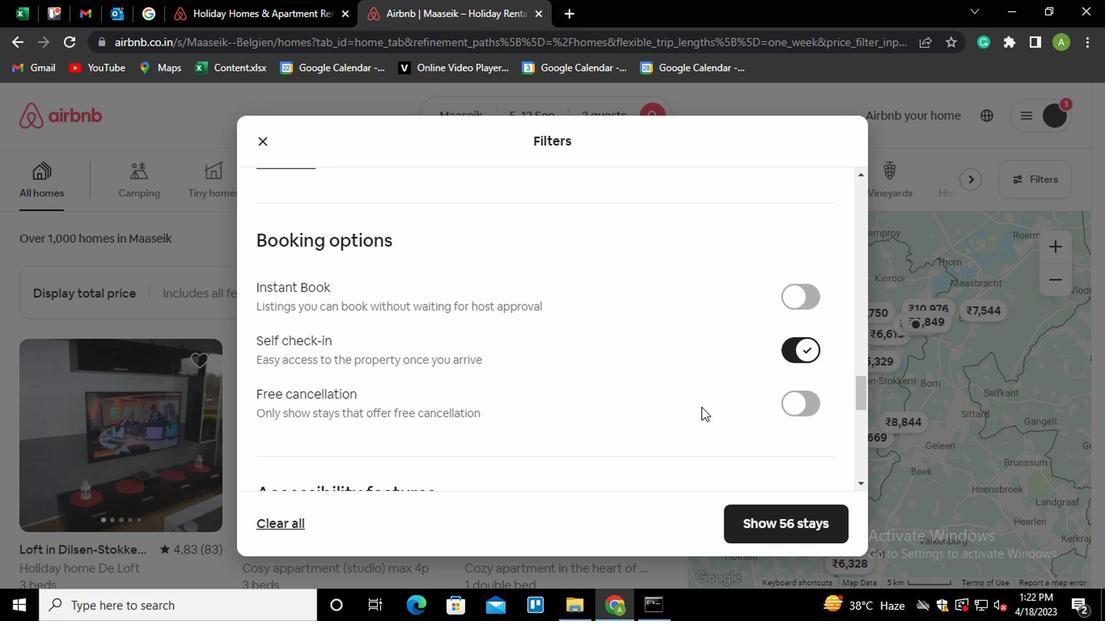 
Action: Mouse scrolled (609, 399) with delta (0, 0)
Screenshot: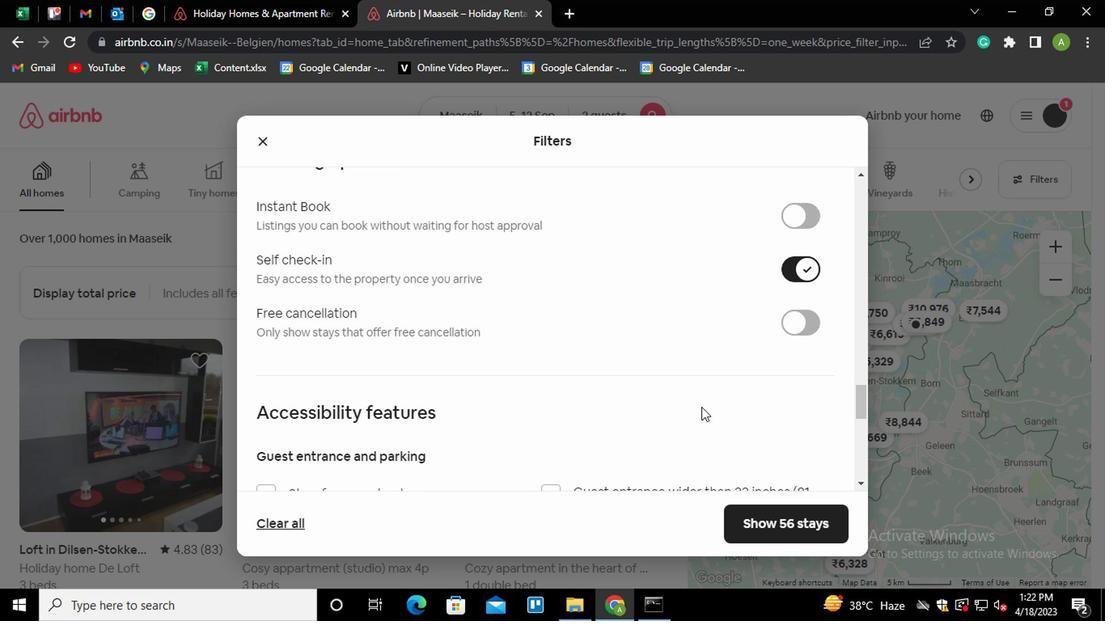 
Action: Mouse scrolled (609, 399) with delta (0, 0)
Screenshot: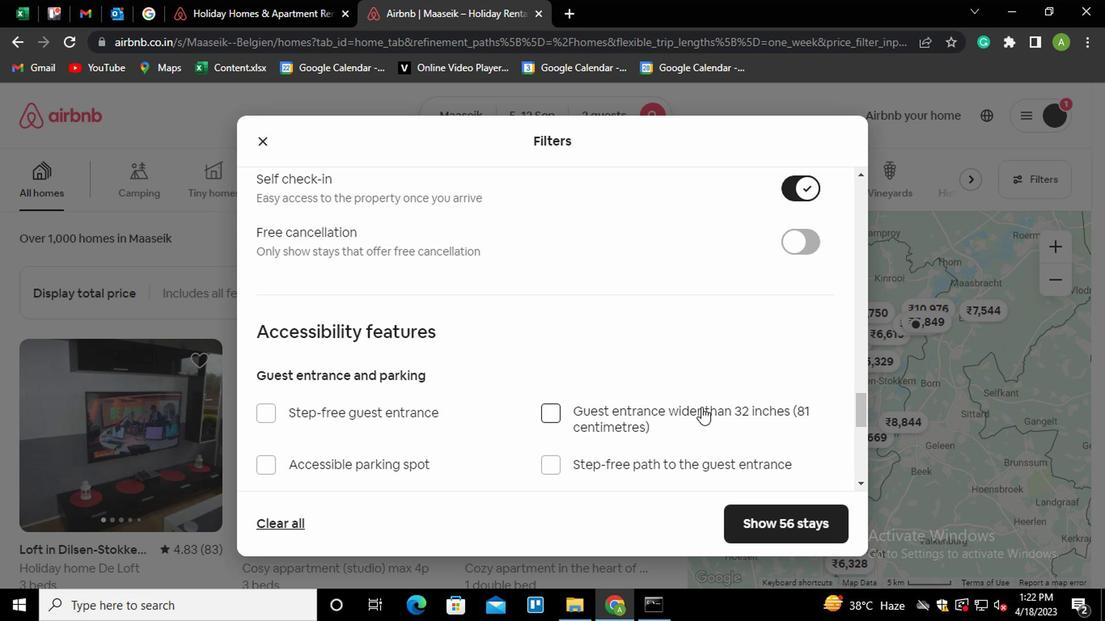 
Action: Mouse scrolled (609, 399) with delta (0, 0)
Screenshot: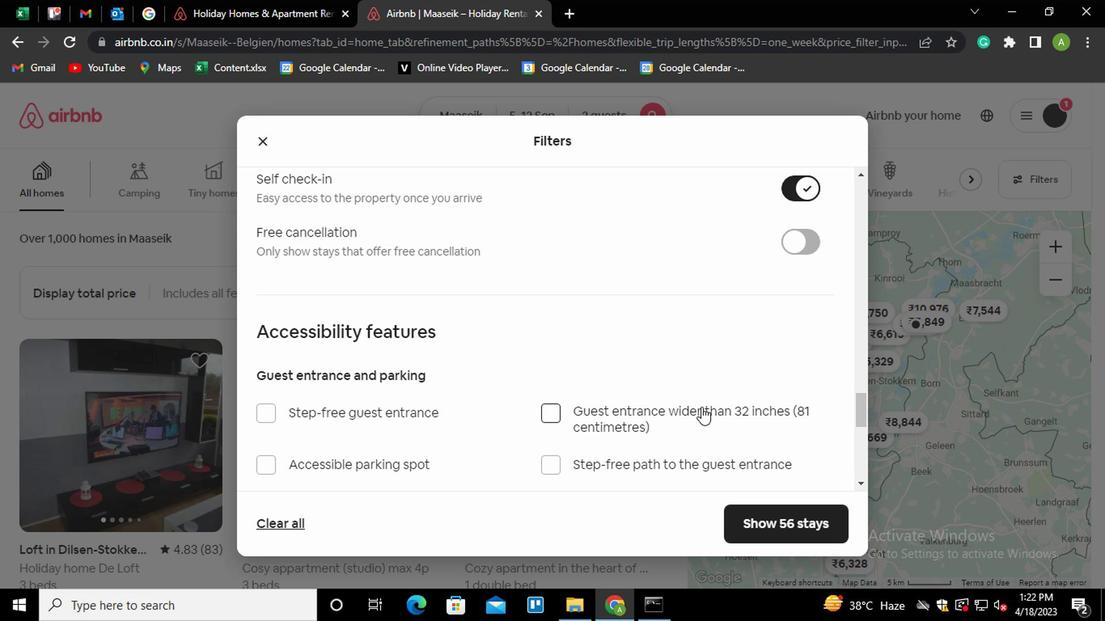 
Action: Mouse scrolled (609, 399) with delta (0, 0)
Screenshot: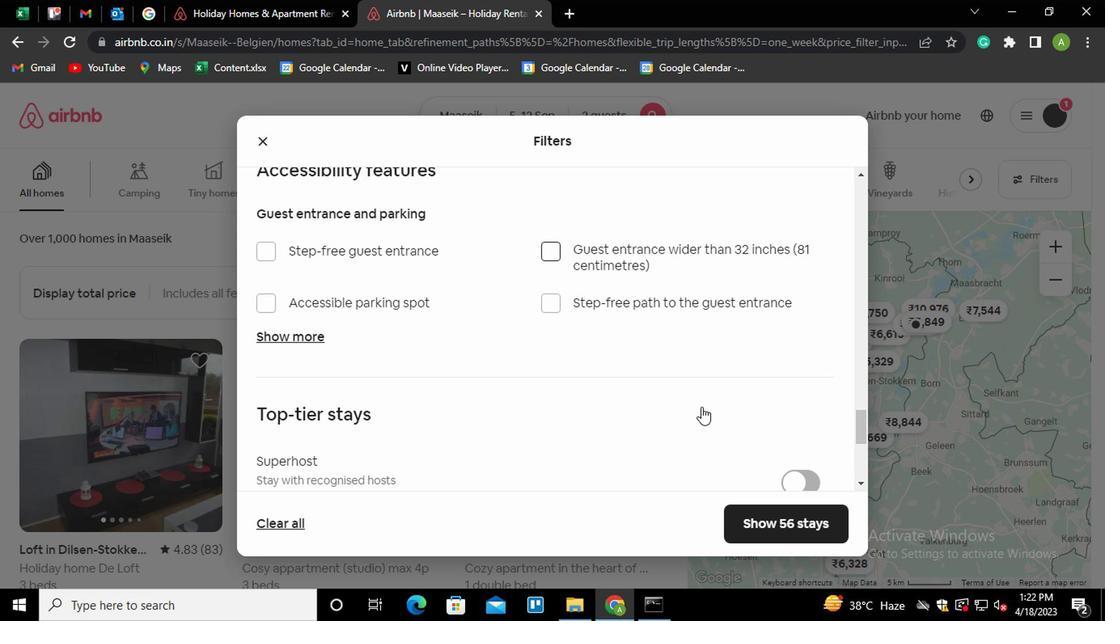 
Action: Mouse moved to (609, 400)
Screenshot: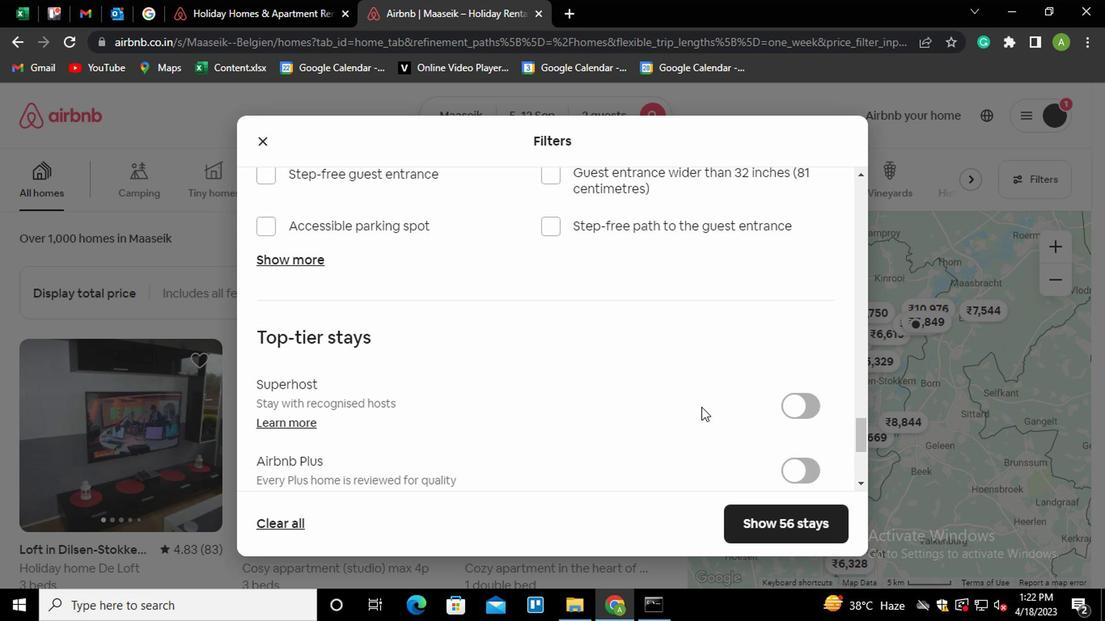 
Action: Mouse scrolled (609, 399) with delta (0, 0)
Screenshot: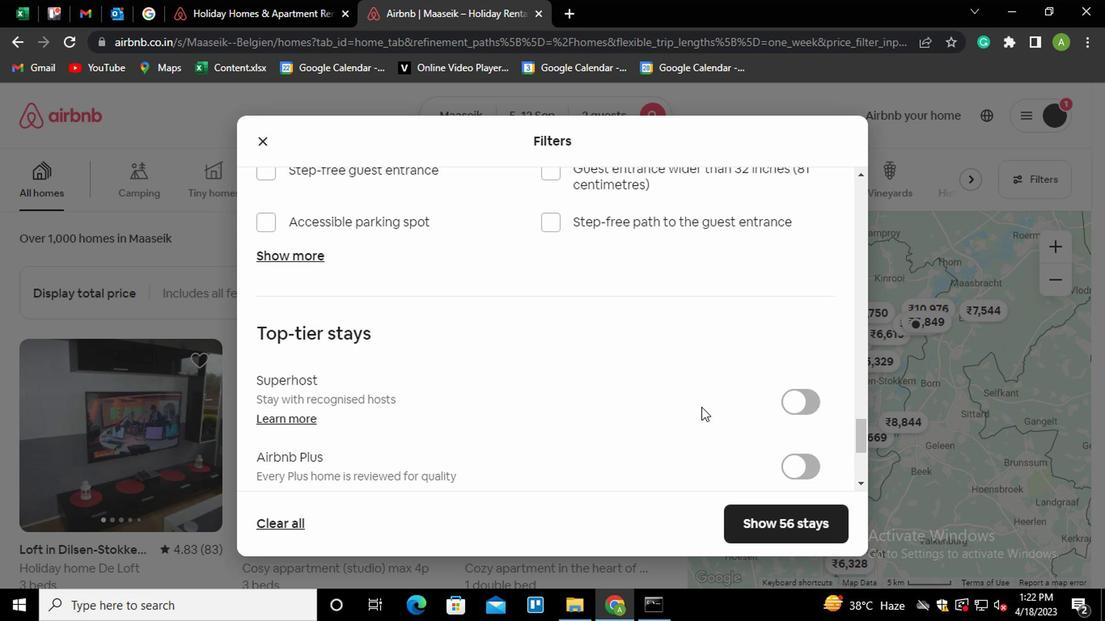 
Action: Mouse moved to (526, 413)
Screenshot: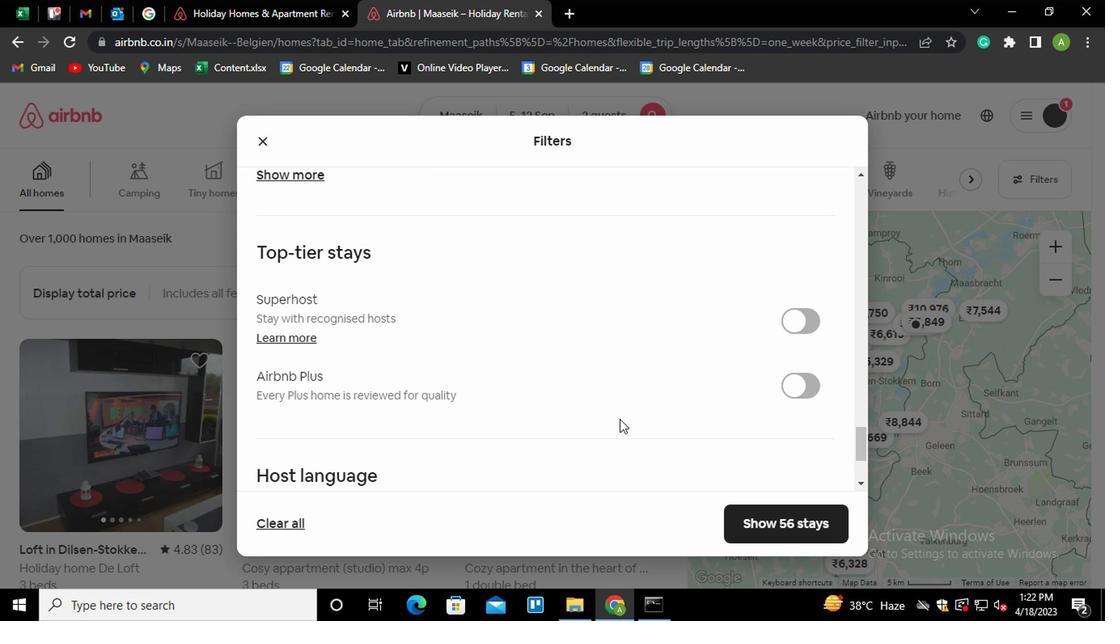 
Action: Mouse scrolled (526, 412) with delta (0, 0)
Screenshot: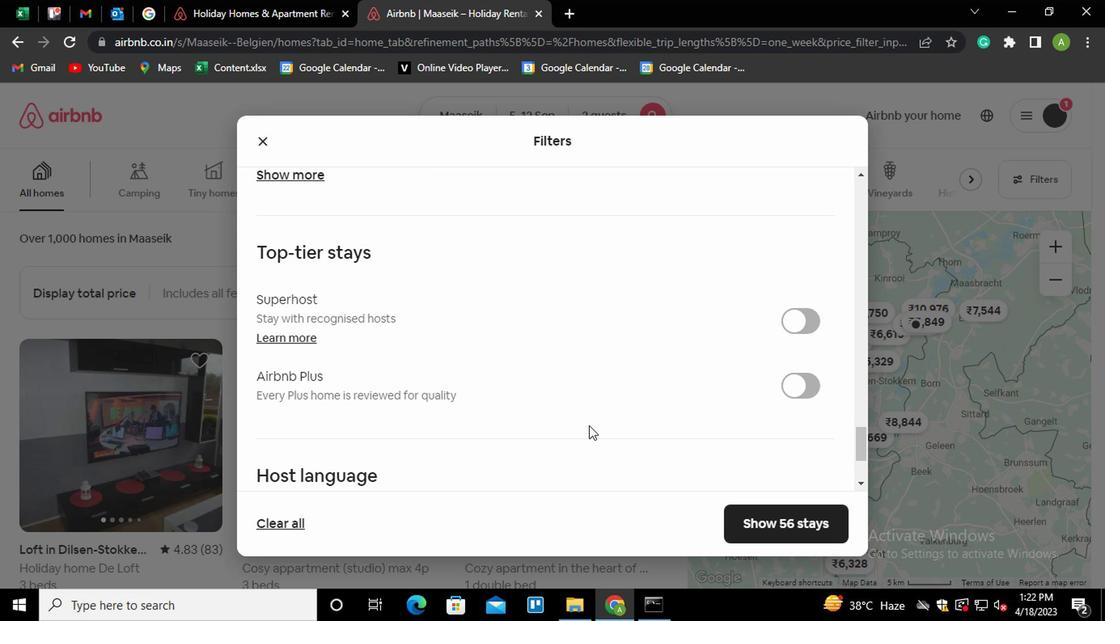 
Action: Mouse scrolled (526, 412) with delta (0, 0)
Screenshot: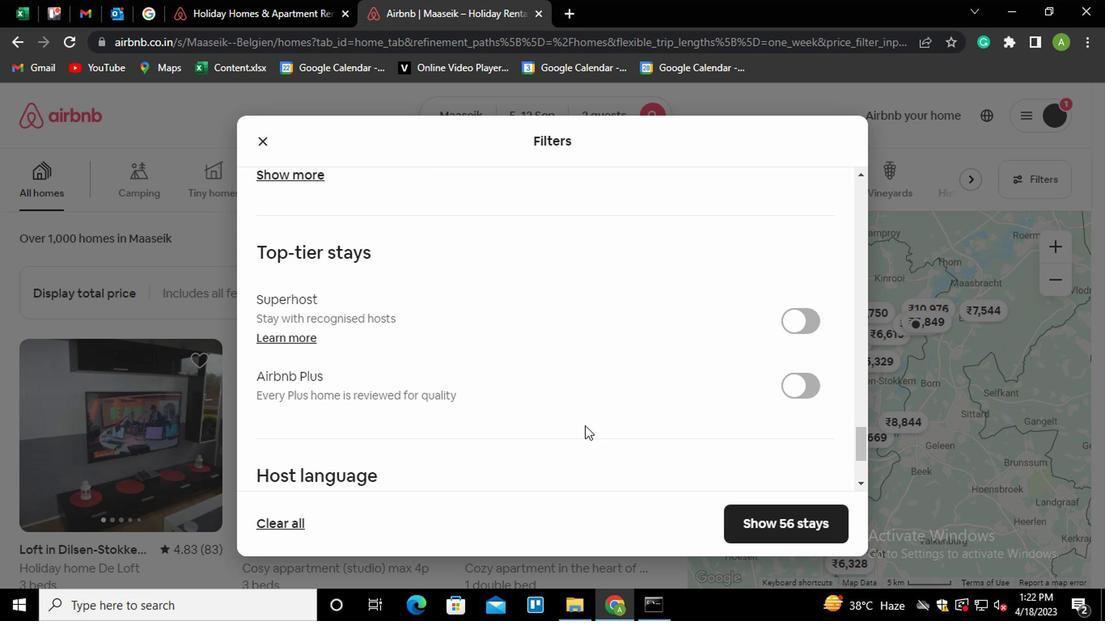 
Action: Mouse moved to (321, 381)
Screenshot: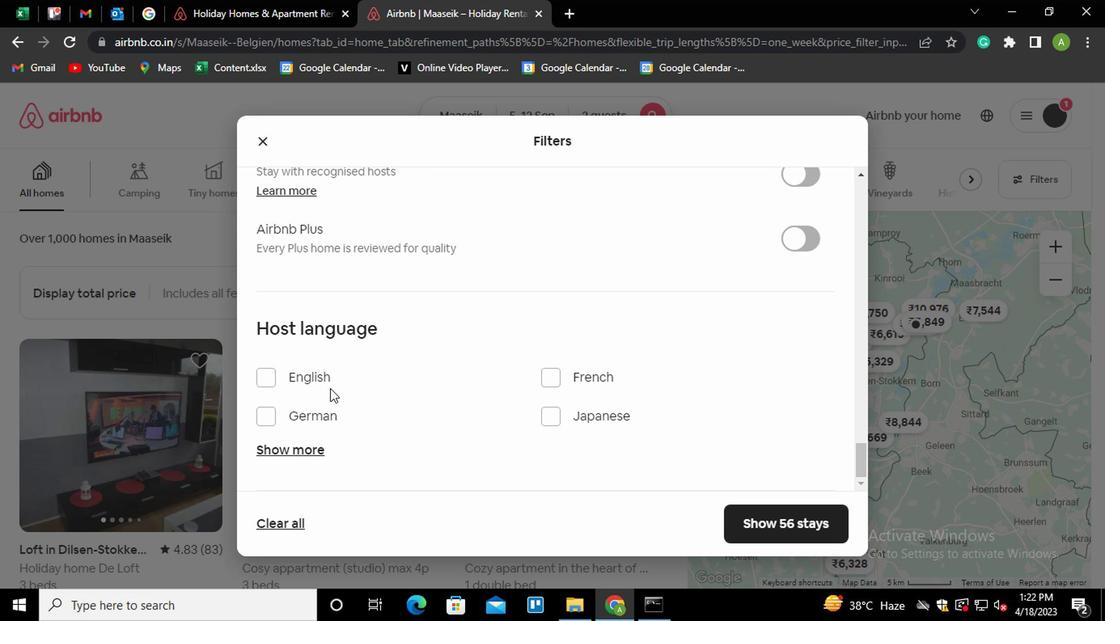 
Action: Mouse pressed left at (321, 381)
Screenshot: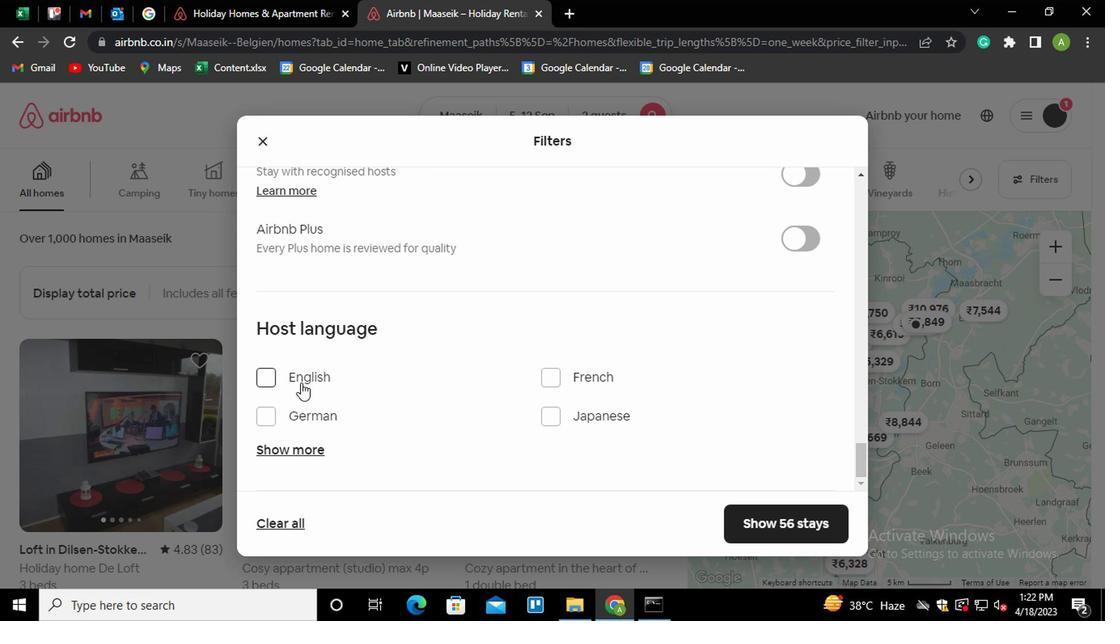 
Action: Mouse moved to (665, 477)
Screenshot: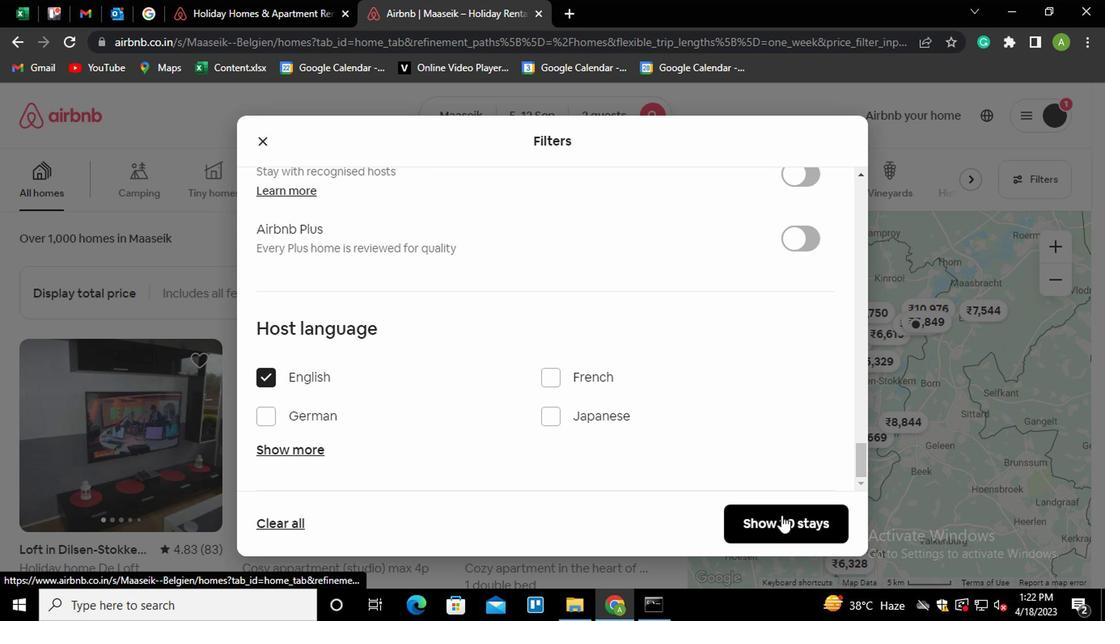 
Action: Mouse pressed left at (665, 477)
Screenshot: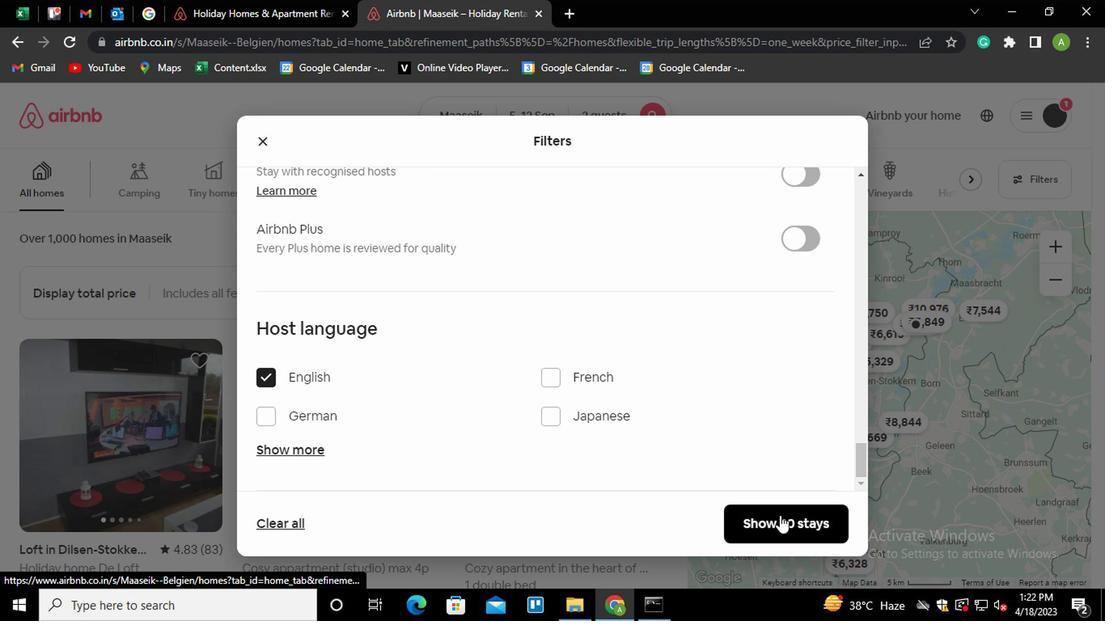 
Action: Mouse moved to (644, 470)
Screenshot: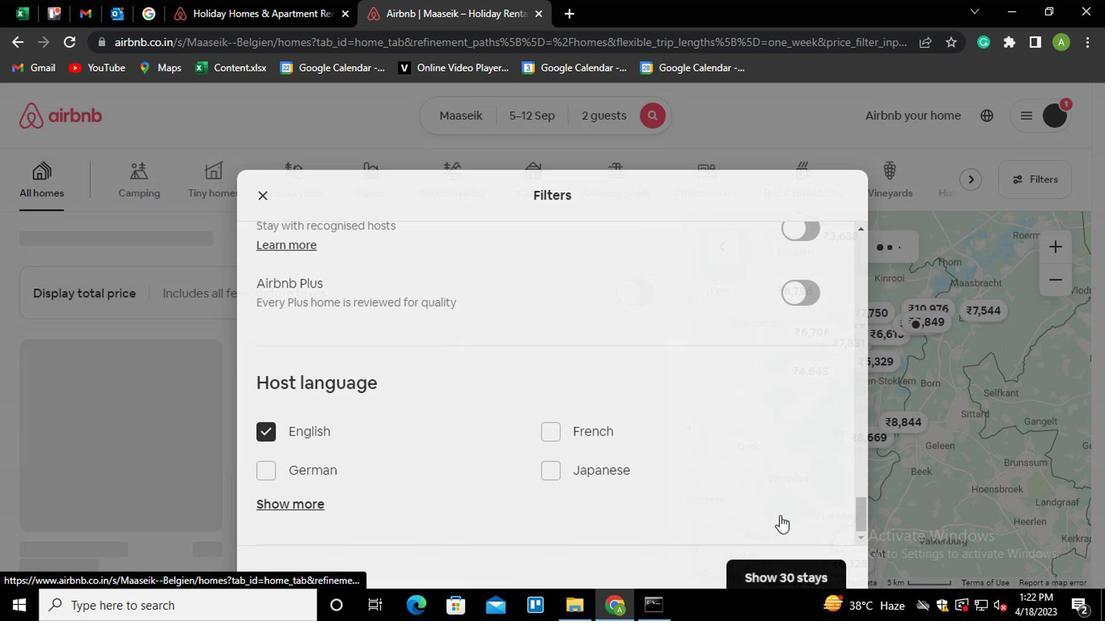 
